 Task: Look for space in Langsa, Indonesia from 12th July, 2023 to 16th July, 2023 for 8 adults in price range Rs.10000 to Rs.16000. Place can be private room with 8 bedrooms having 8 beds and 8 bathrooms. Property type can be house, flat, guest house. Amenities needed are: wifi, TV, free parkinig on premises, gym, breakfast. Booking option can be shelf check-in. Required host language is English.
Action: Mouse moved to (517, 128)
Screenshot: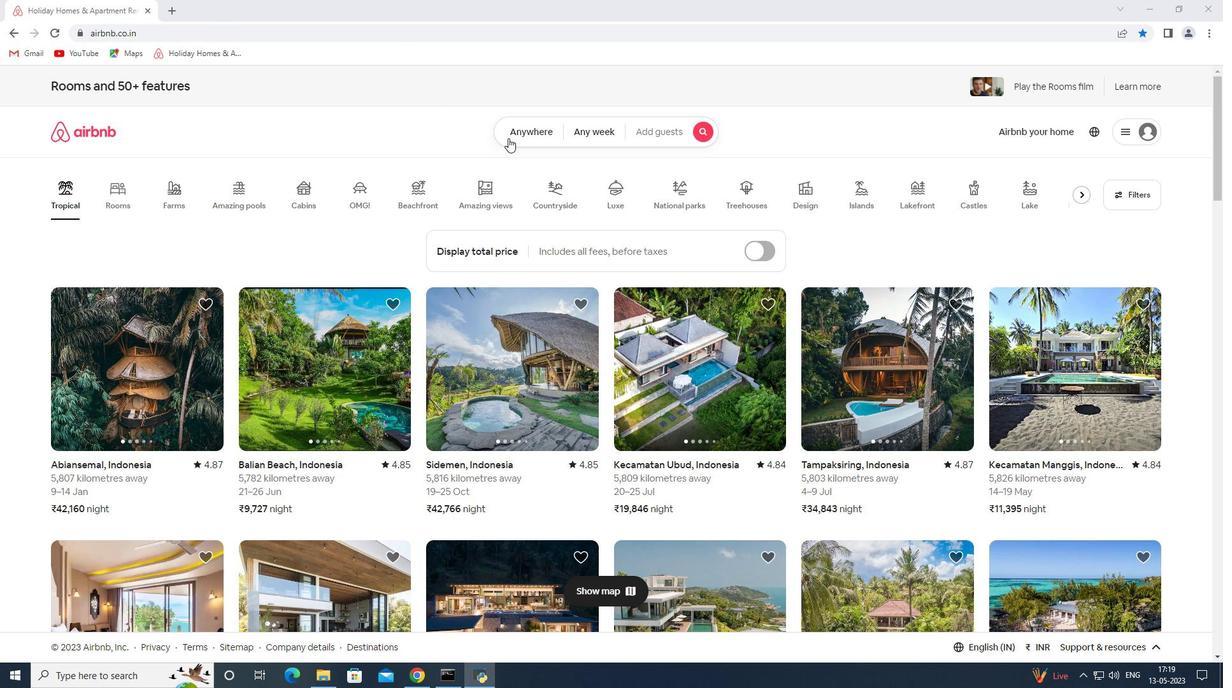 
Action: Mouse pressed left at (517, 128)
Screenshot: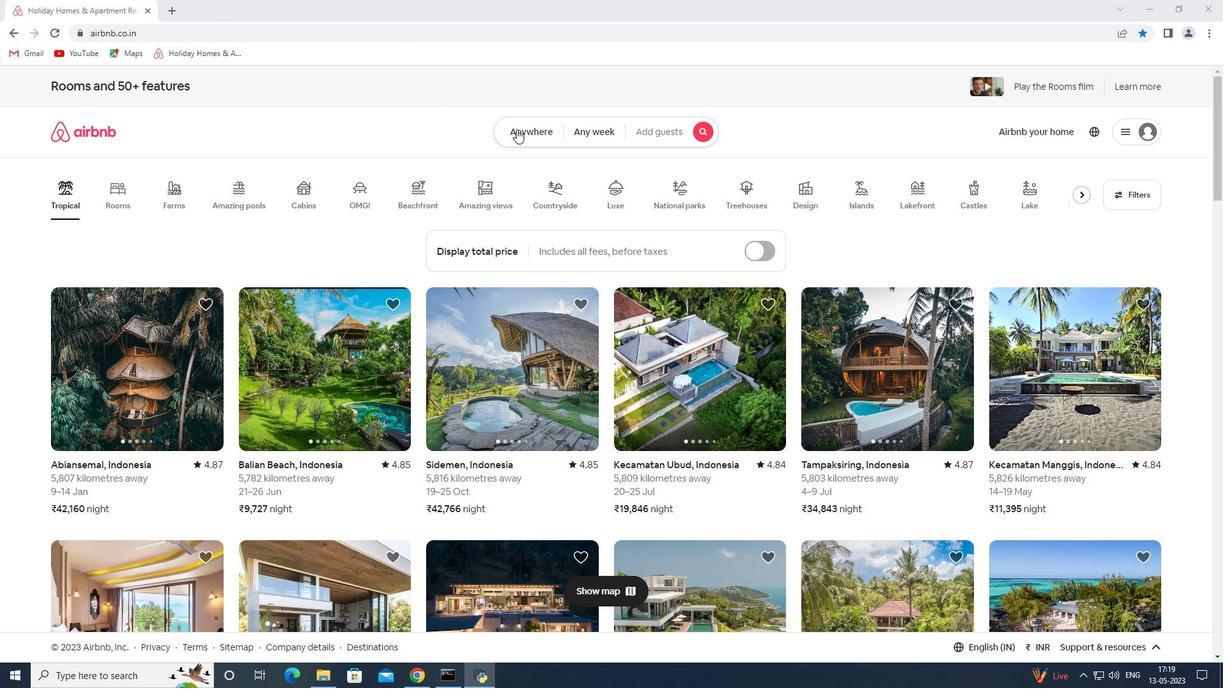 
Action: Mouse moved to (405, 180)
Screenshot: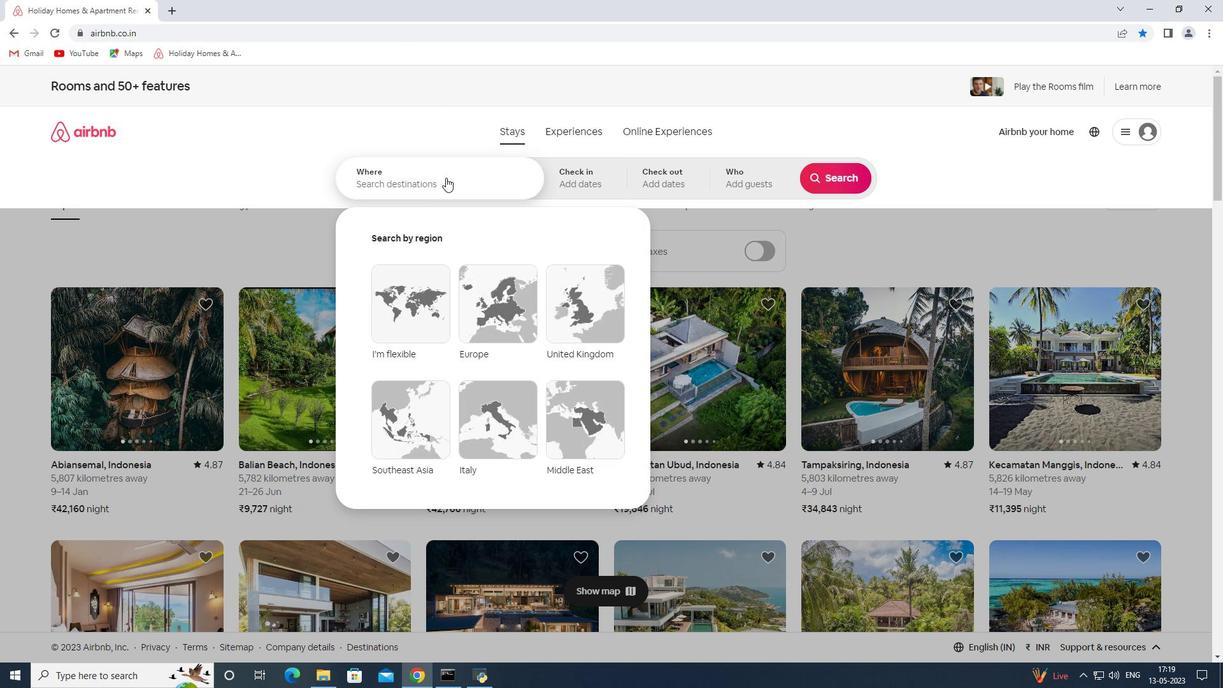 
Action: Mouse pressed left at (405, 180)
Screenshot: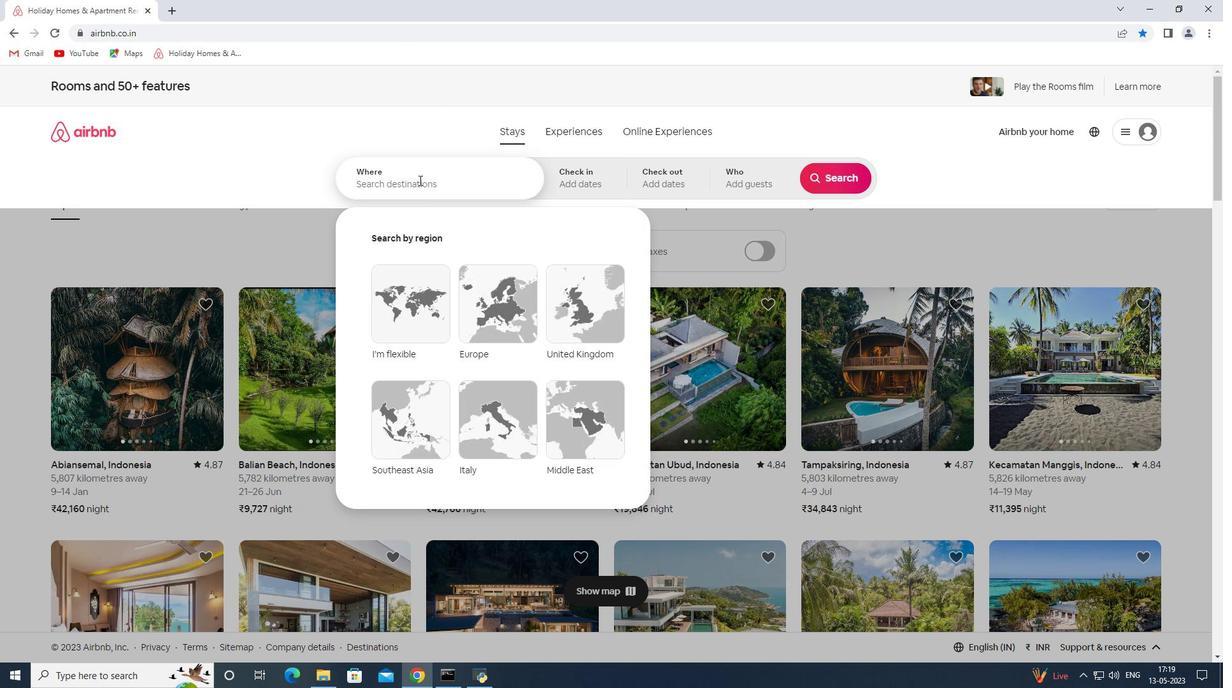 
Action: Key pressed <Key.shift>Langsa<Key.space><Key.shift><Key.shift><Key.shift>Indonesia<Key.space><Key.enter>
Screenshot: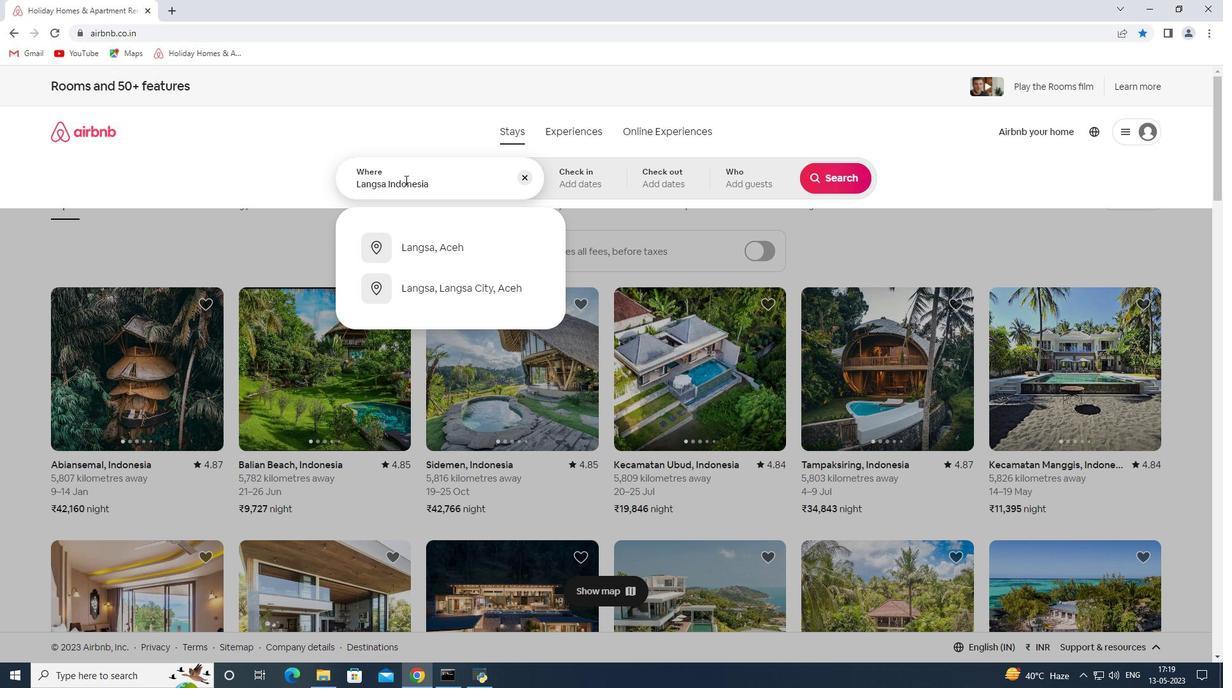 
Action: Mouse moved to (836, 277)
Screenshot: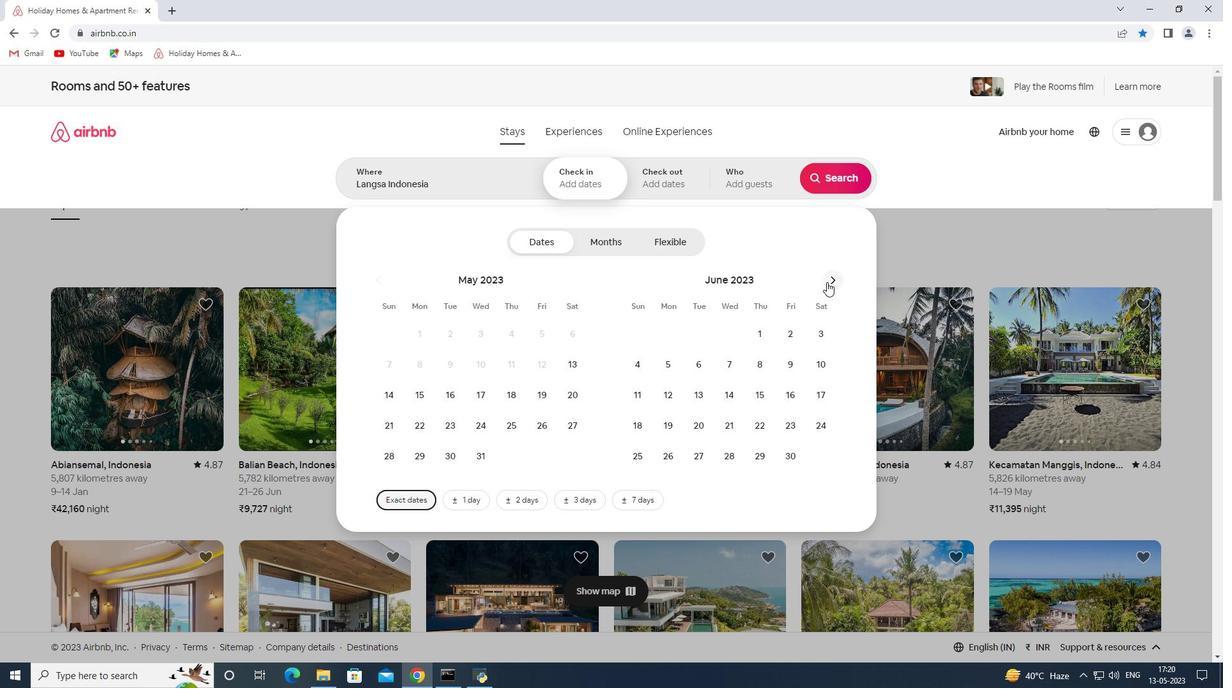 
Action: Mouse pressed left at (836, 277)
Screenshot: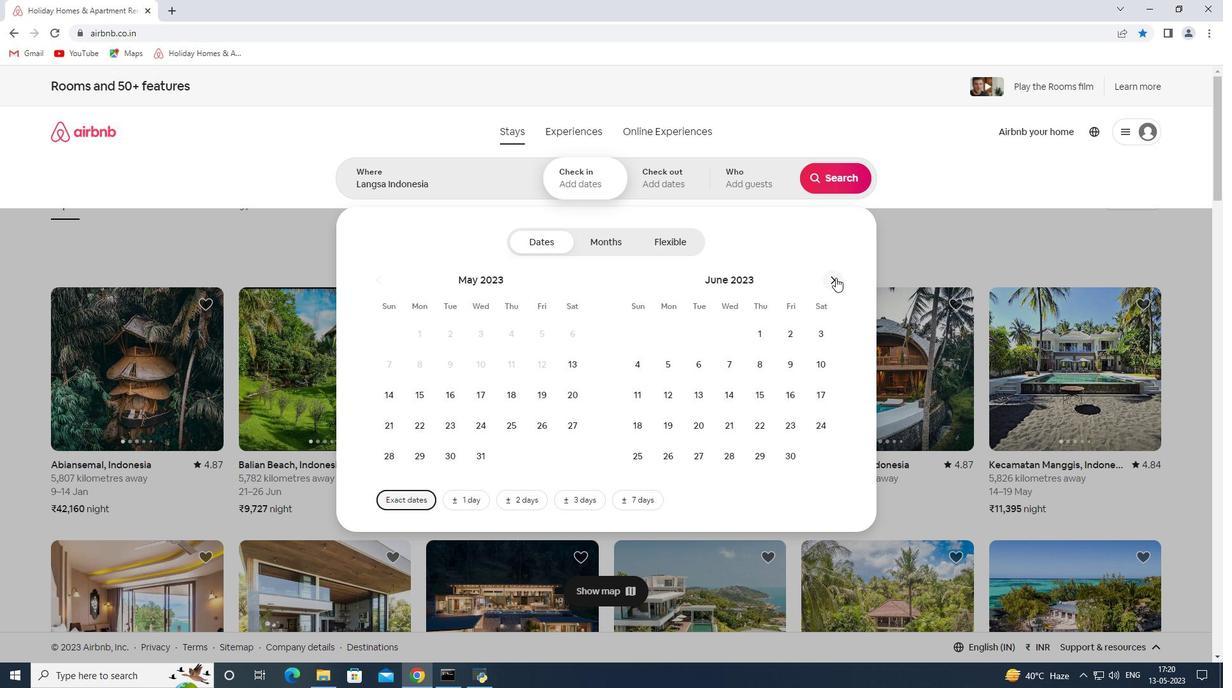 
Action: Mouse moved to (722, 395)
Screenshot: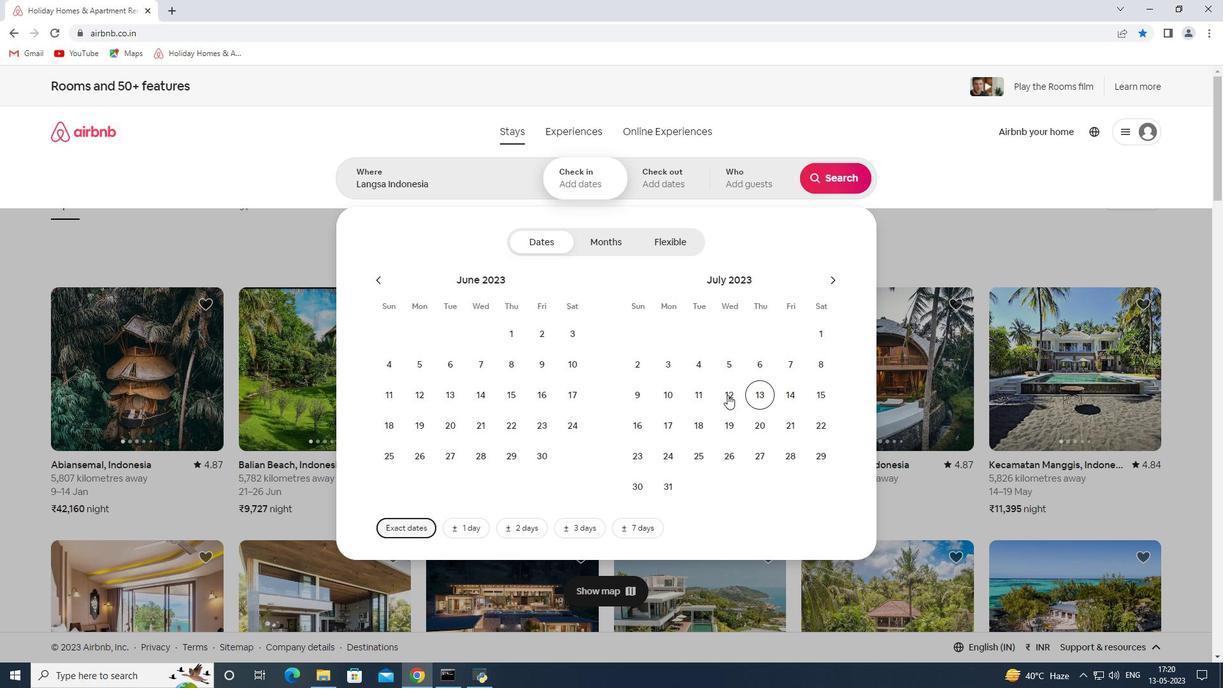 
Action: Mouse pressed left at (722, 395)
Screenshot: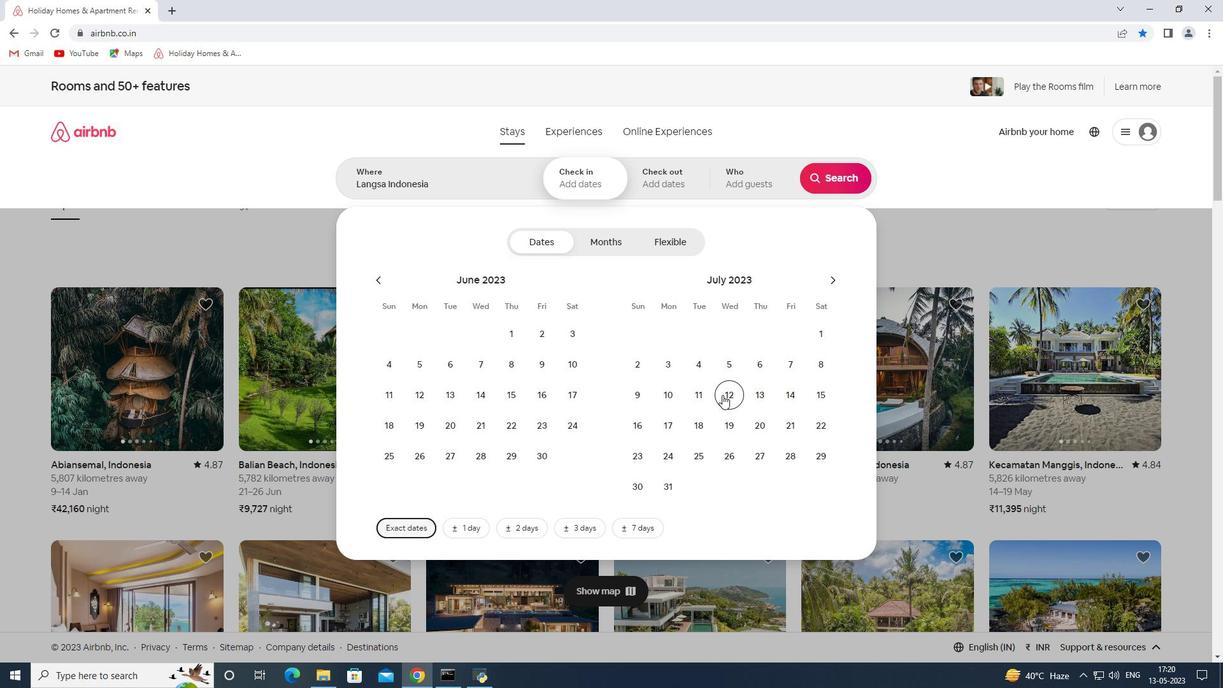 
Action: Mouse moved to (643, 430)
Screenshot: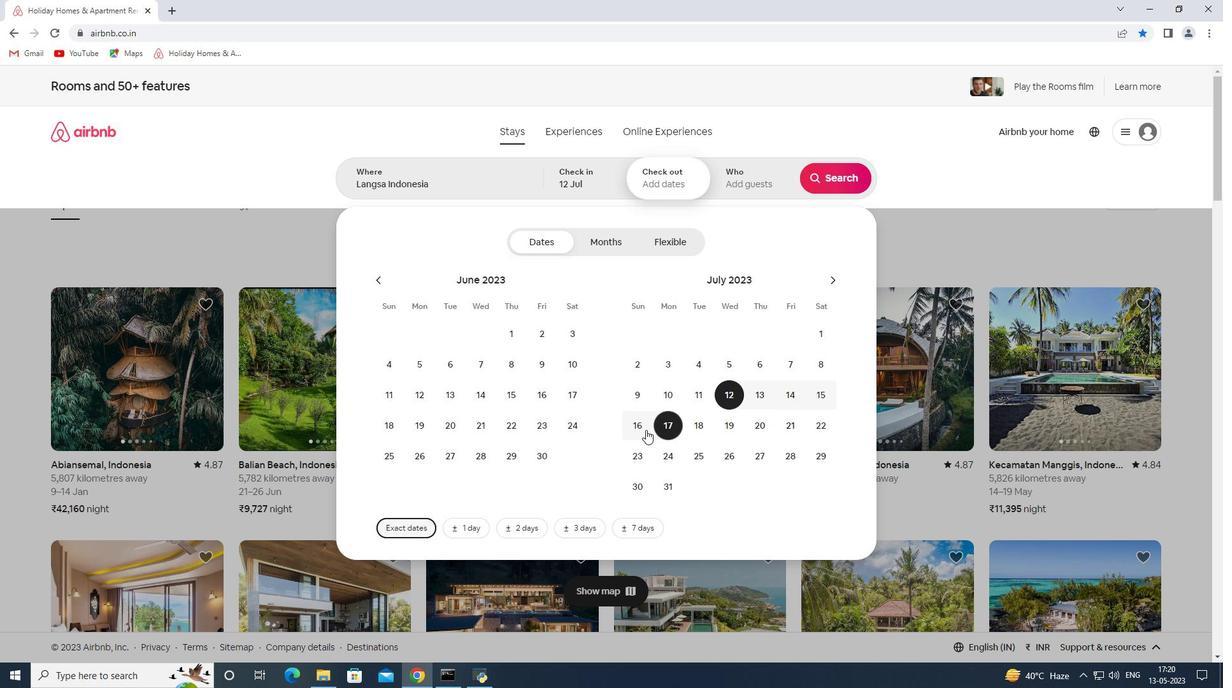 
Action: Mouse pressed left at (643, 430)
Screenshot: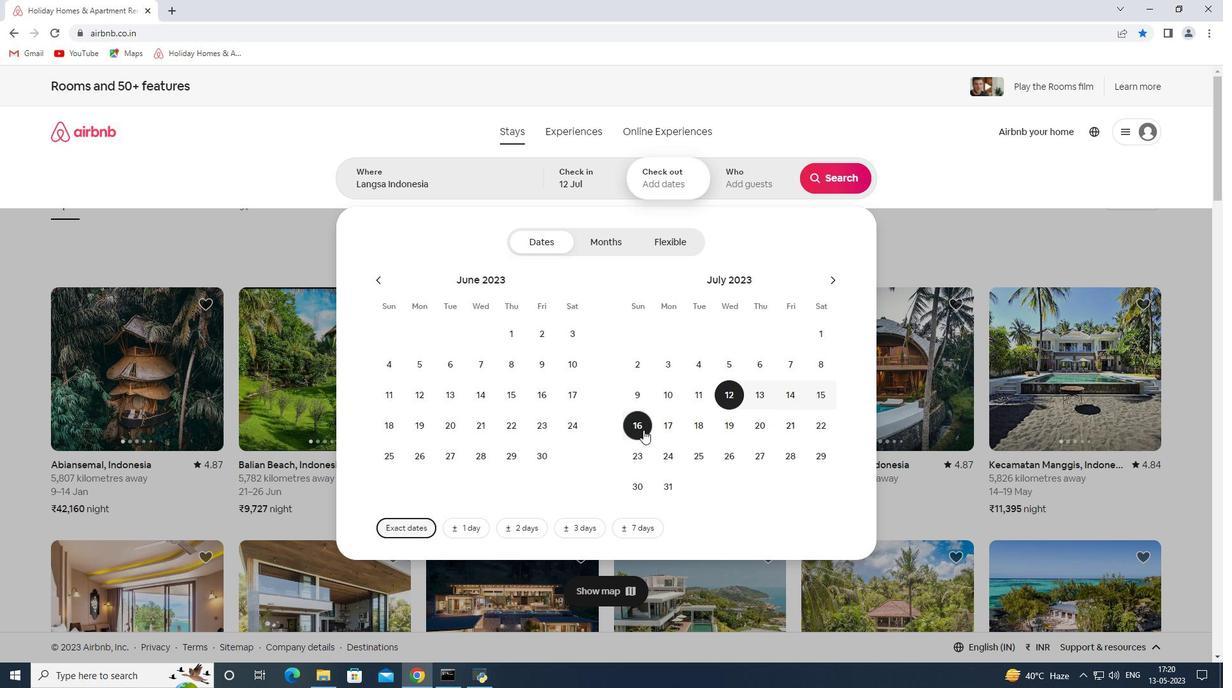 
Action: Mouse moved to (731, 183)
Screenshot: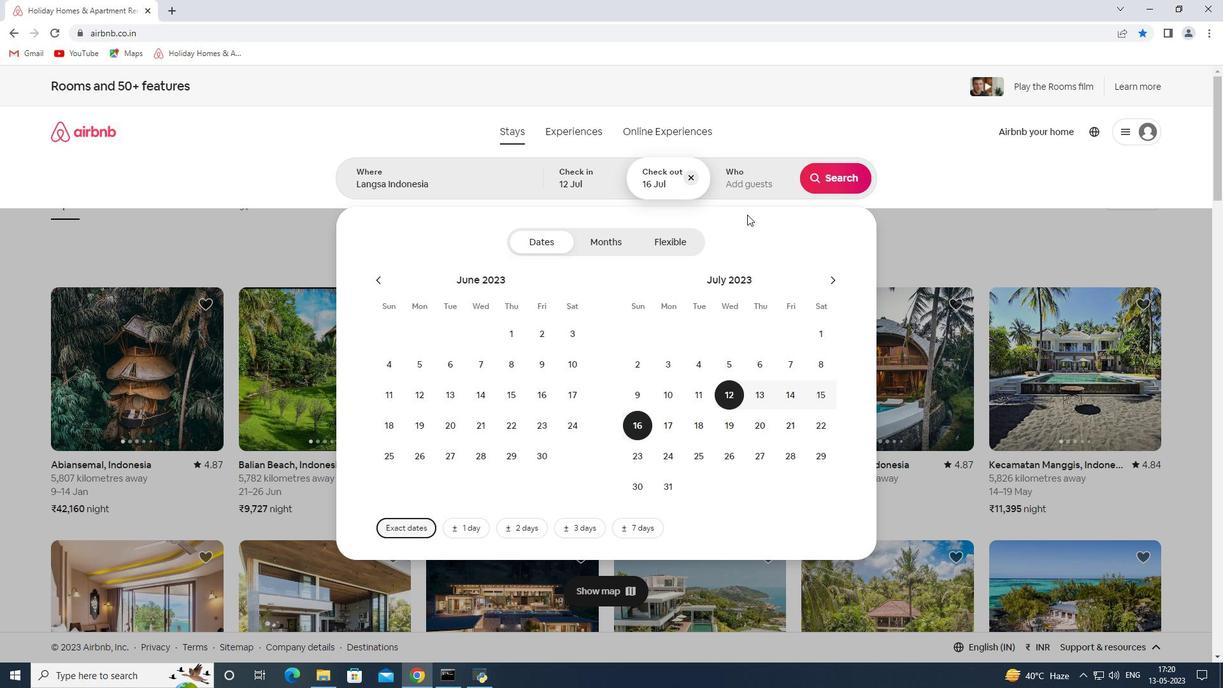 
Action: Mouse pressed left at (731, 183)
Screenshot: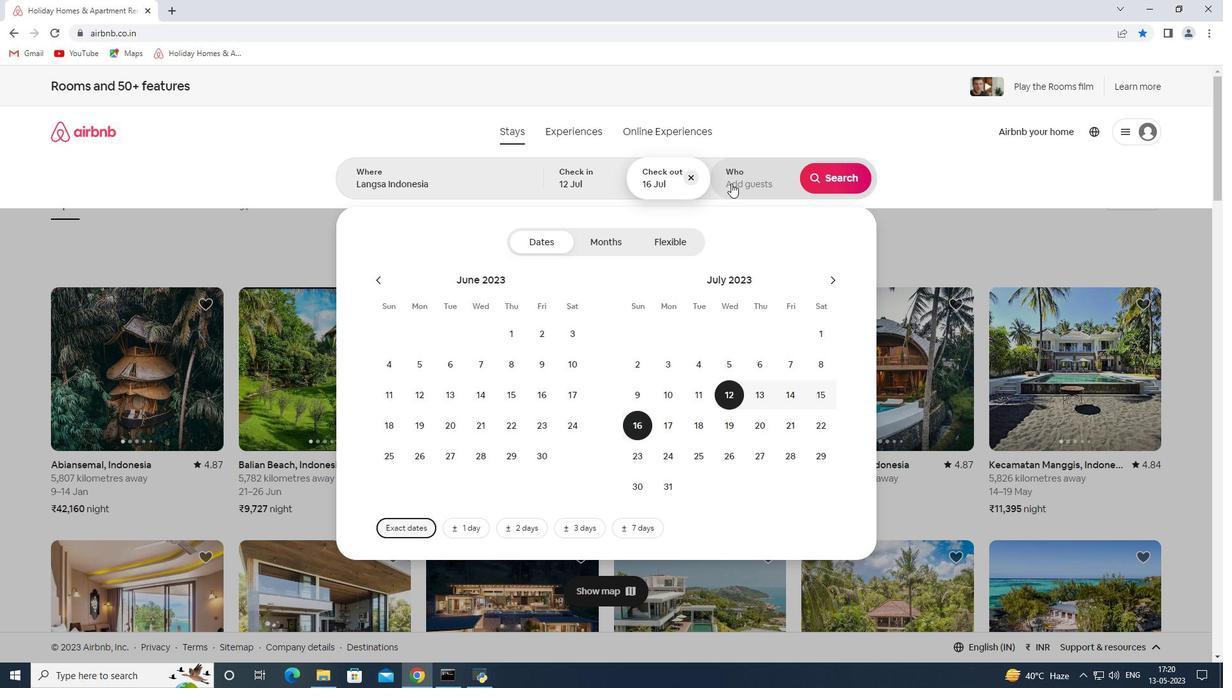 
Action: Mouse moved to (843, 242)
Screenshot: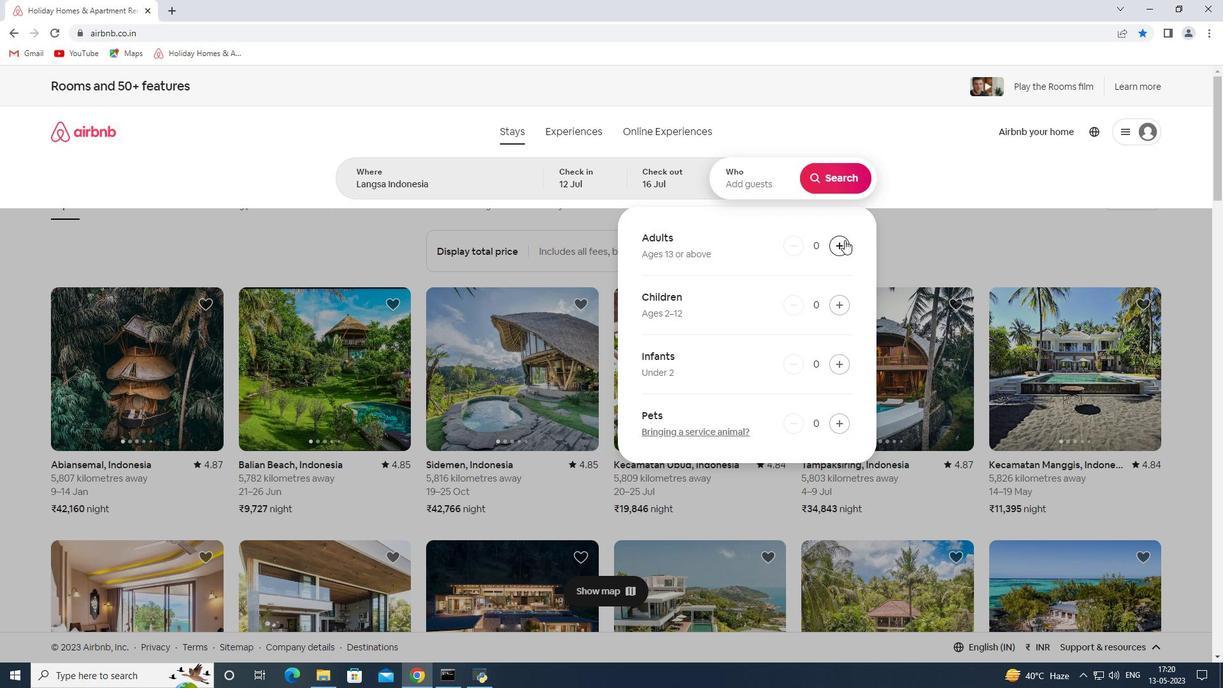 
Action: Mouse pressed left at (843, 242)
Screenshot: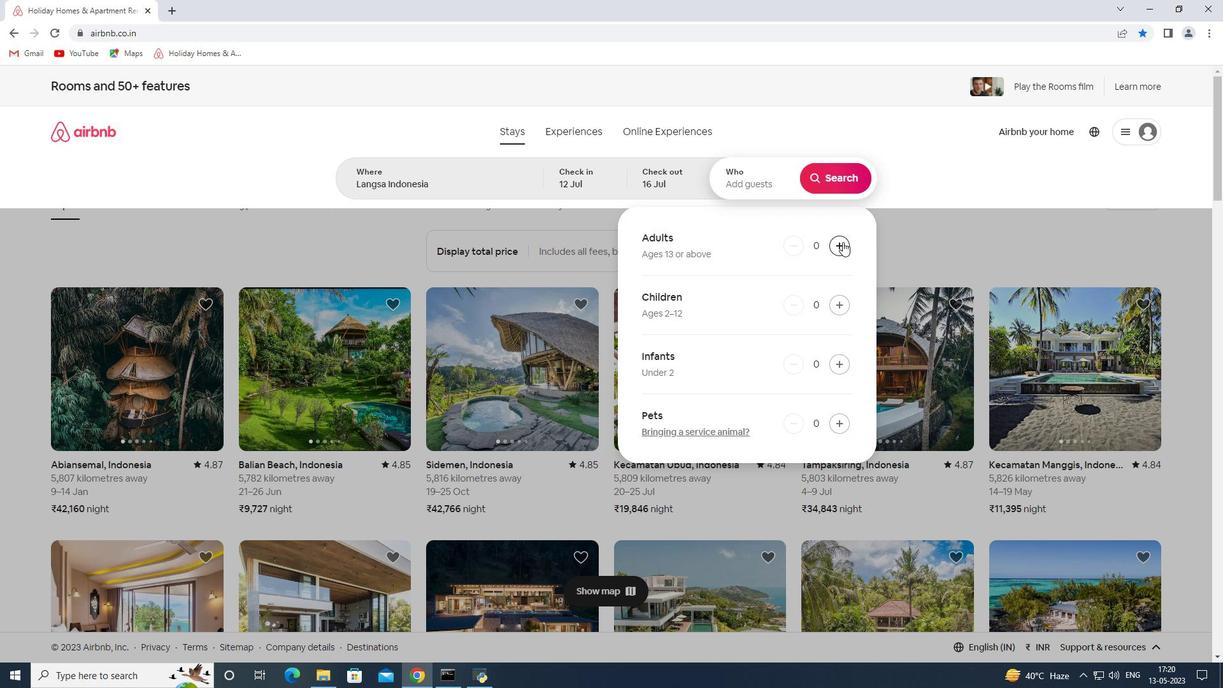 
Action: Mouse pressed left at (843, 242)
Screenshot: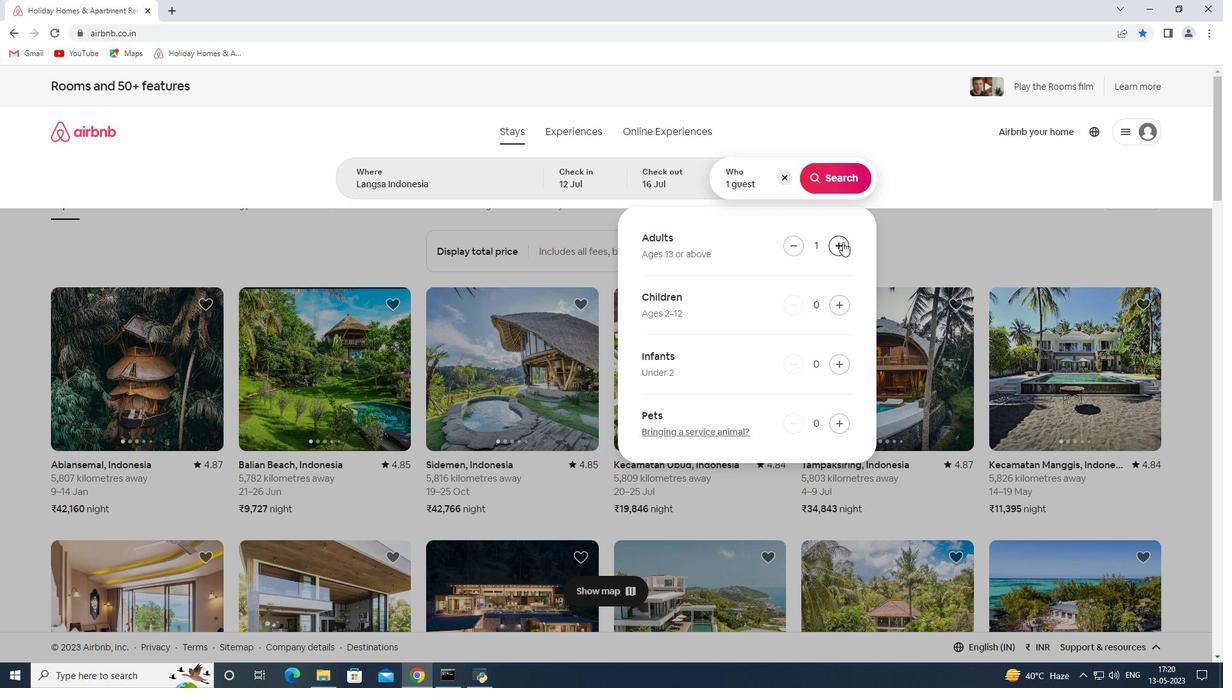 
Action: Mouse moved to (841, 242)
Screenshot: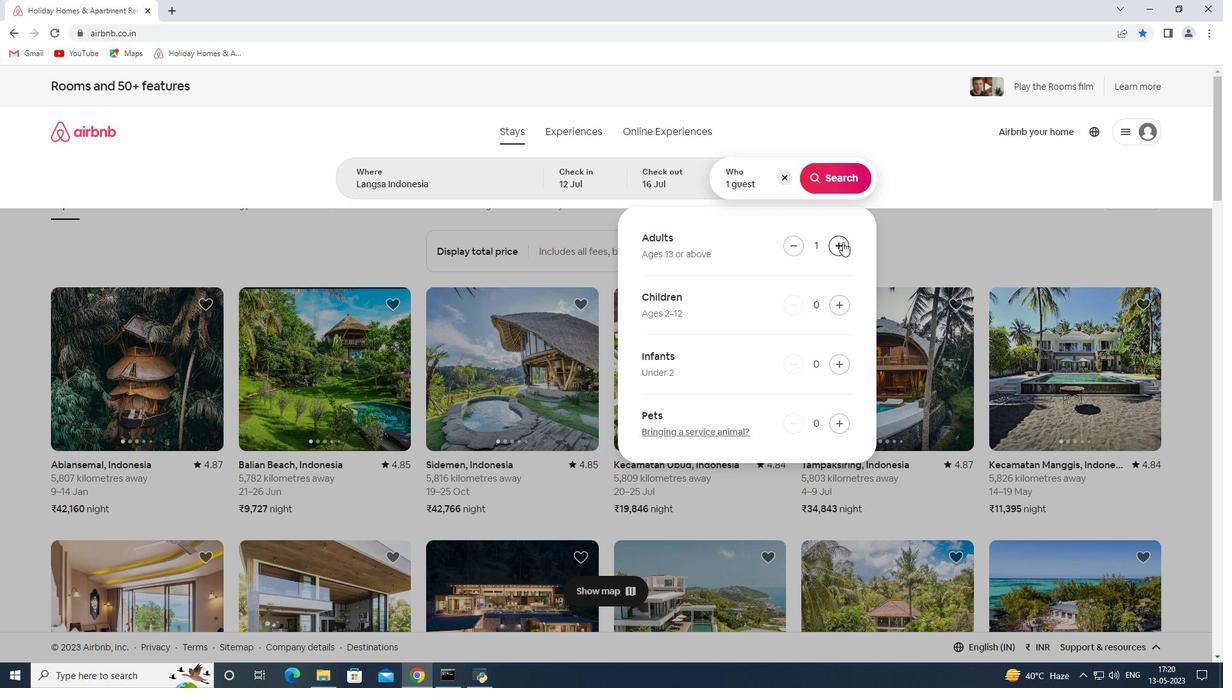 
Action: Mouse pressed left at (841, 242)
Screenshot: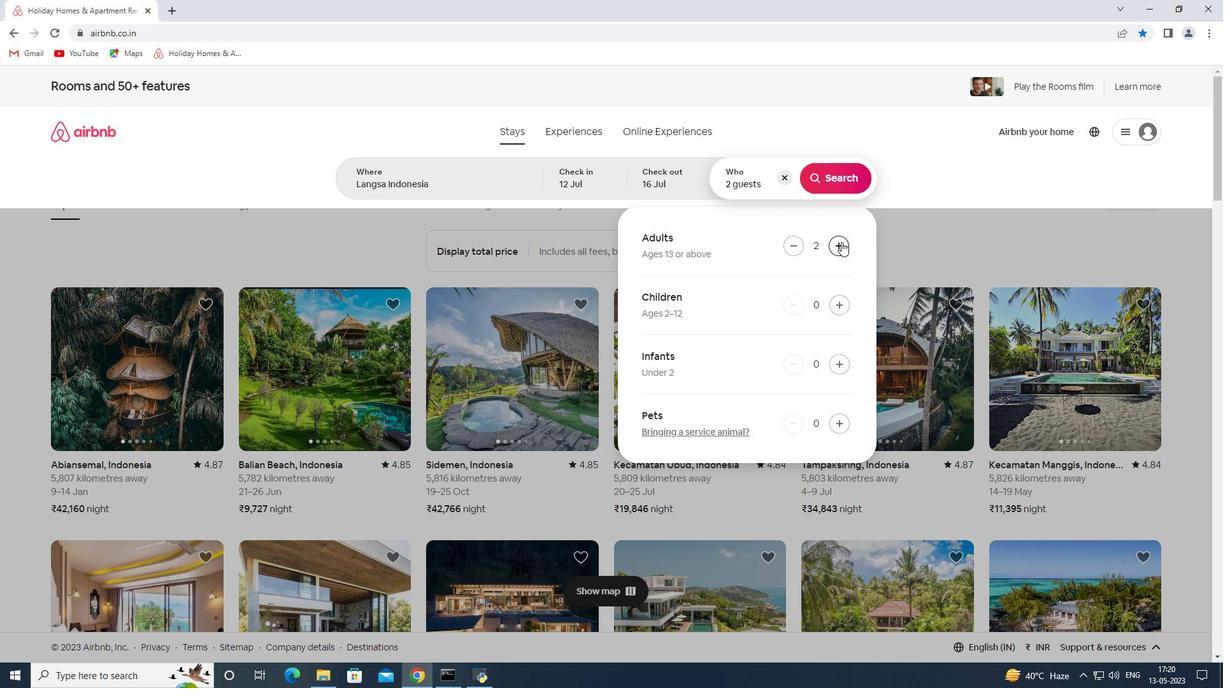 
Action: Mouse pressed left at (841, 242)
Screenshot: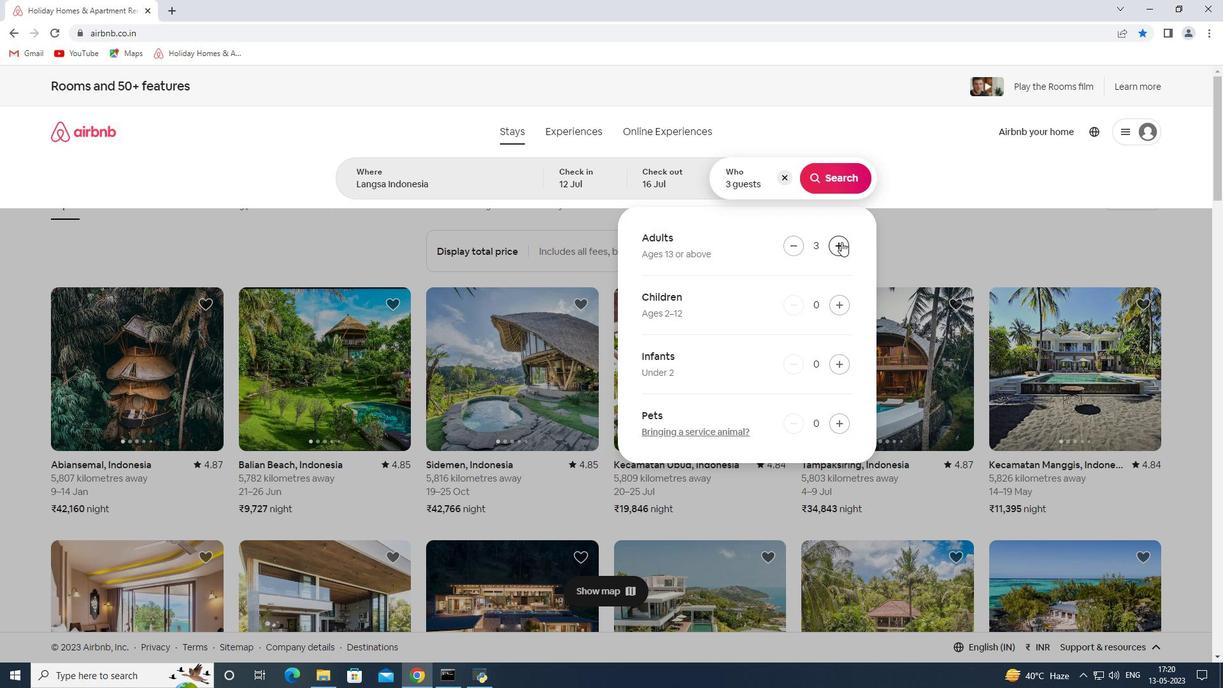 
Action: Mouse pressed left at (841, 242)
Screenshot: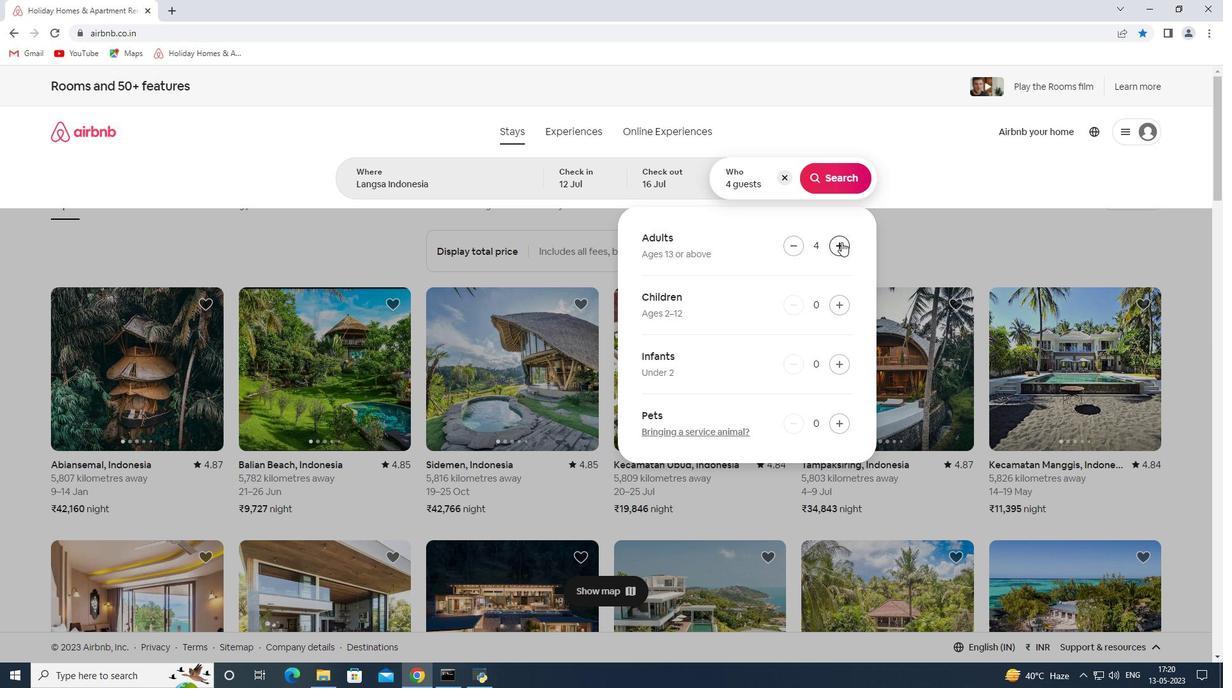 
Action: Mouse pressed left at (841, 242)
Screenshot: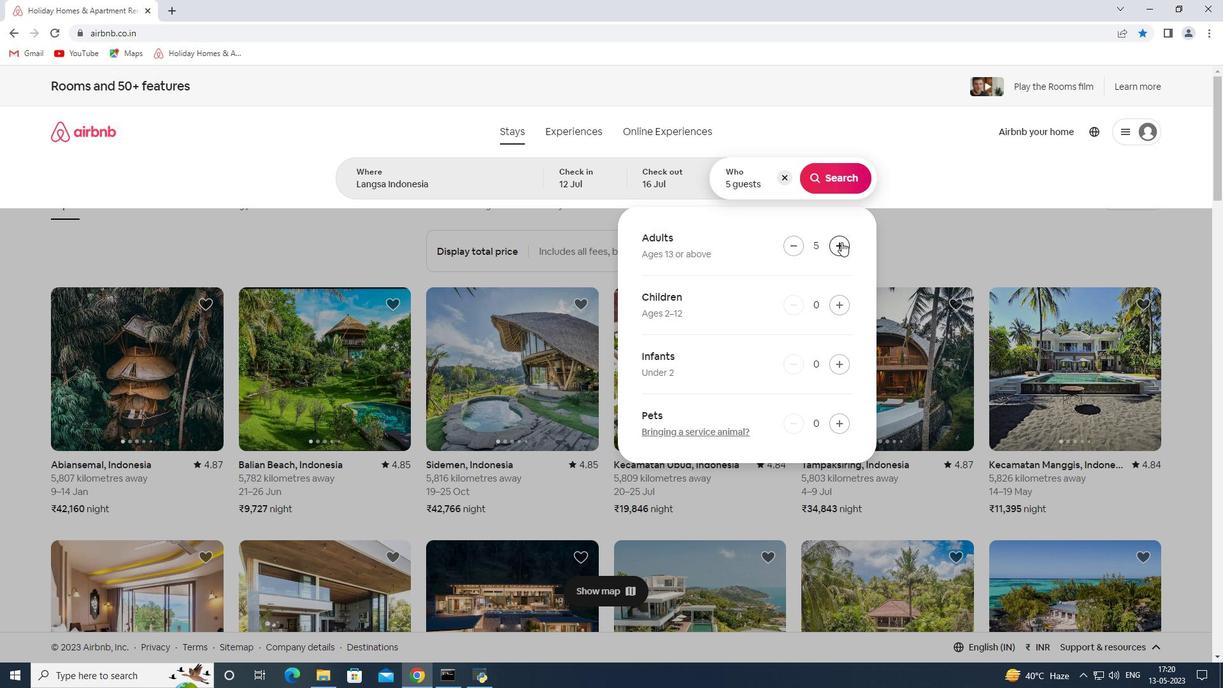 
Action: Mouse pressed left at (841, 242)
Screenshot: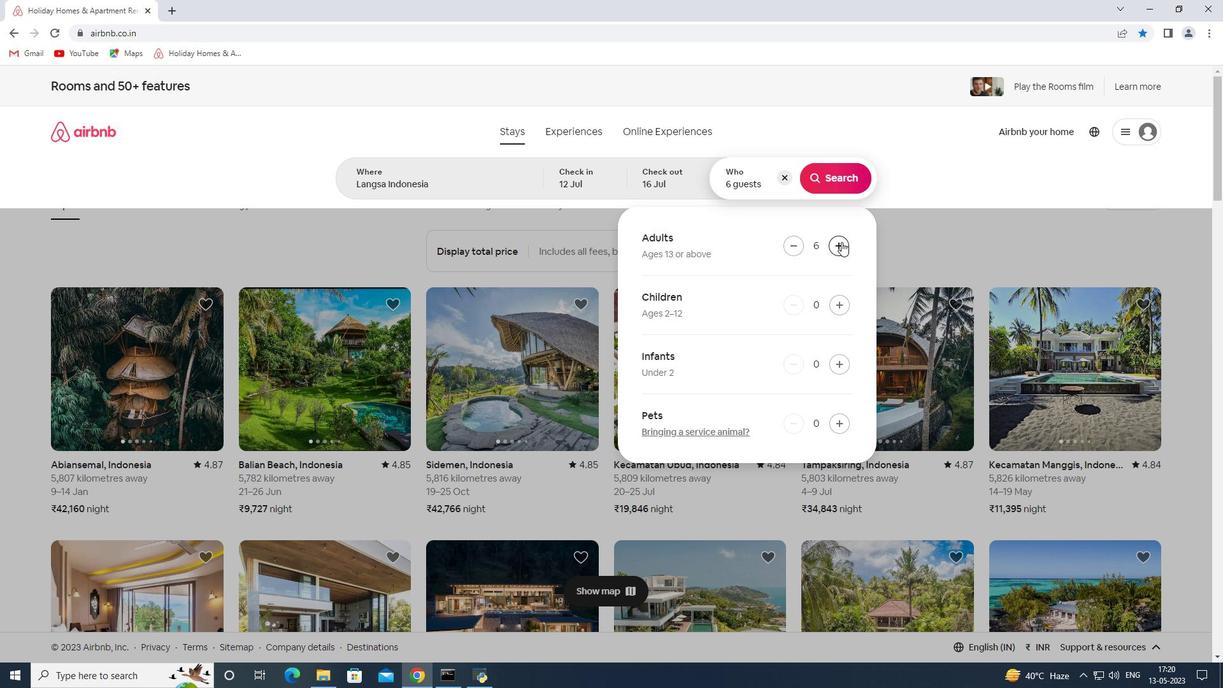 
Action: Mouse pressed left at (841, 242)
Screenshot: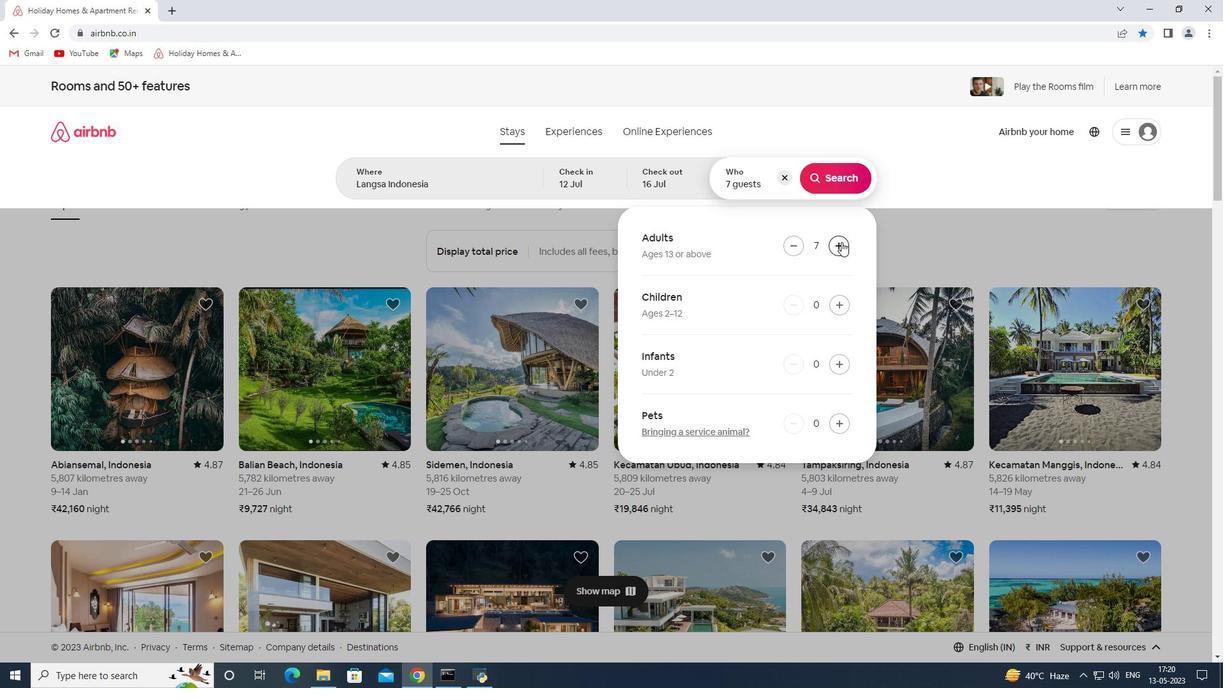 
Action: Mouse moved to (838, 180)
Screenshot: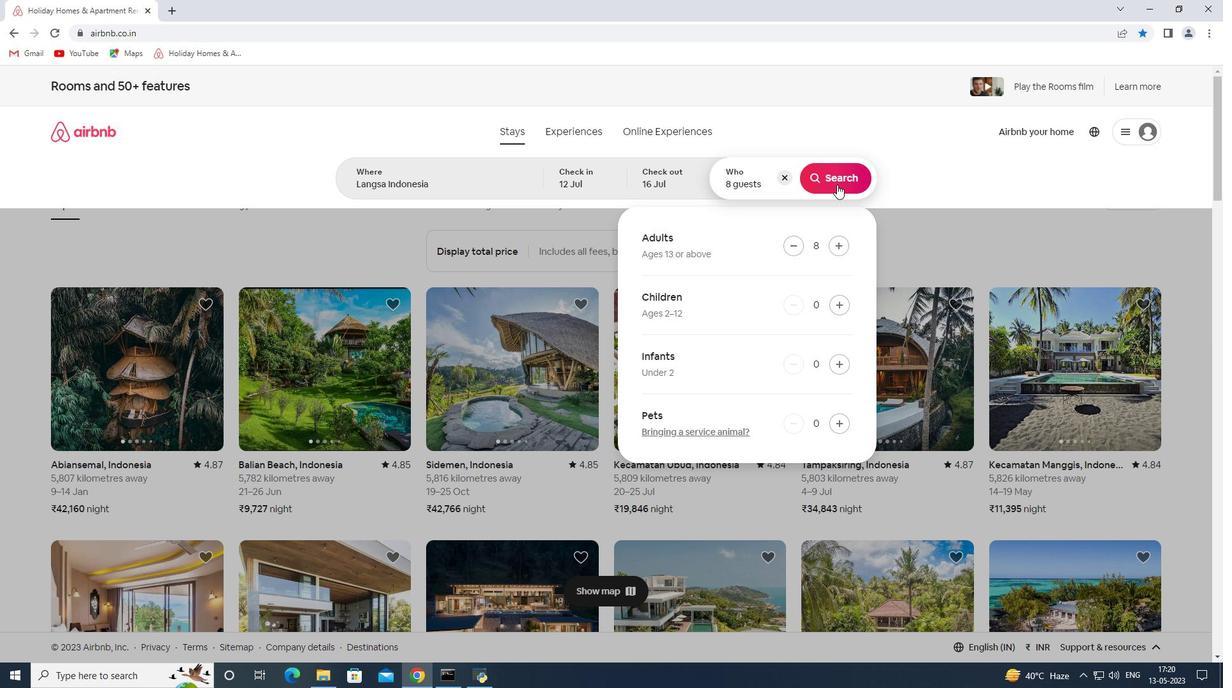 
Action: Mouse pressed left at (838, 180)
Screenshot: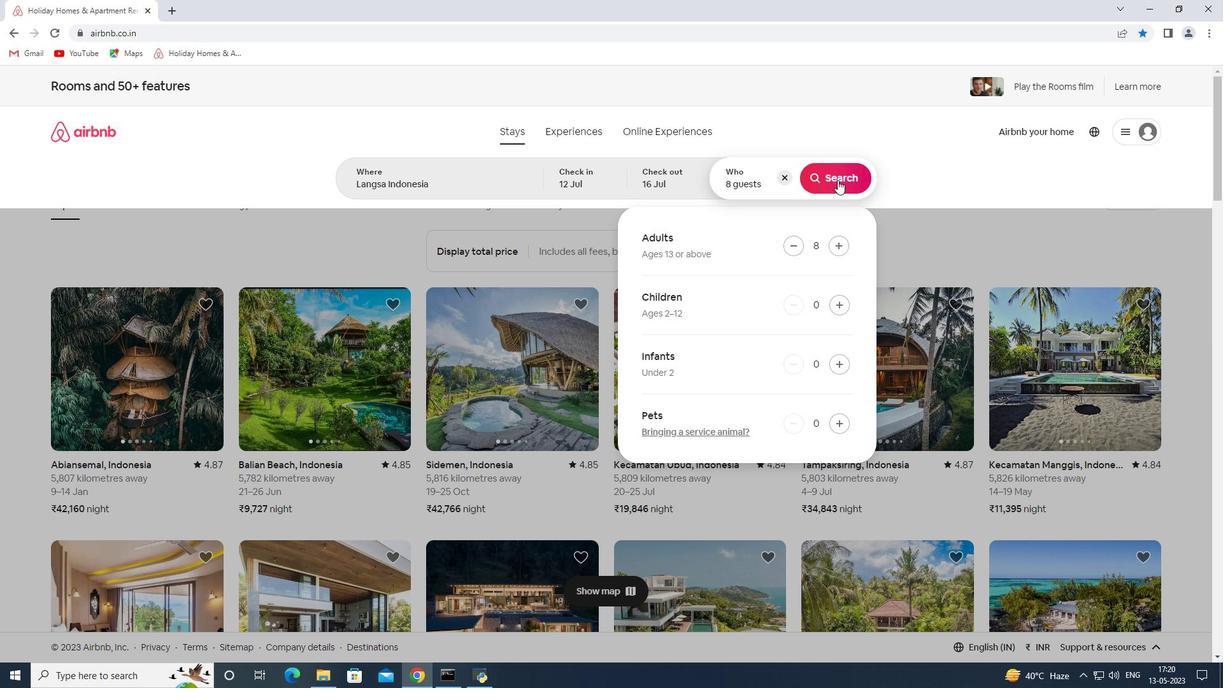 
Action: Mouse moved to (1182, 138)
Screenshot: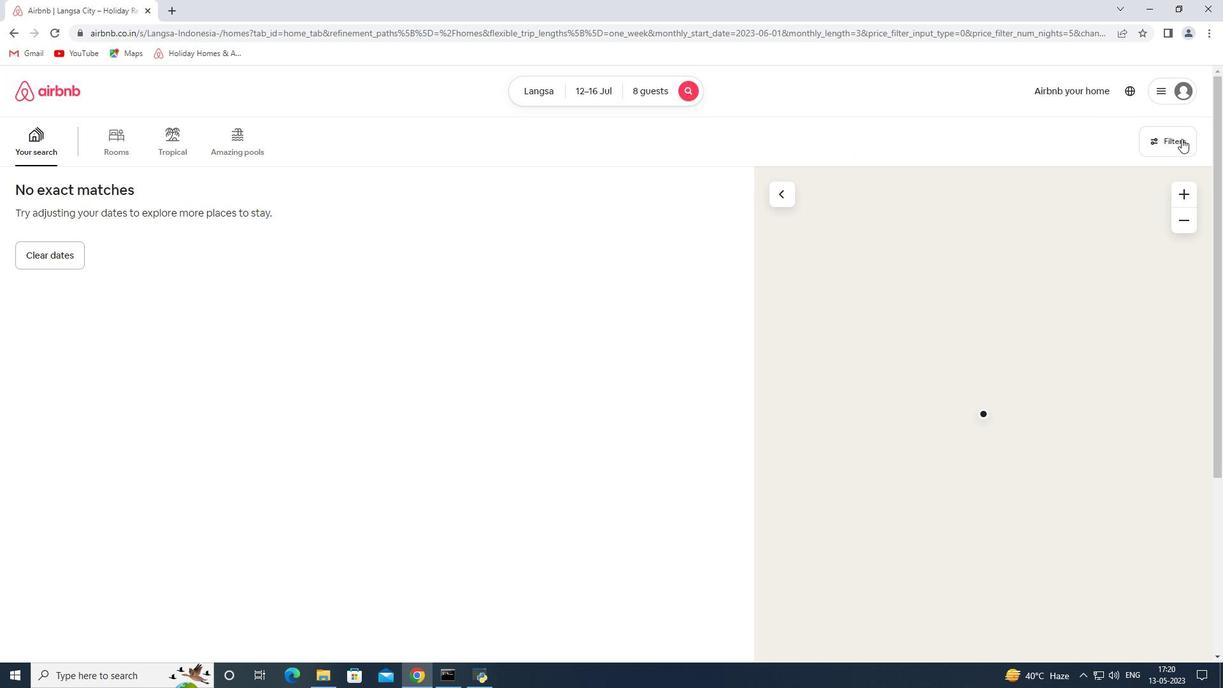 
Action: Mouse pressed left at (1182, 138)
Screenshot: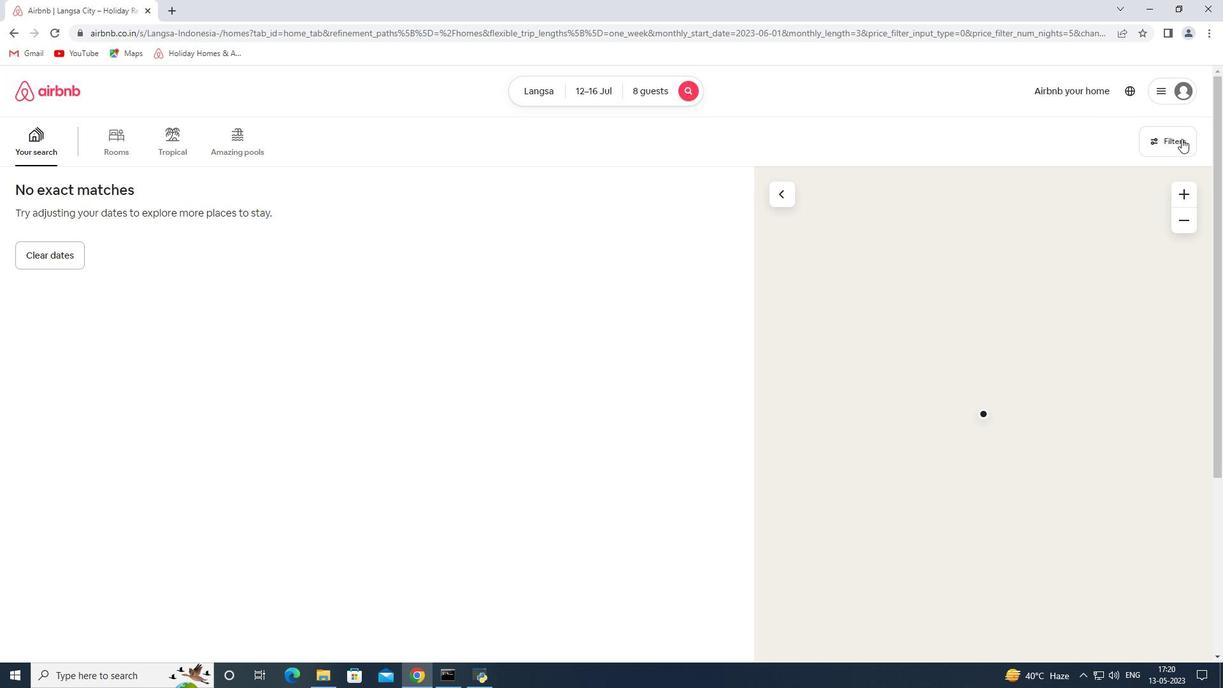 
Action: Mouse moved to (541, 458)
Screenshot: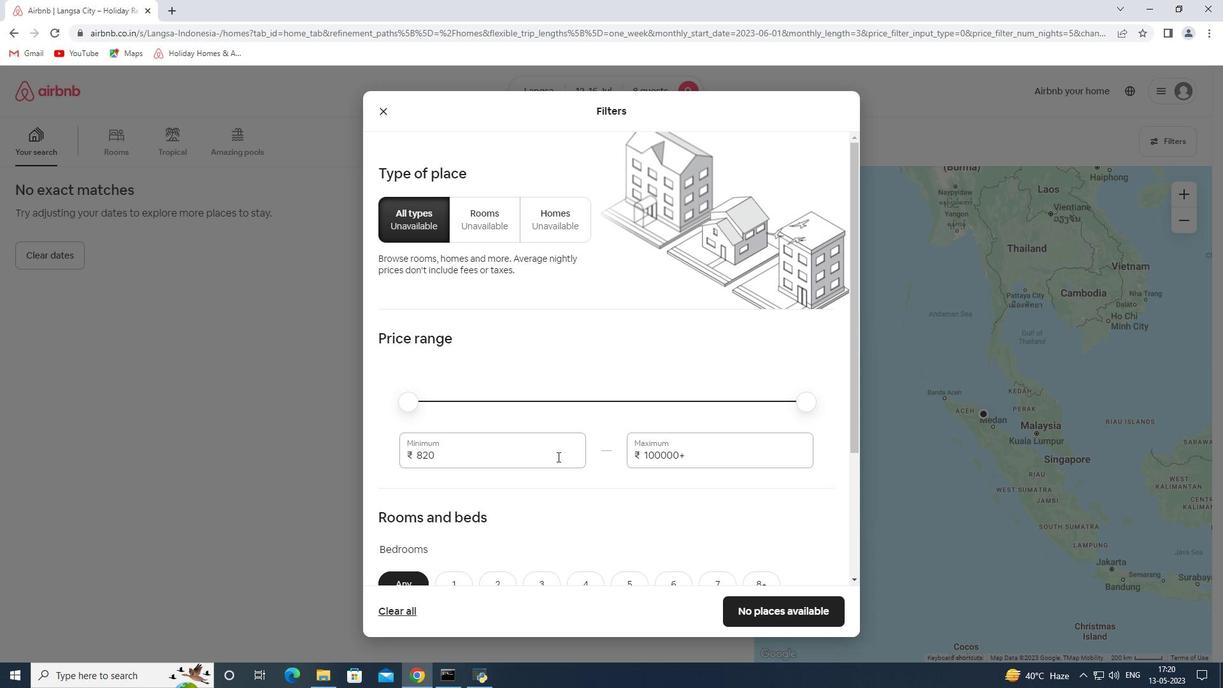 
Action: Mouse pressed left at (541, 458)
Screenshot: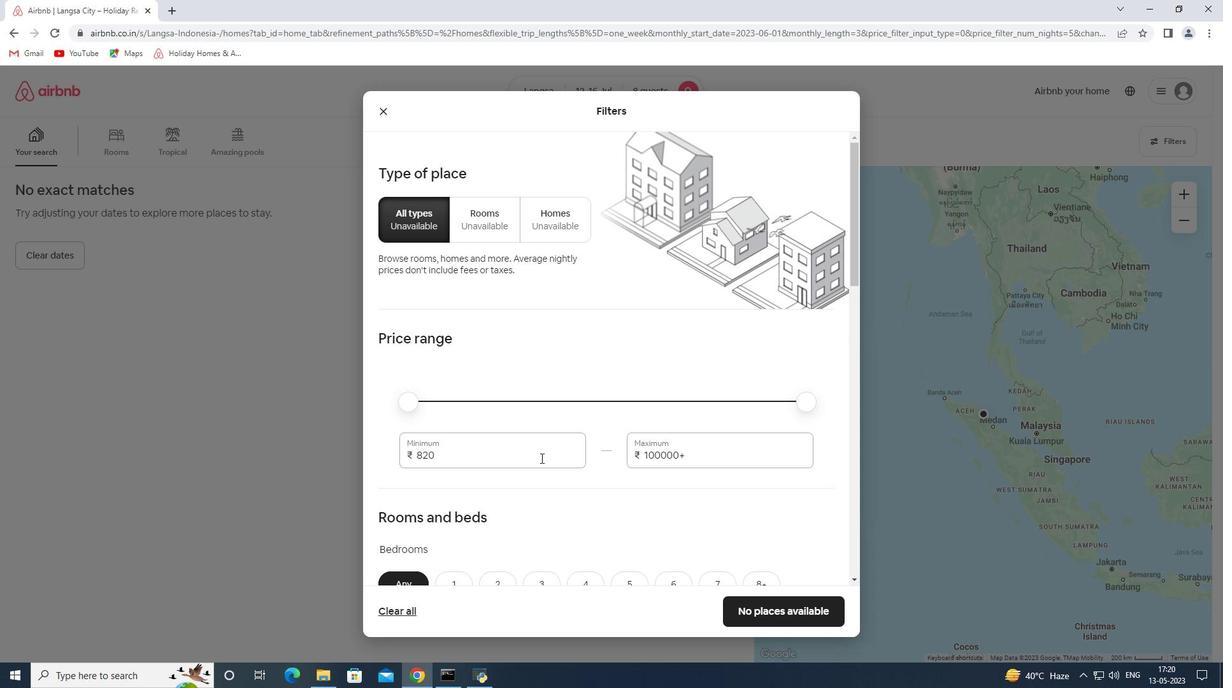 
Action: Mouse pressed left at (541, 458)
Screenshot: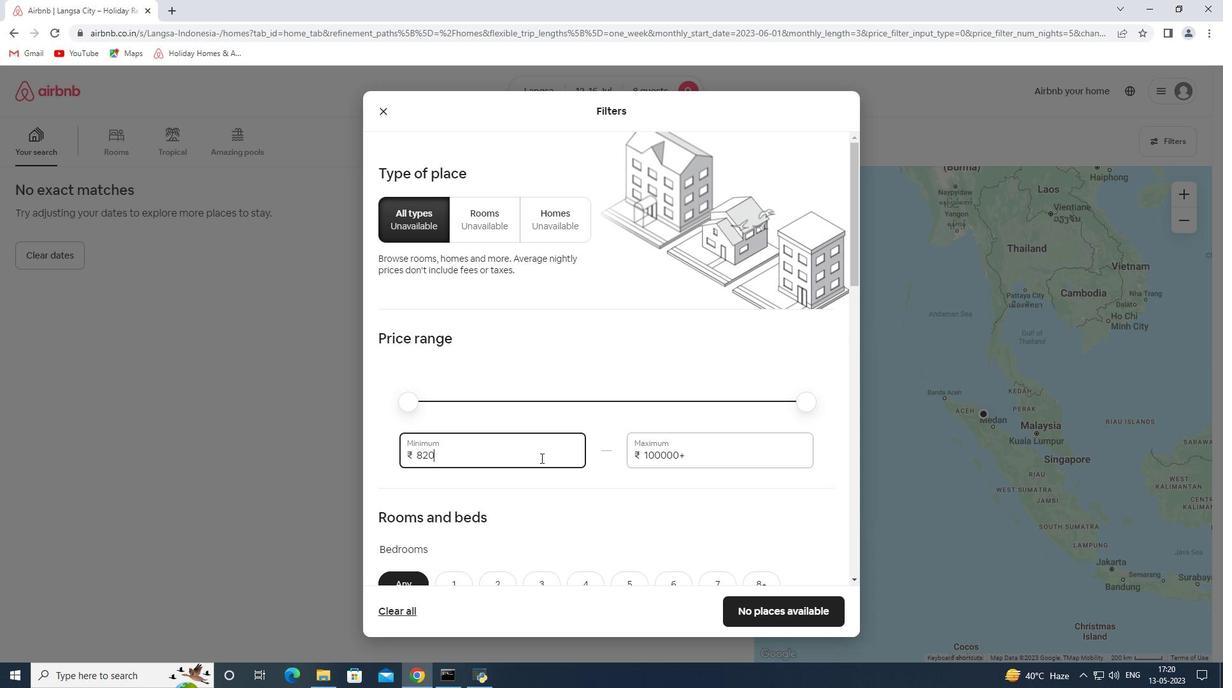 
Action: Mouse moved to (537, 421)
Screenshot: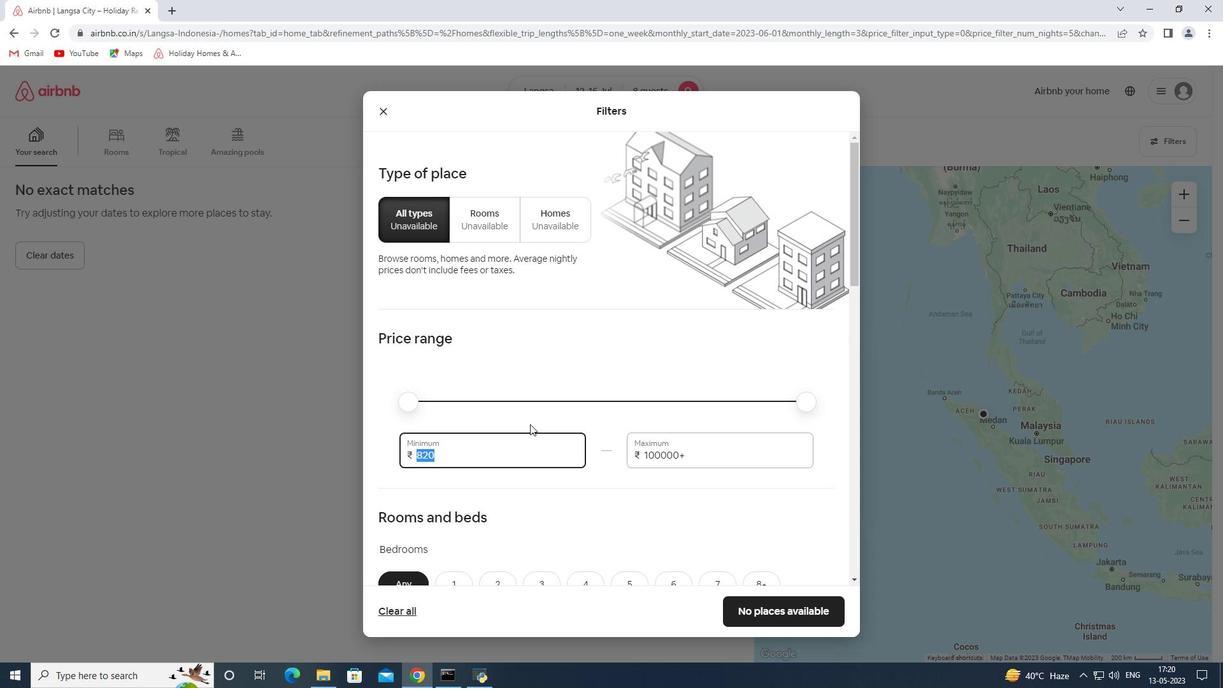 
Action: Key pressed 10000<Key.tab>16000
Screenshot: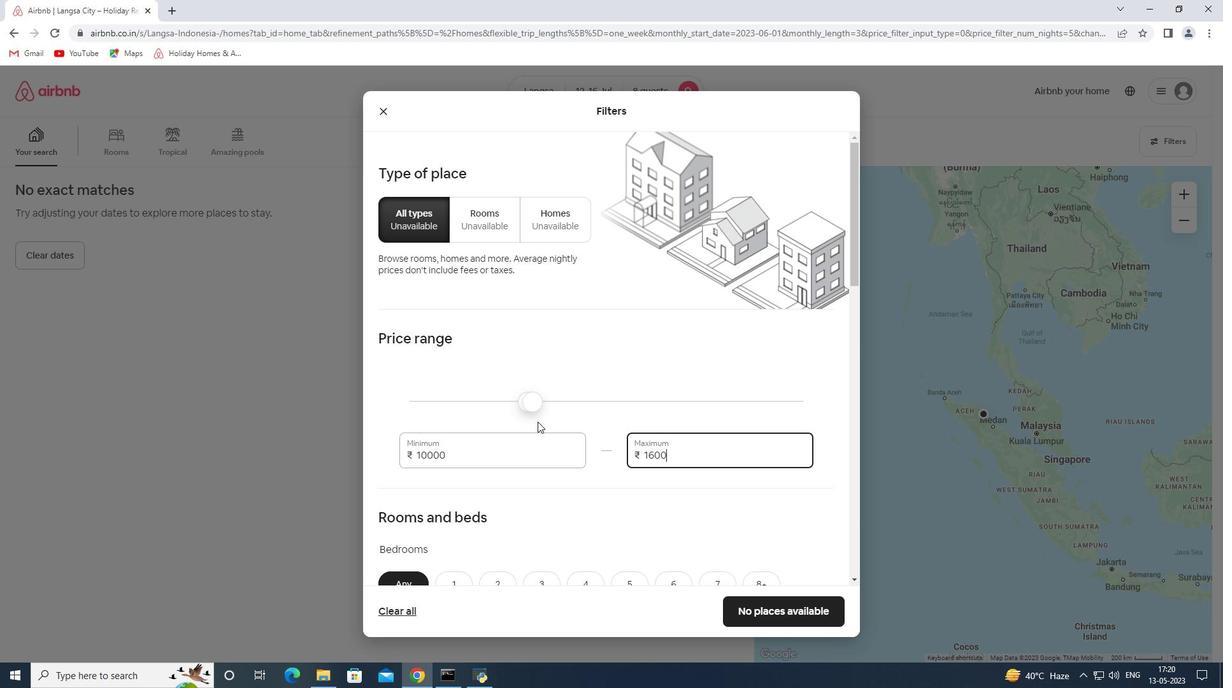 
Action: Mouse scrolled (537, 421) with delta (0, 0)
Screenshot: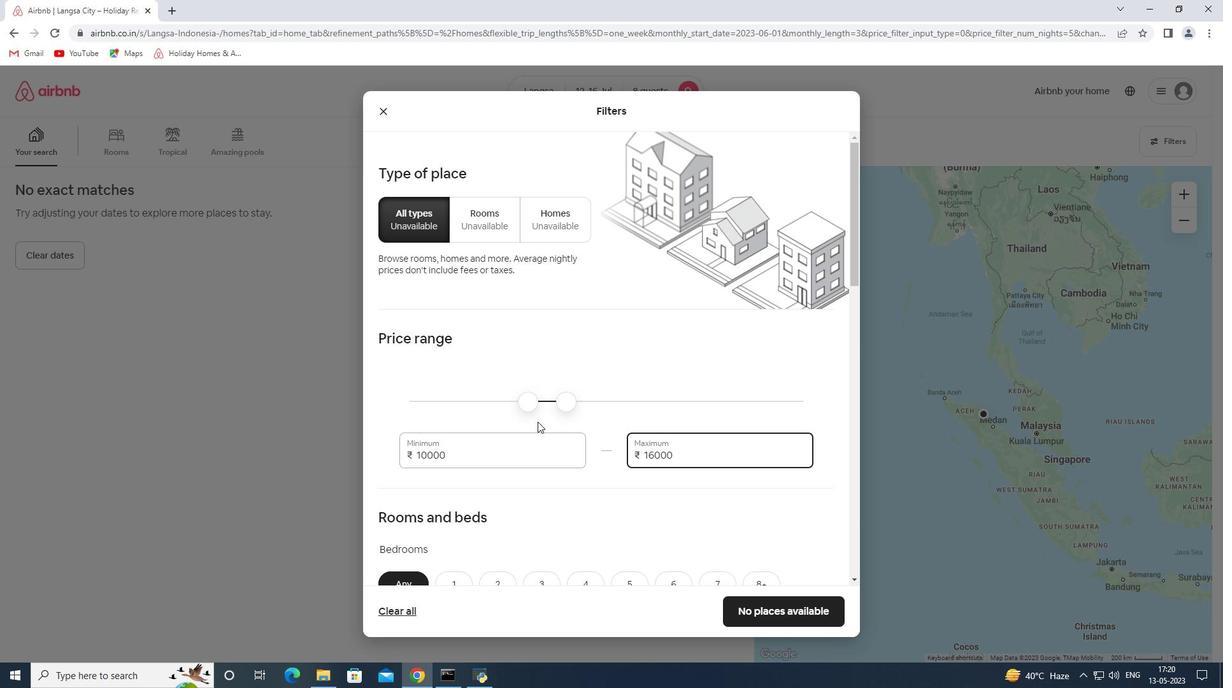 
Action: Mouse scrolled (537, 421) with delta (0, 0)
Screenshot: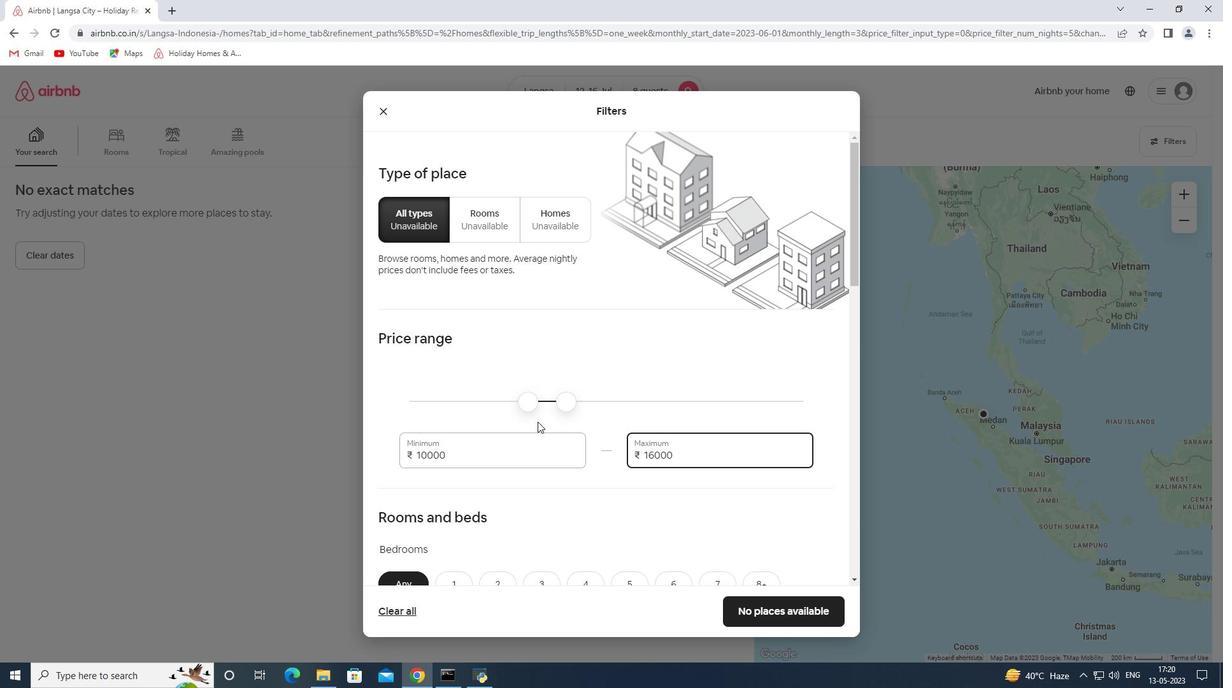 
Action: Mouse moved to (541, 420)
Screenshot: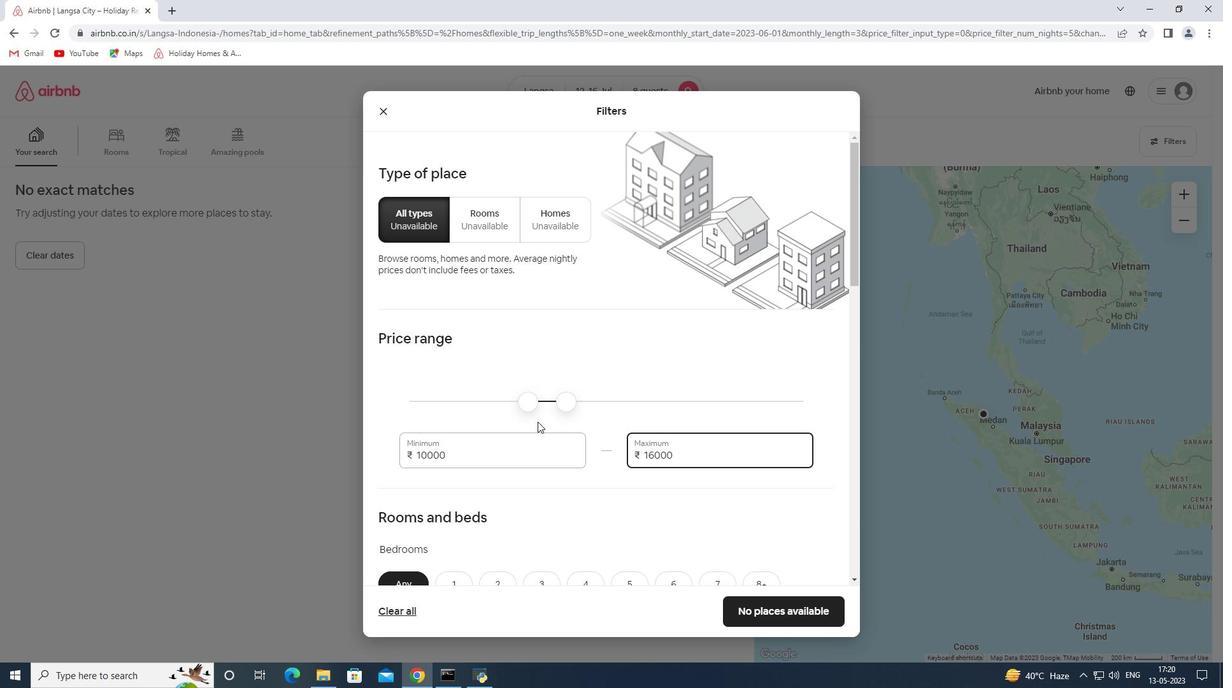 
Action: Mouse scrolled (541, 420) with delta (0, 0)
Screenshot: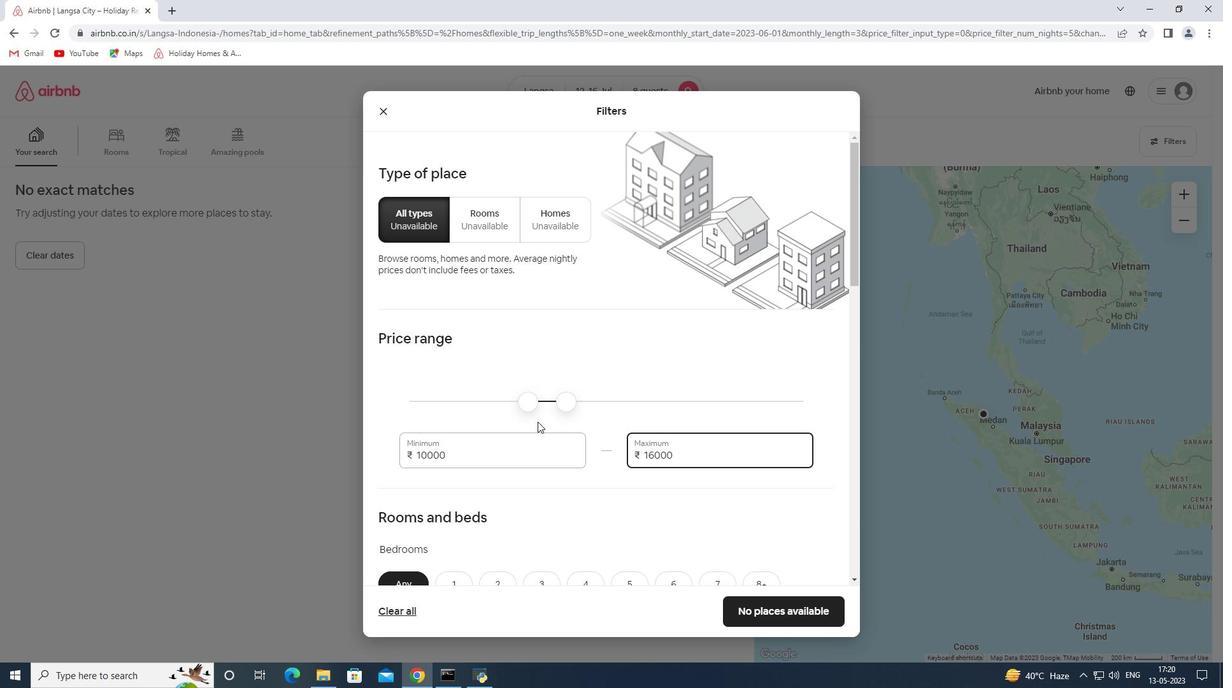 
Action: Mouse moved to (632, 394)
Screenshot: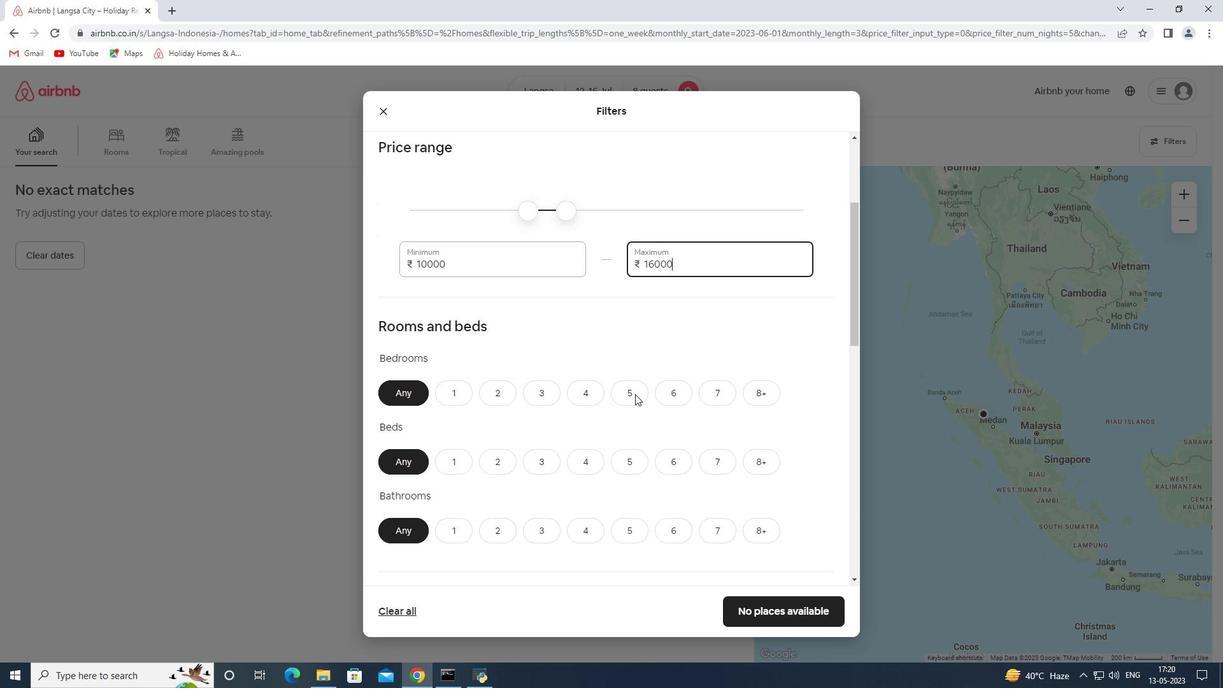 
Action: Mouse scrolled (632, 393) with delta (0, 0)
Screenshot: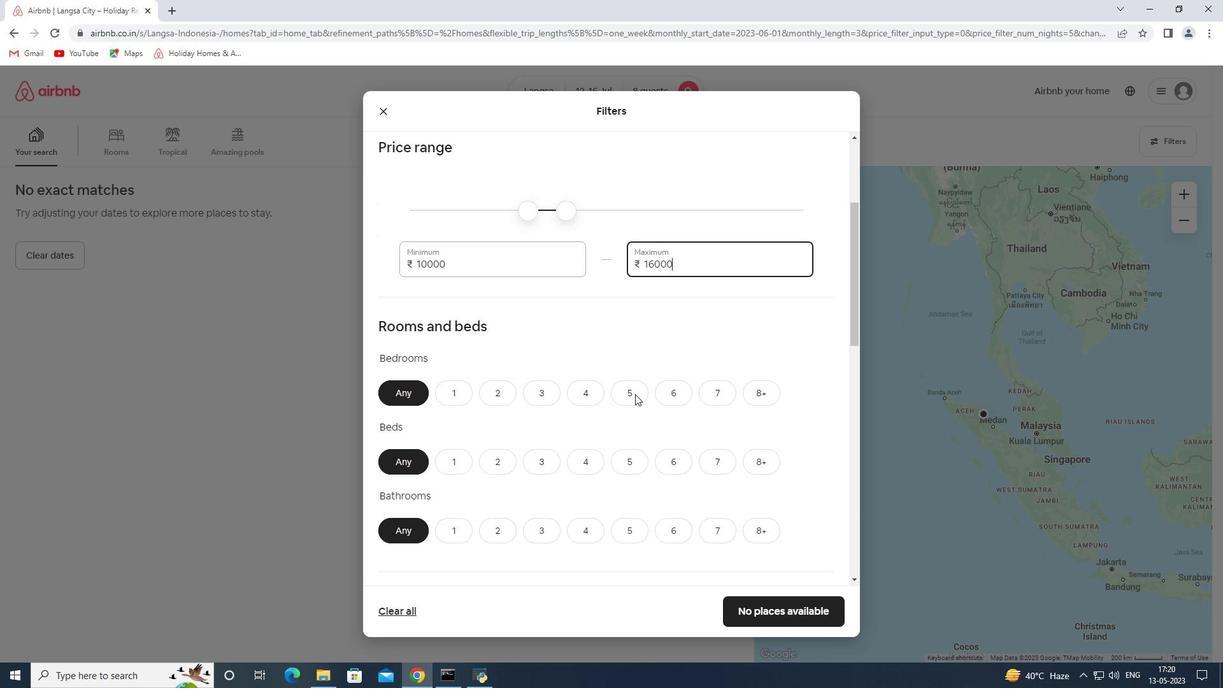 
Action: Mouse moved to (602, 391)
Screenshot: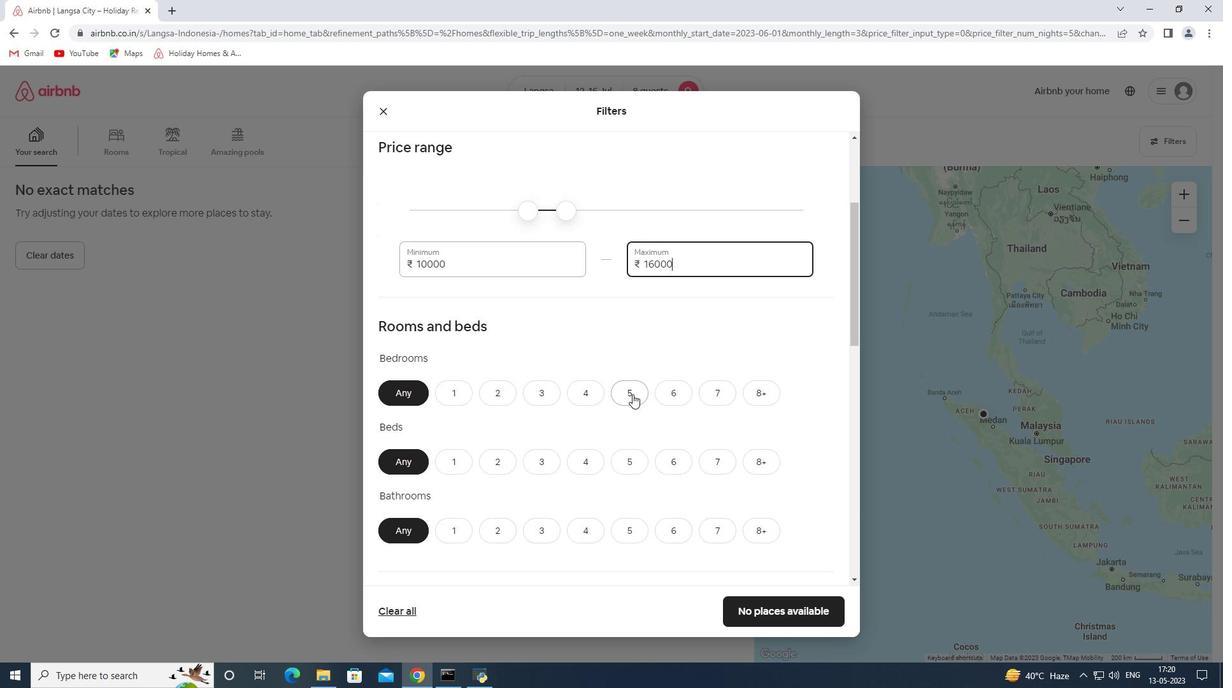 
Action: Mouse scrolled (602, 390) with delta (0, 0)
Screenshot: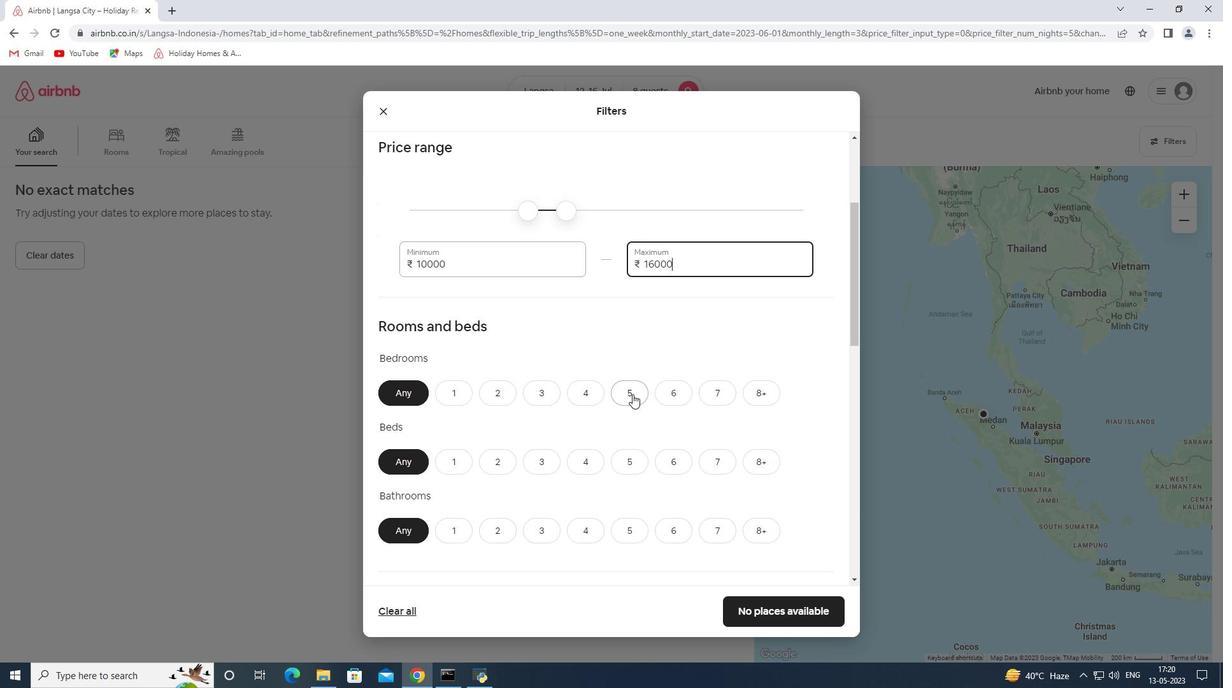
Action: Mouse moved to (757, 268)
Screenshot: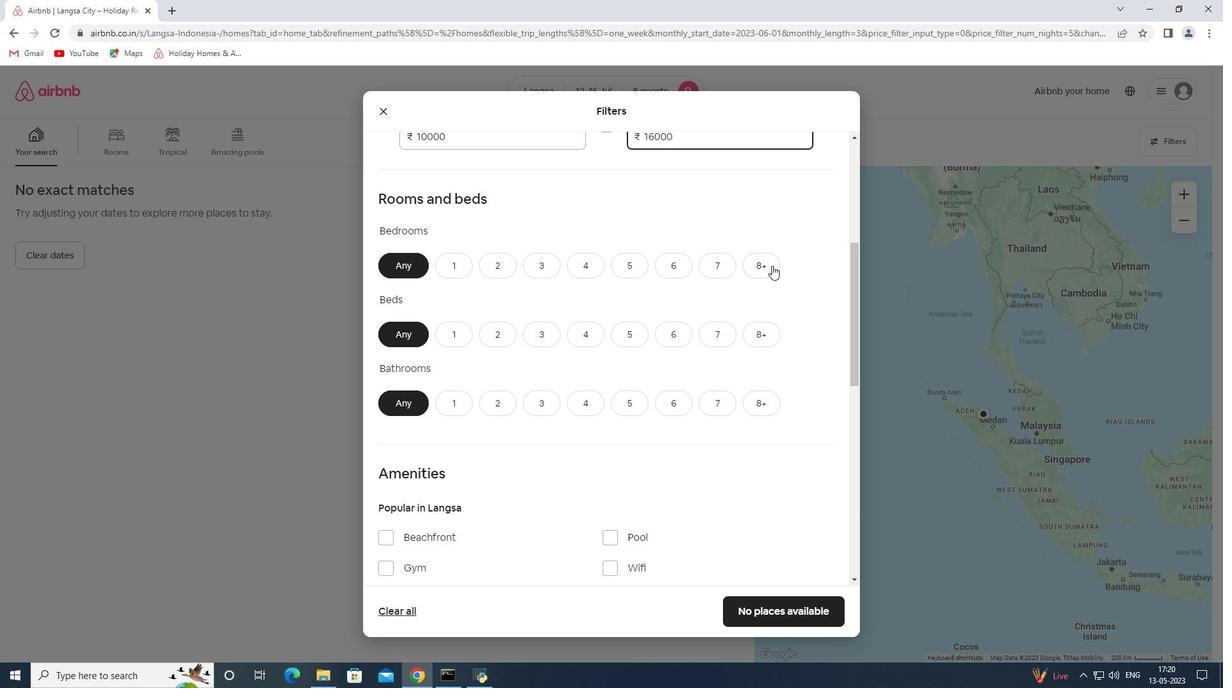 
Action: Mouse pressed left at (757, 268)
Screenshot: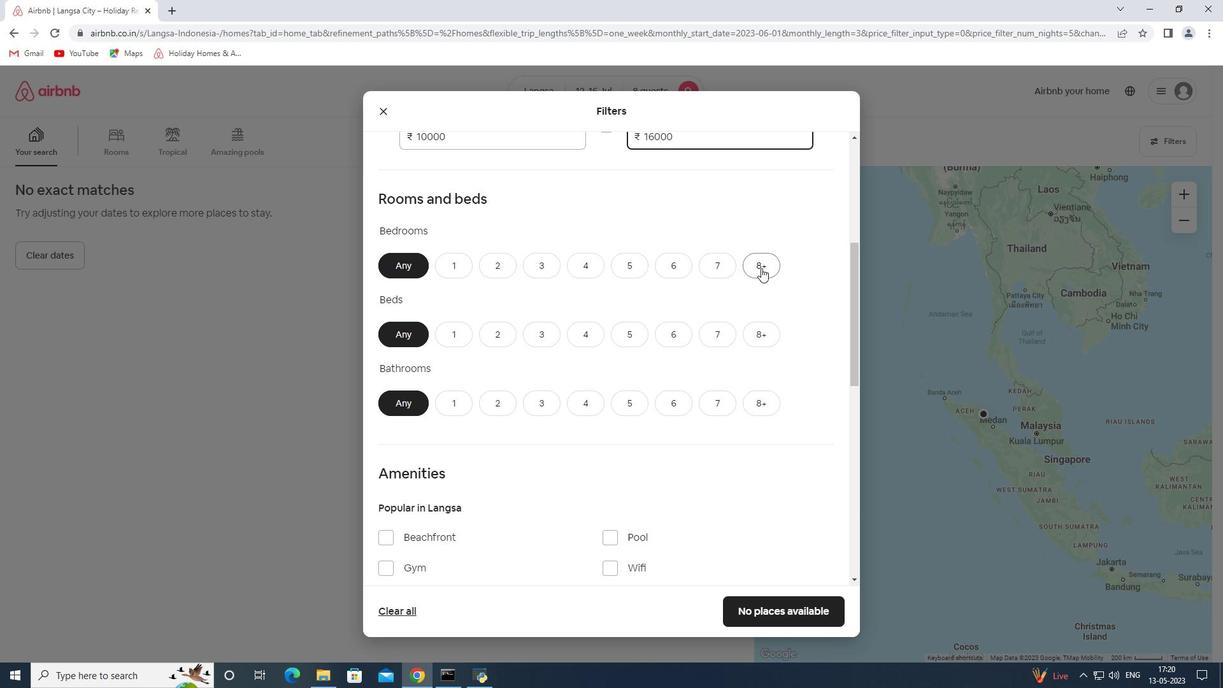 
Action: Mouse moved to (773, 342)
Screenshot: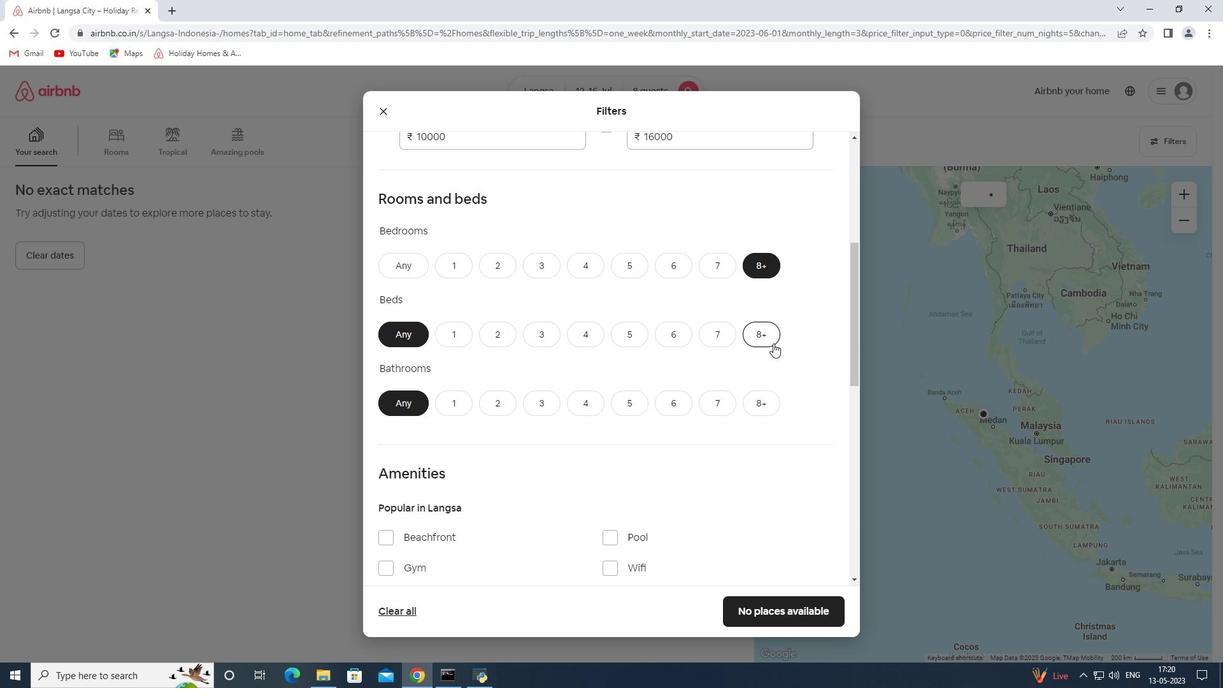 
Action: Mouse pressed left at (773, 342)
Screenshot: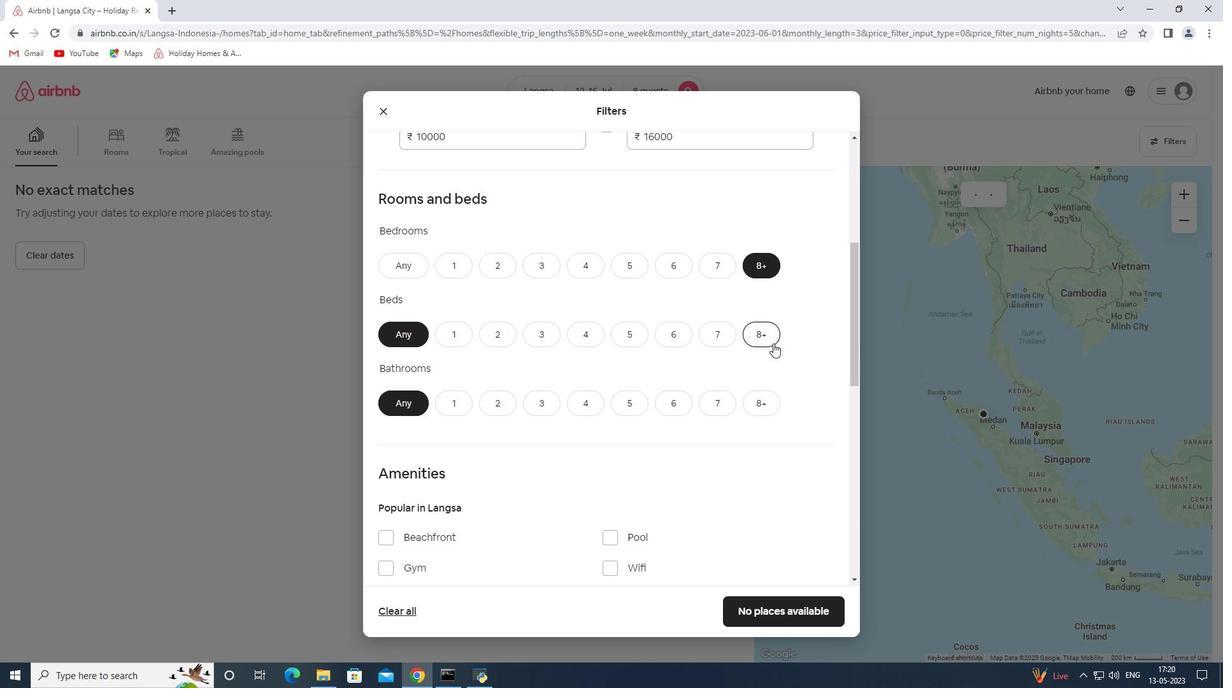 
Action: Mouse moved to (761, 402)
Screenshot: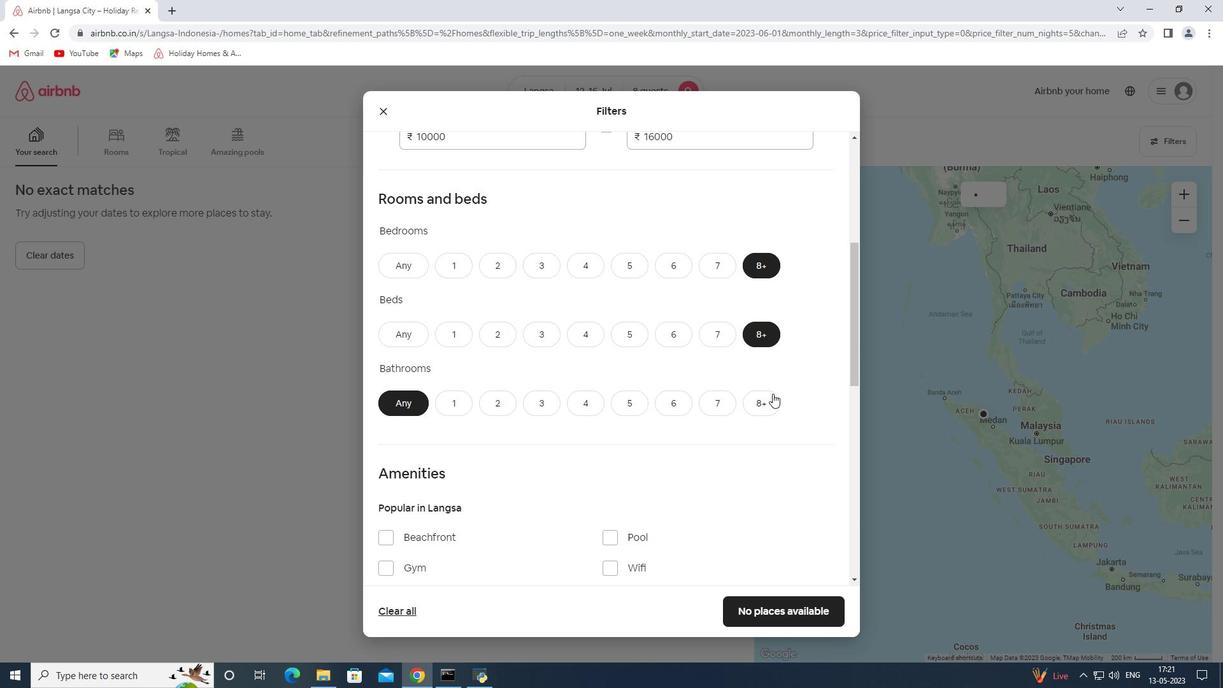 
Action: Mouse pressed left at (761, 402)
Screenshot: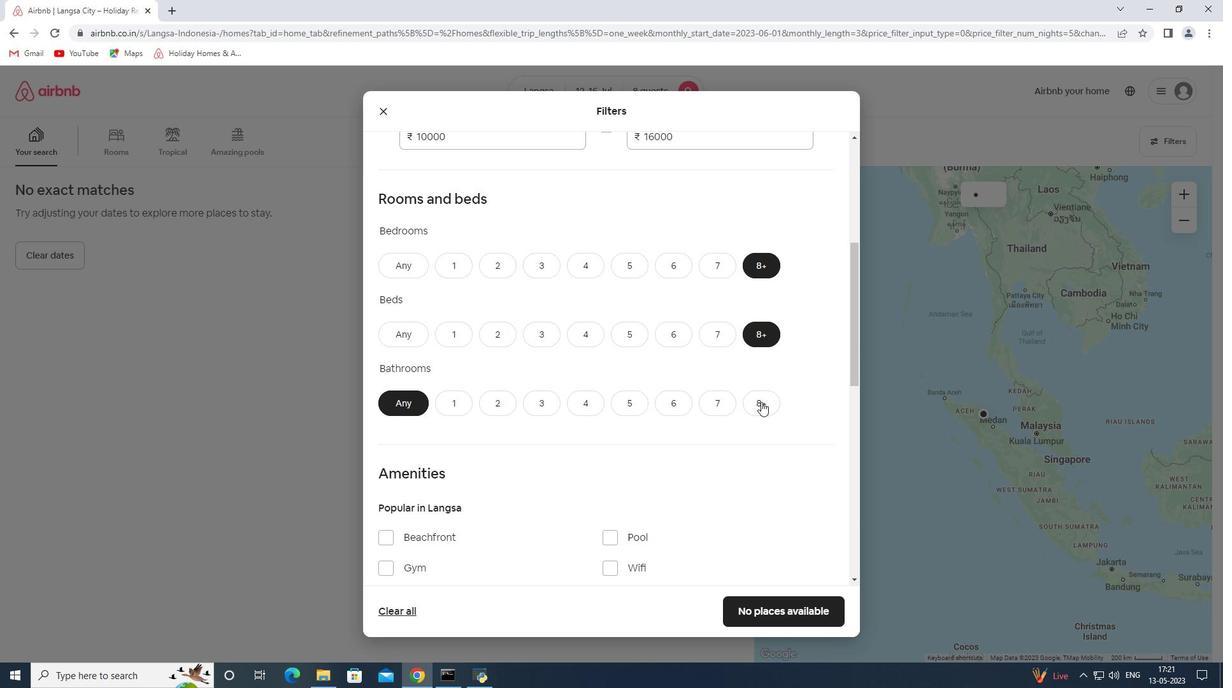 
Action: Mouse moved to (631, 462)
Screenshot: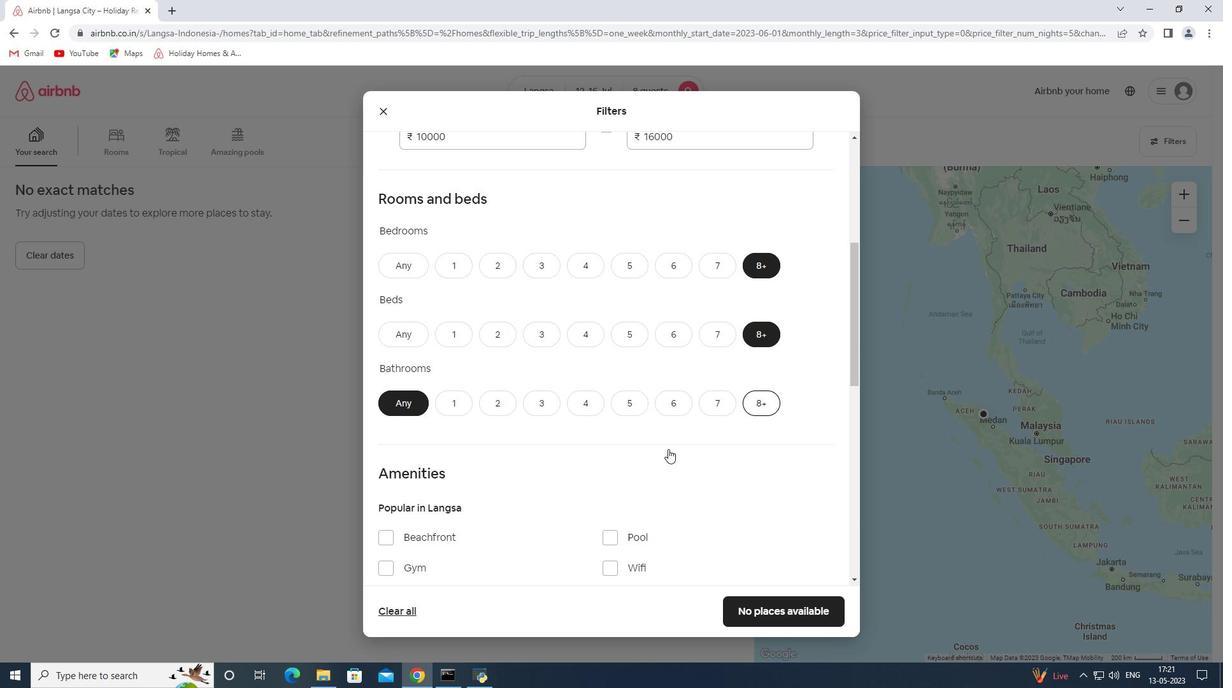 
Action: Mouse scrolled (631, 462) with delta (0, 0)
Screenshot: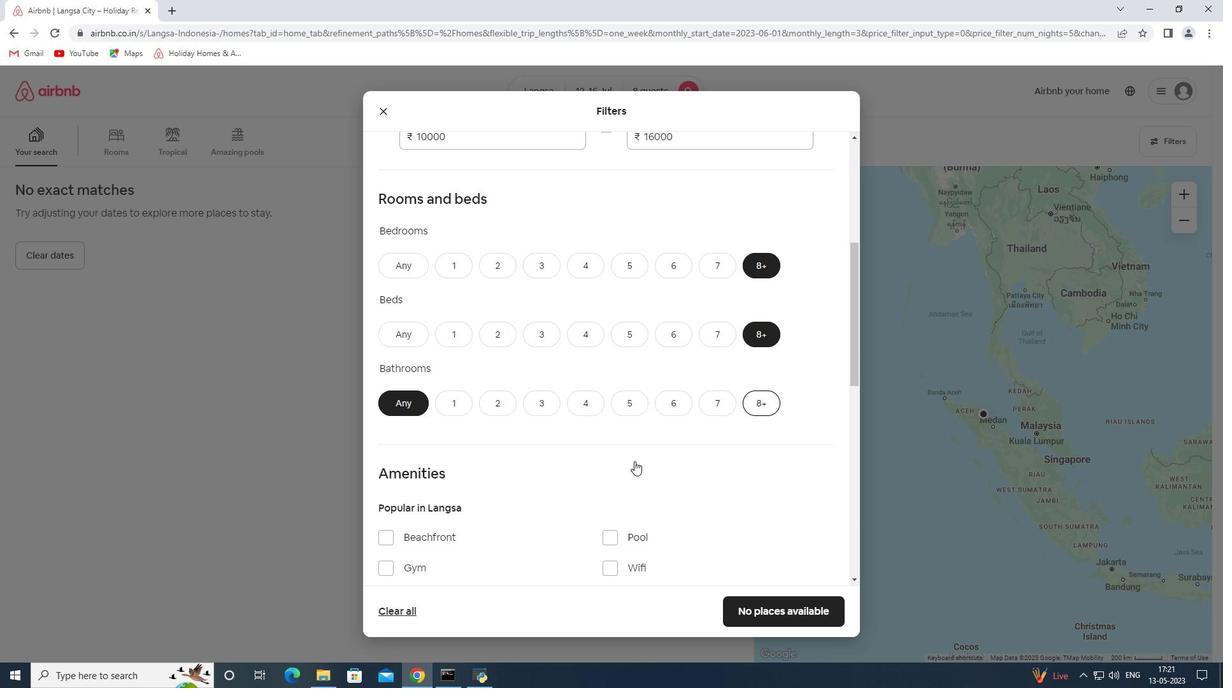 
Action: Mouse scrolled (631, 462) with delta (0, 0)
Screenshot: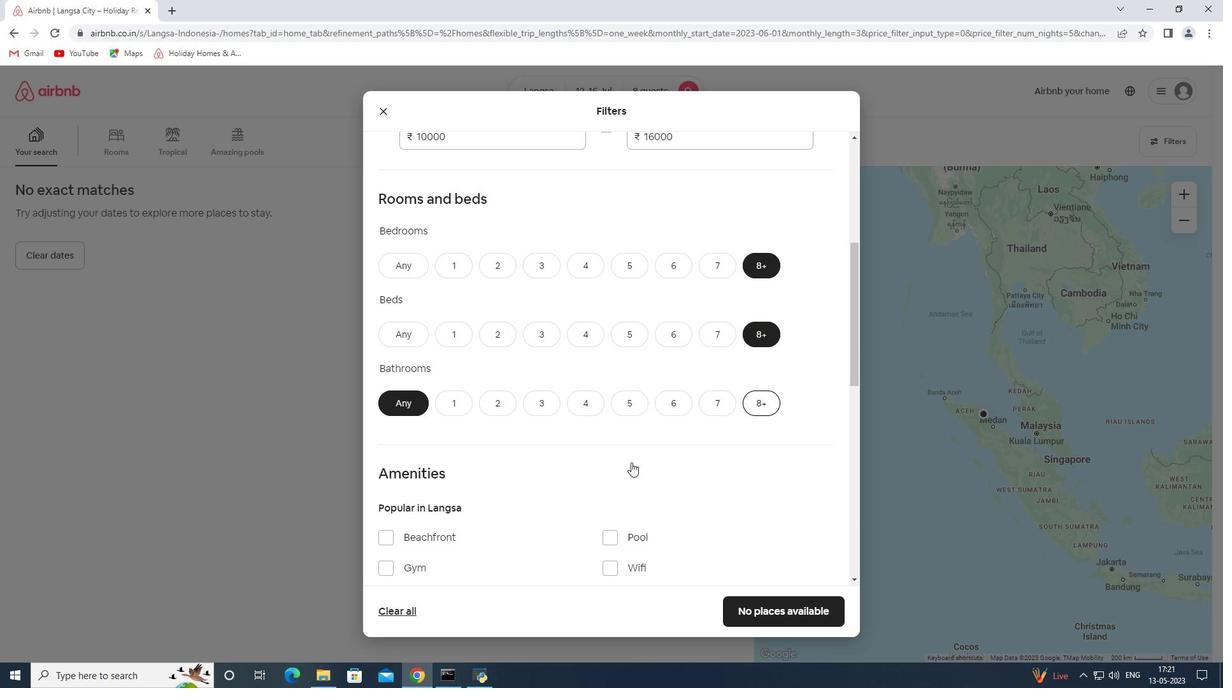 
Action: Mouse moved to (430, 497)
Screenshot: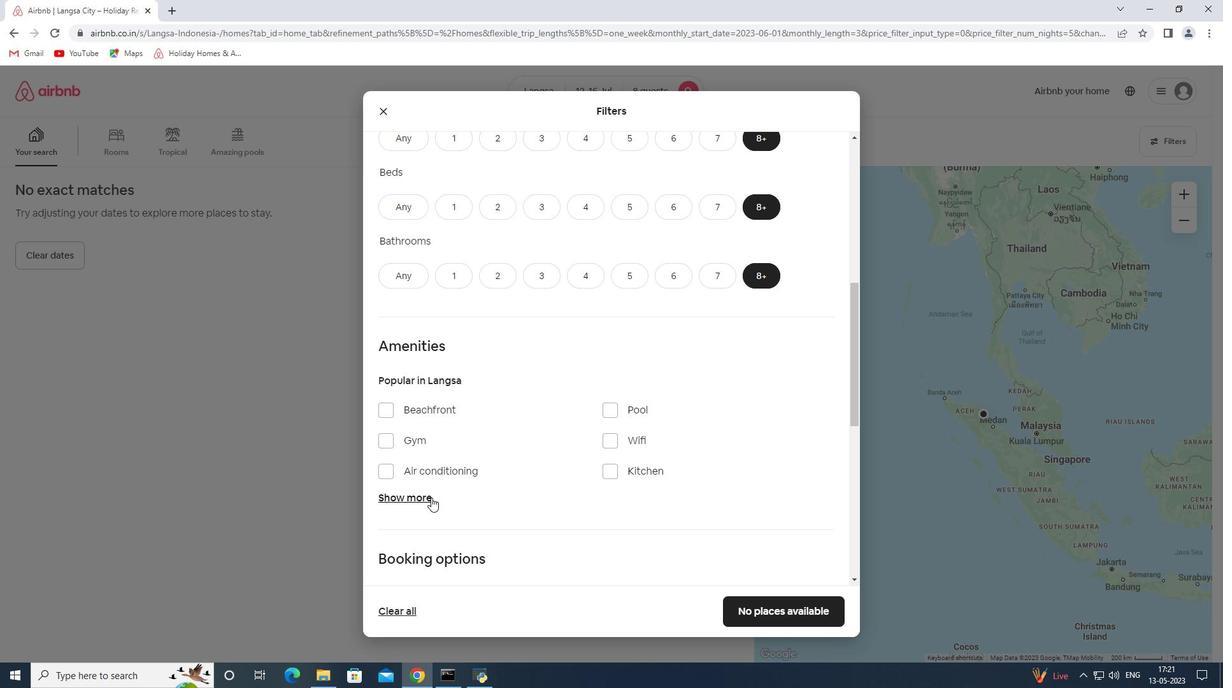 
Action: Mouse pressed left at (430, 497)
Screenshot: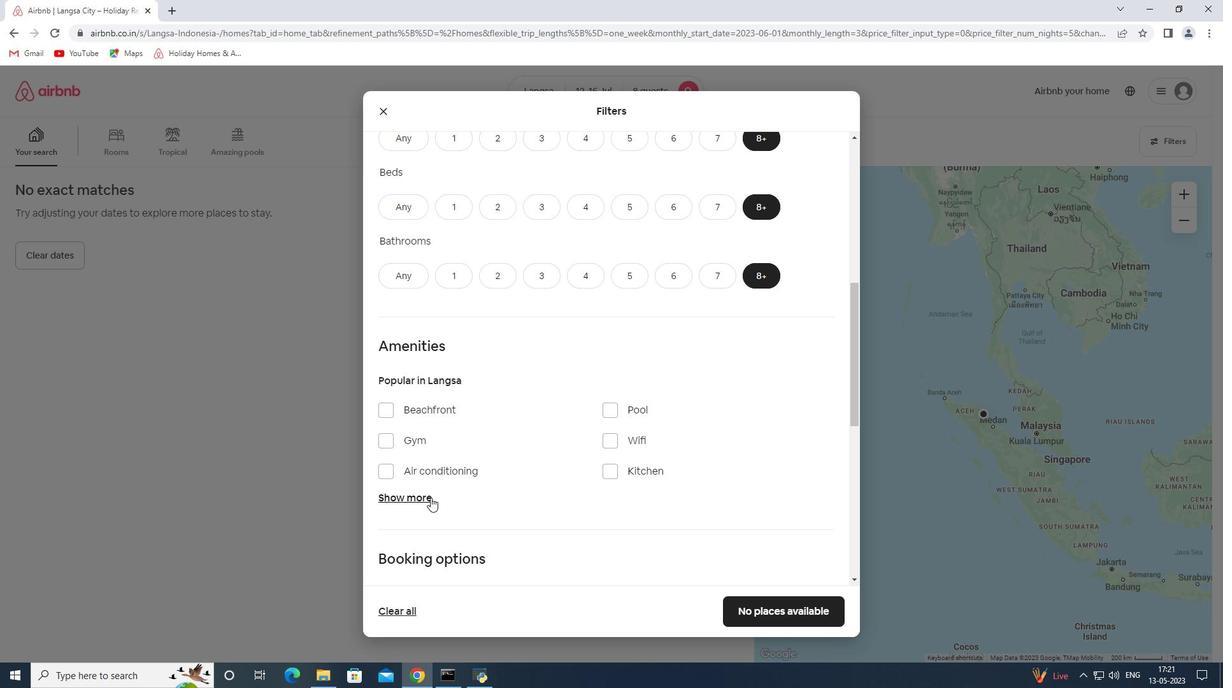 
Action: Mouse moved to (402, 440)
Screenshot: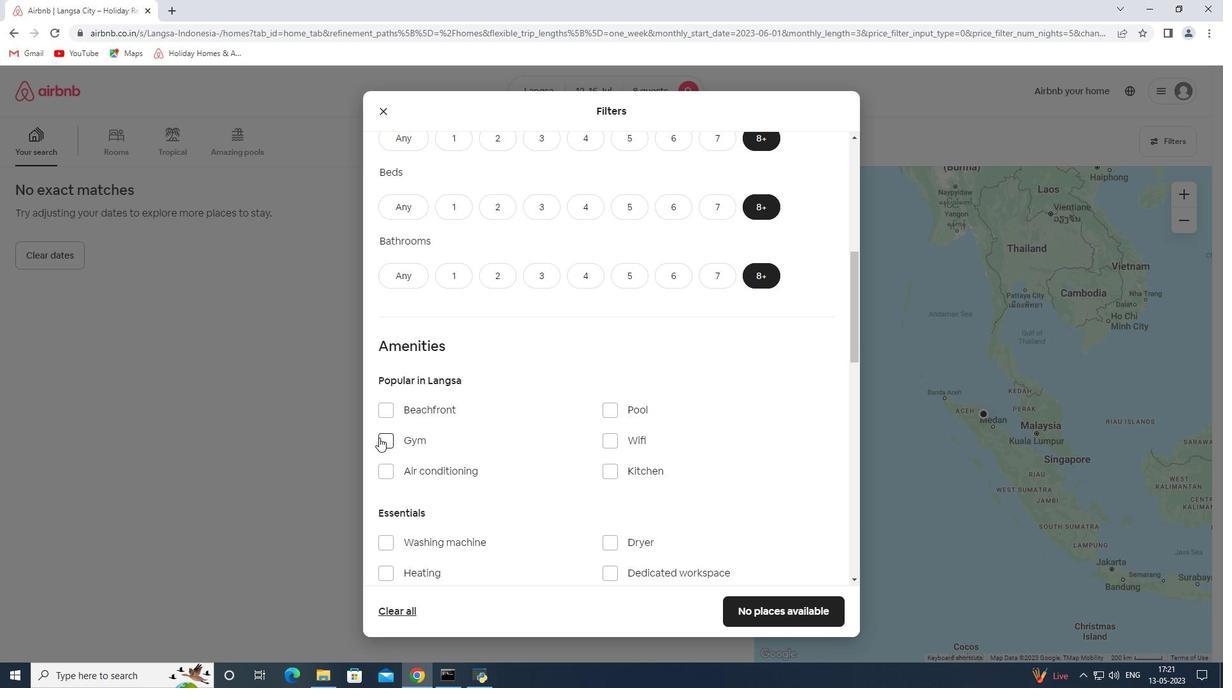 
Action: Mouse pressed left at (402, 440)
Screenshot: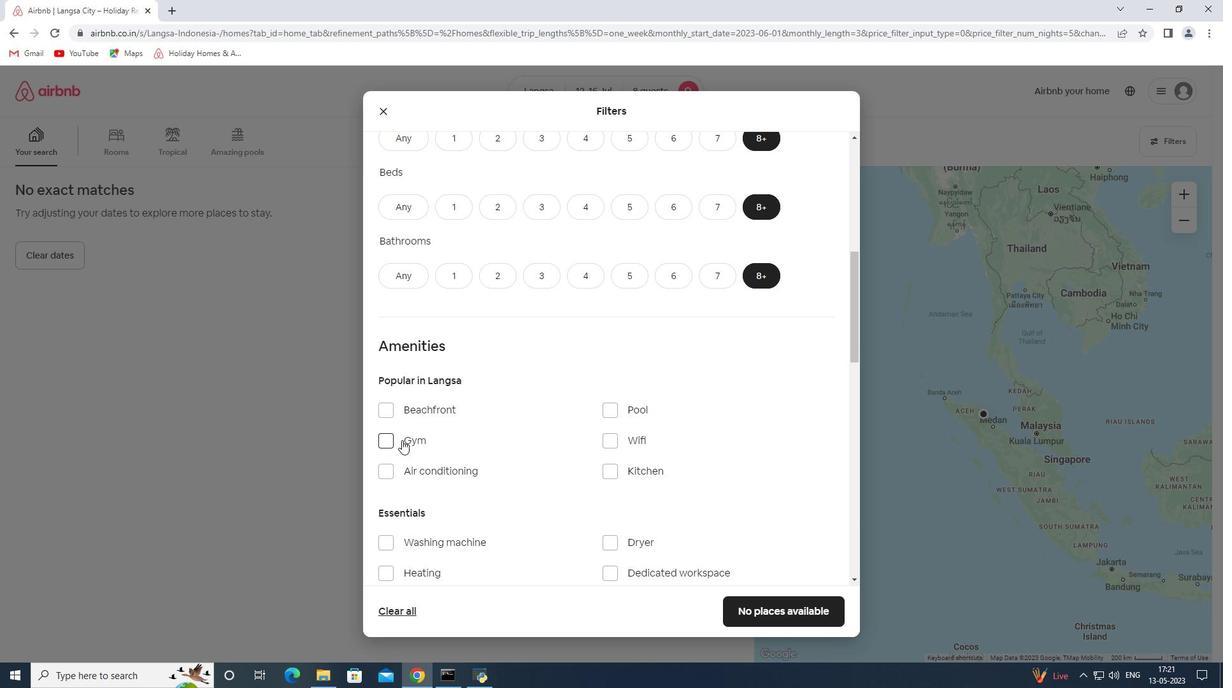 
Action: Mouse moved to (588, 401)
Screenshot: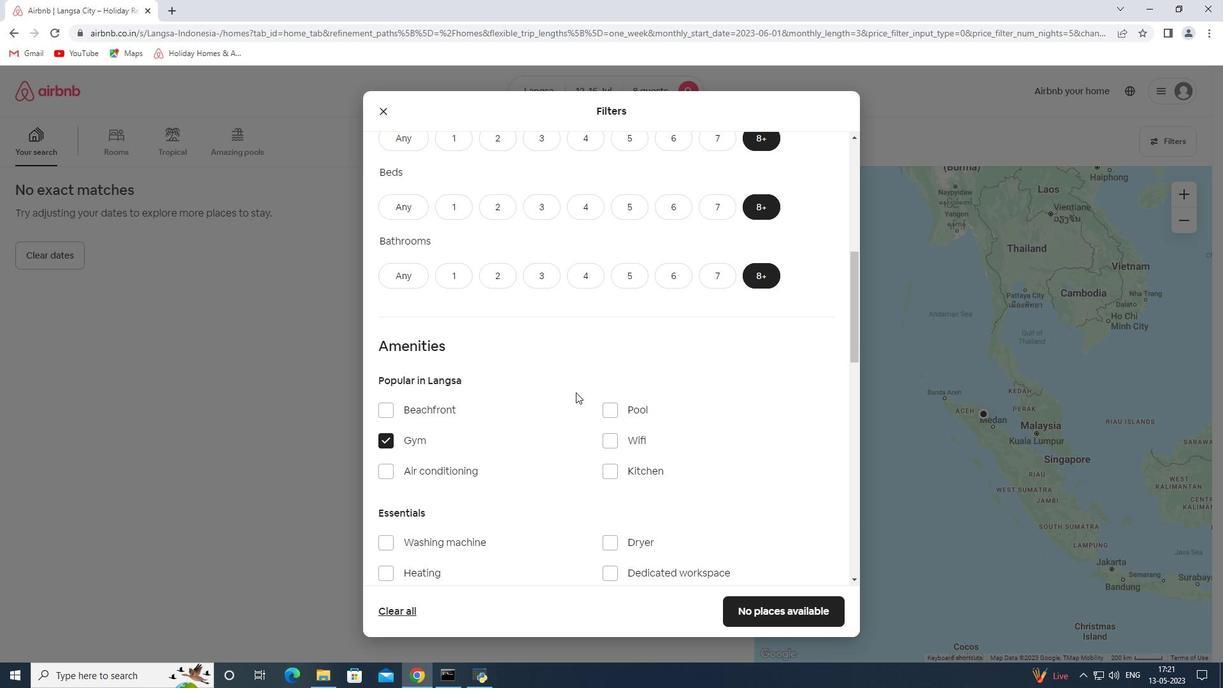 
Action: Mouse scrolled (588, 400) with delta (0, 0)
Screenshot: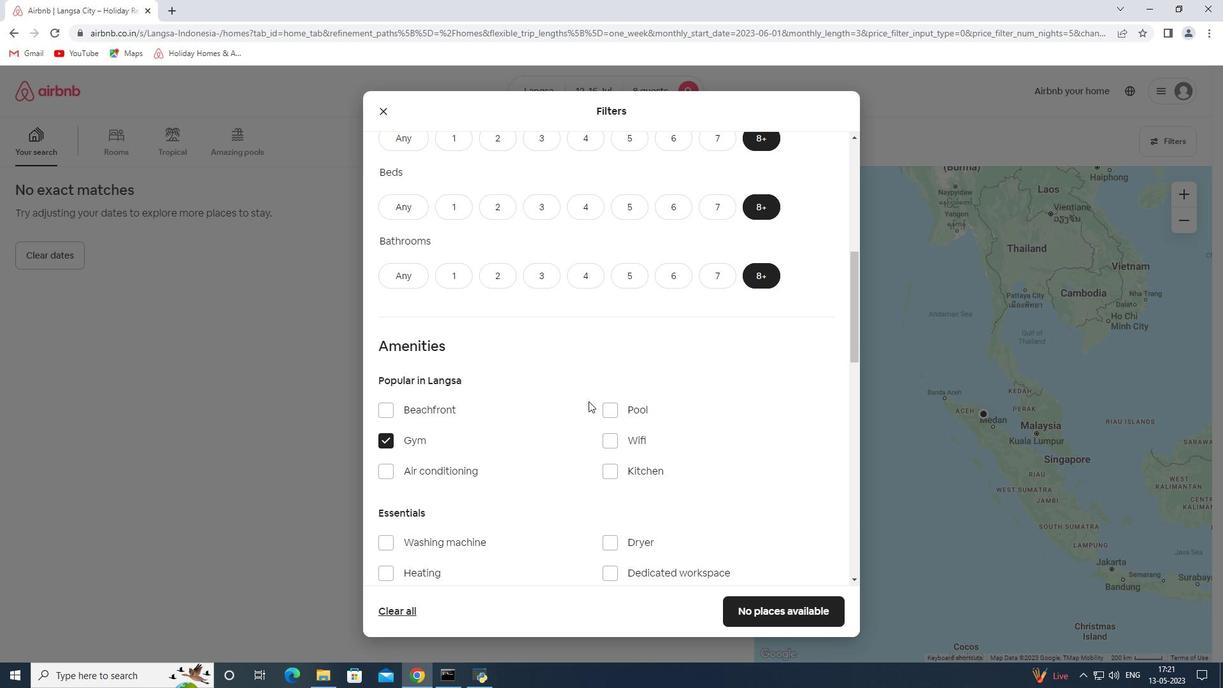 
Action: Mouse scrolled (588, 400) with delta (0, 0)
Screenshot: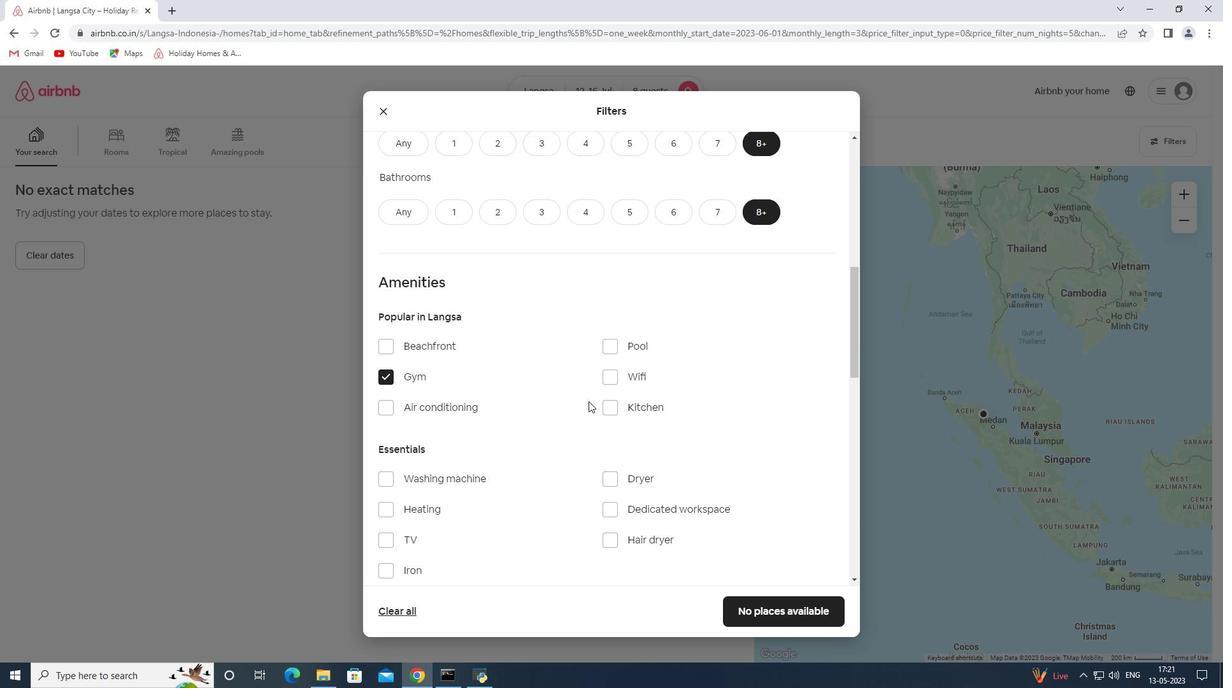 
Action: Mouse scrolled (588, 400) with delta (0, 0)
Screenshot: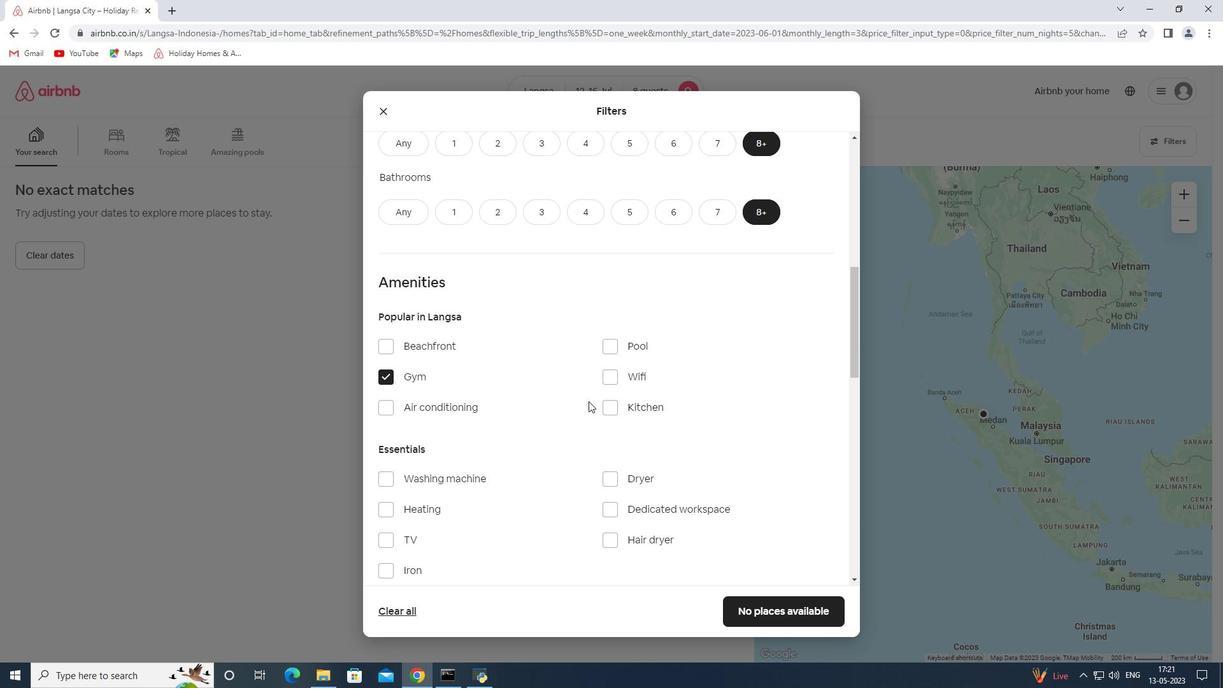 
Action: Mouse moved to (408, 413)
Screenshot: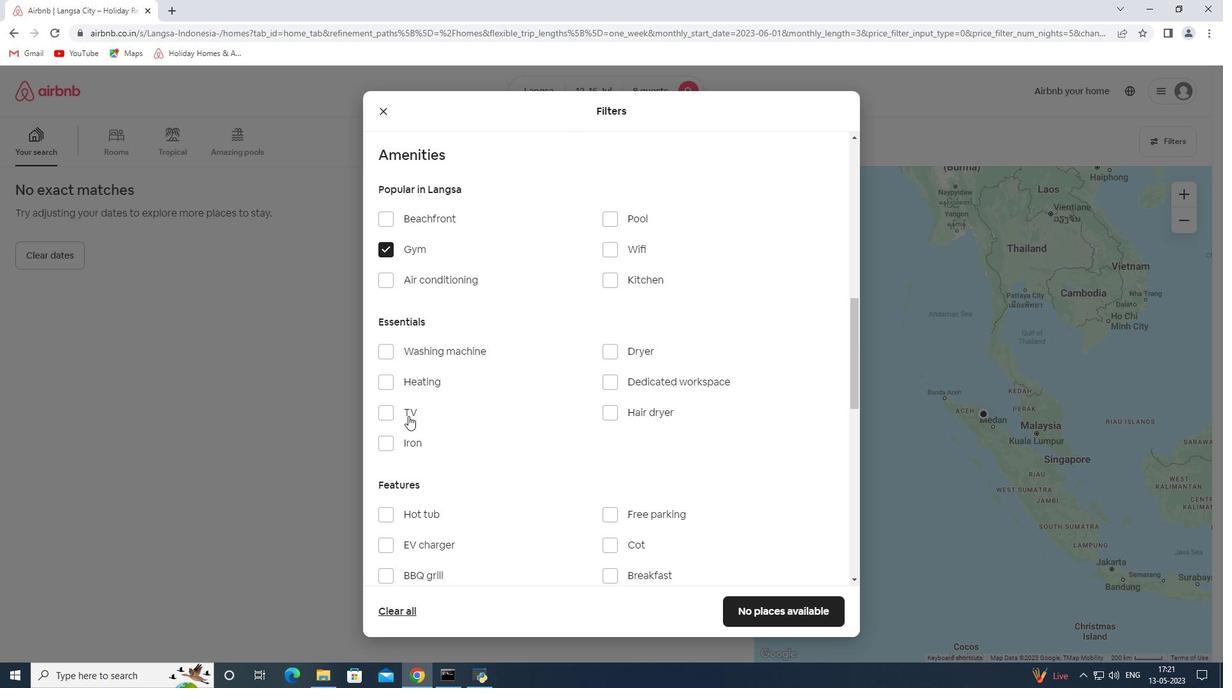 
Action: Mouse pressed left at (408, 413)
Screenshot: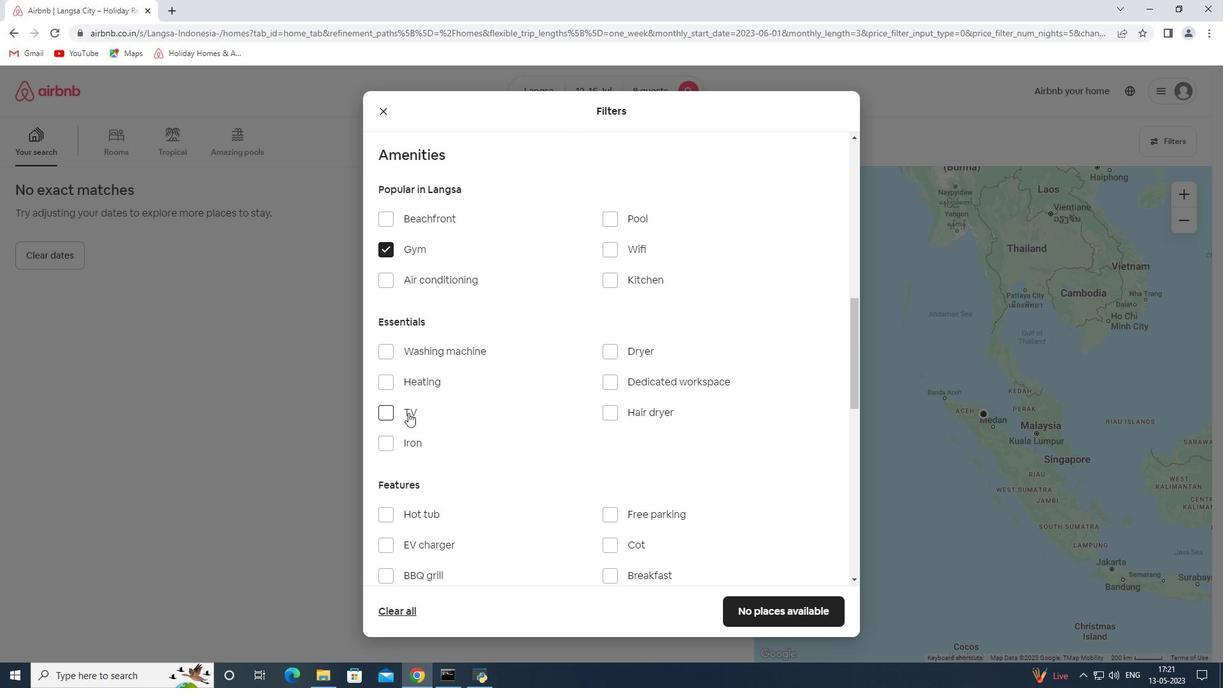 
Action: Mouse moved to (450, 397)
Screenshot: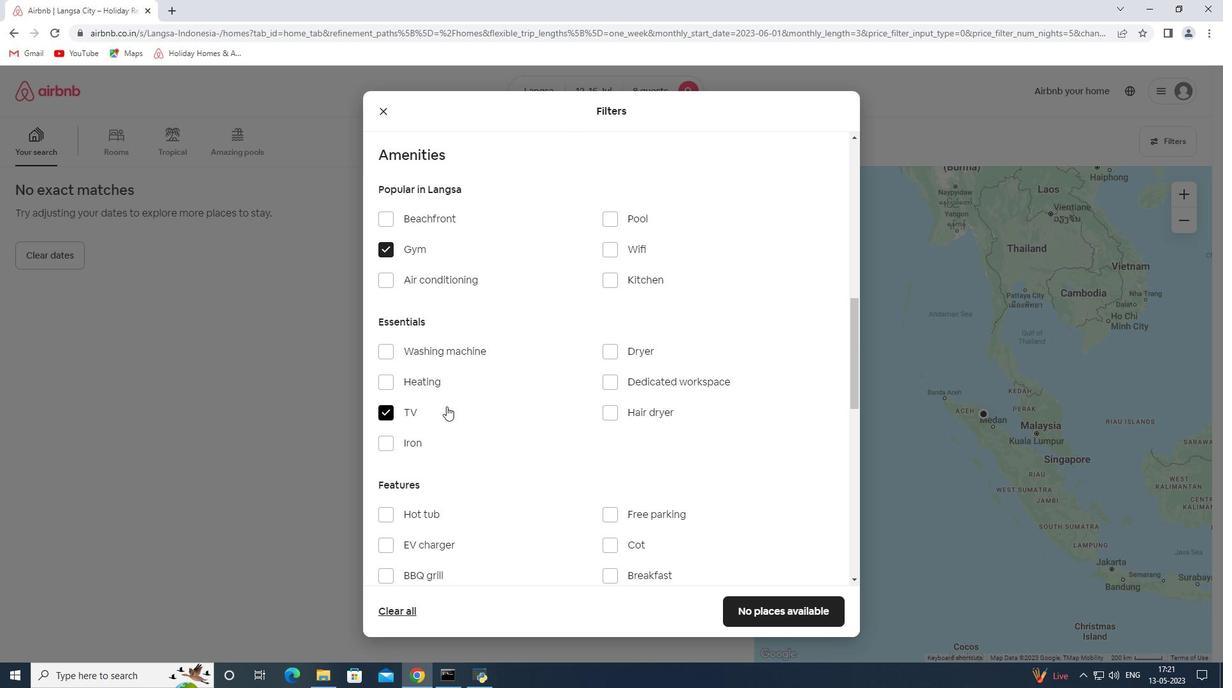 
Action: Mouse scrolled (450, 397) with delta (0, 0)
Screenshot: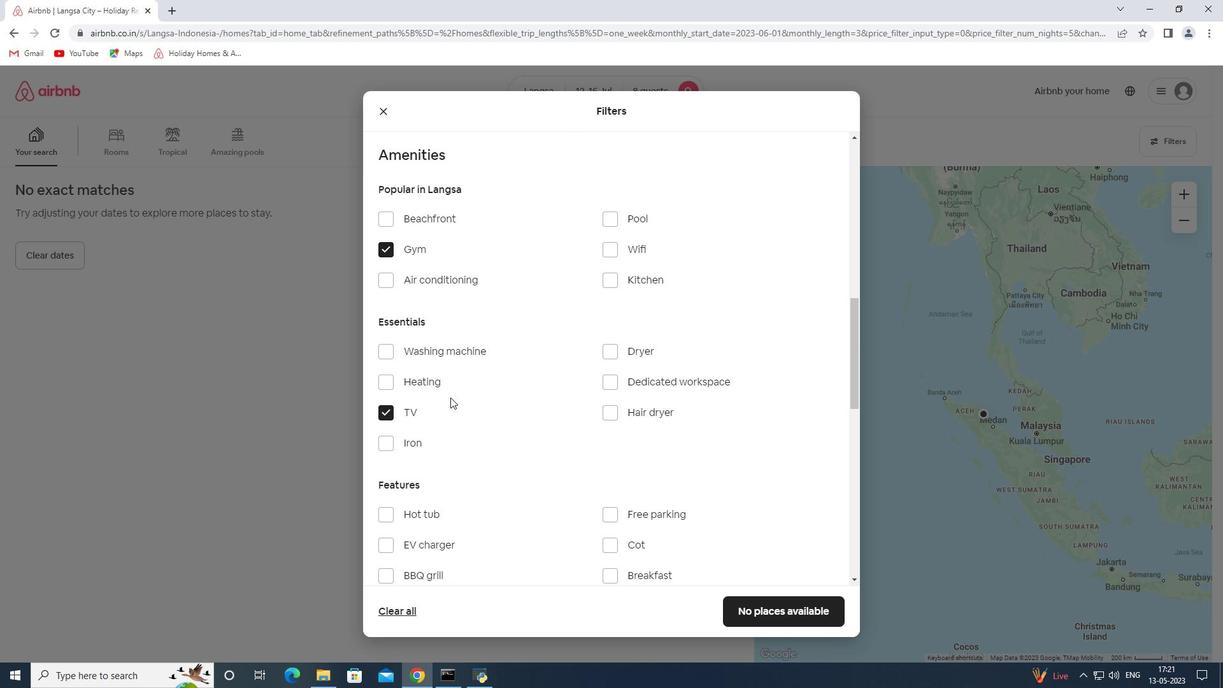 
Action: Mouse moved to (610, 517)
Screenshot: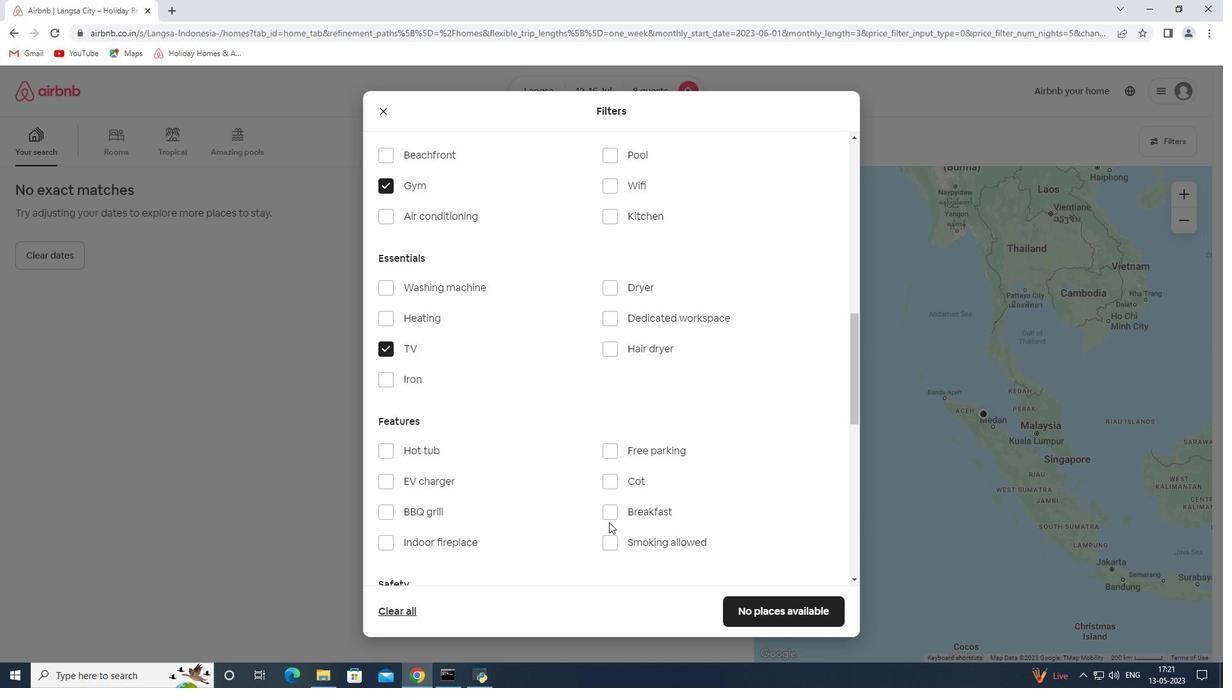 
Action: Mouse pressed left at (610, 517)
Screenshot: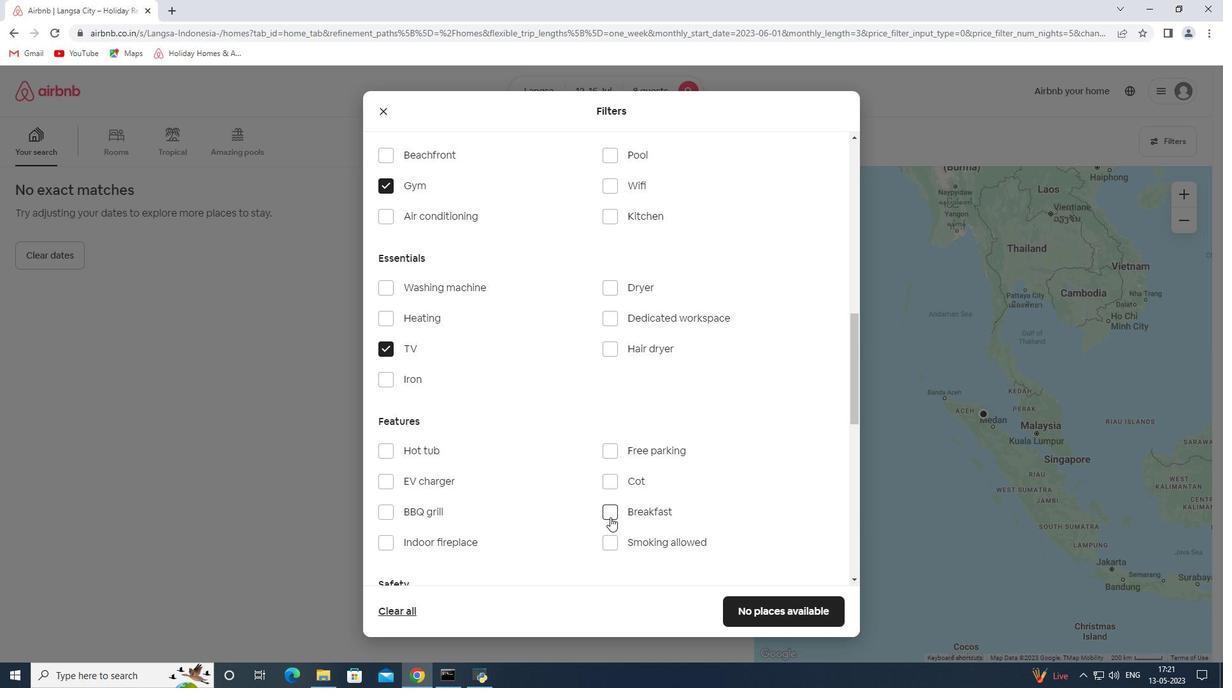 
Action: Mouse moved to (505, 529)
Screenshot: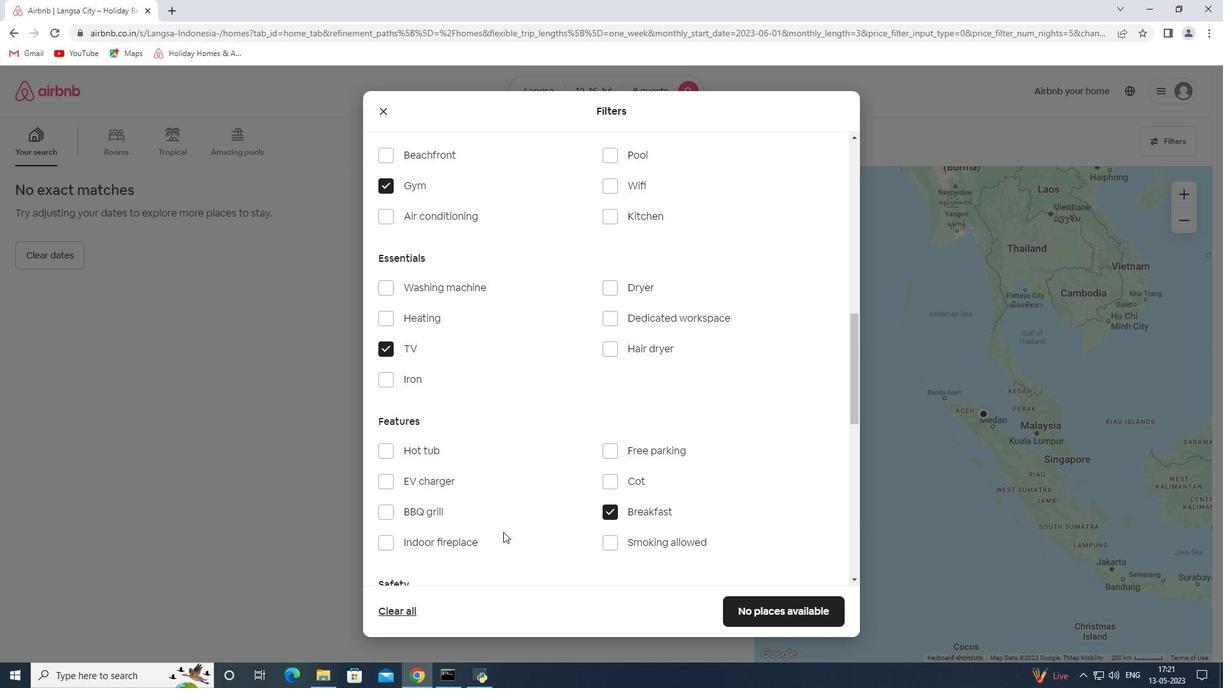 
Action: Mouse scrolled (505, 528) with delta (0, 0)
Screenshot: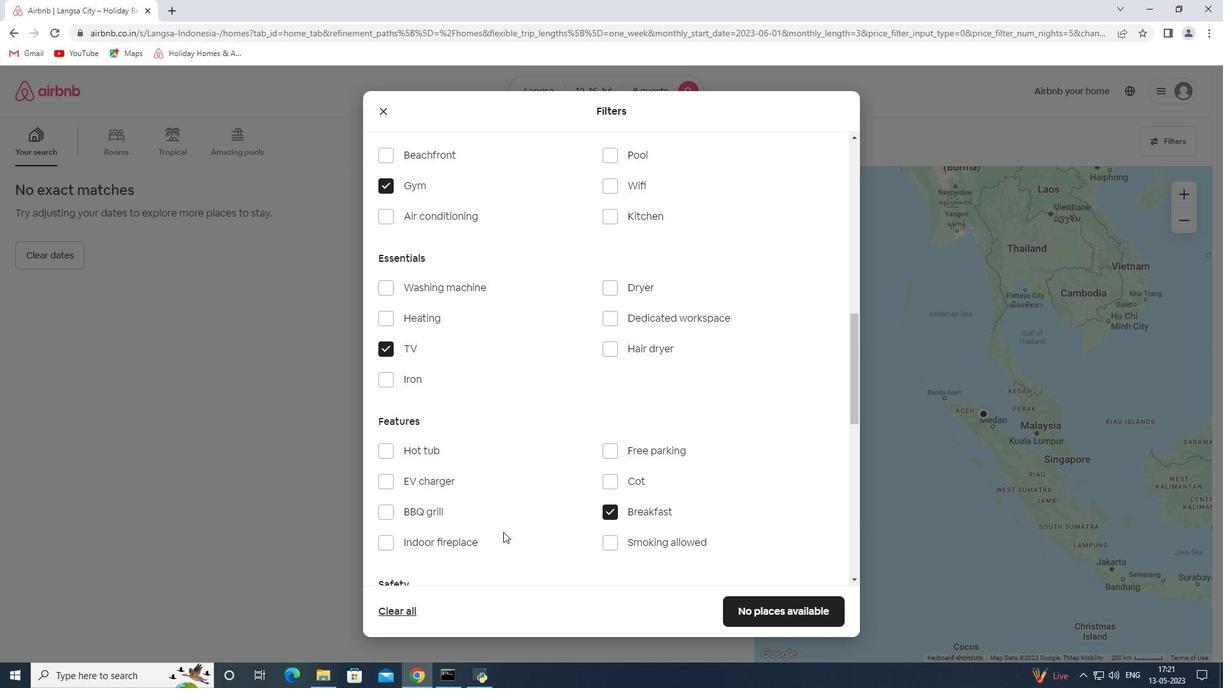 
Action: Mouse scrolled (505, 528) with delta (0, 0)
Screenshot: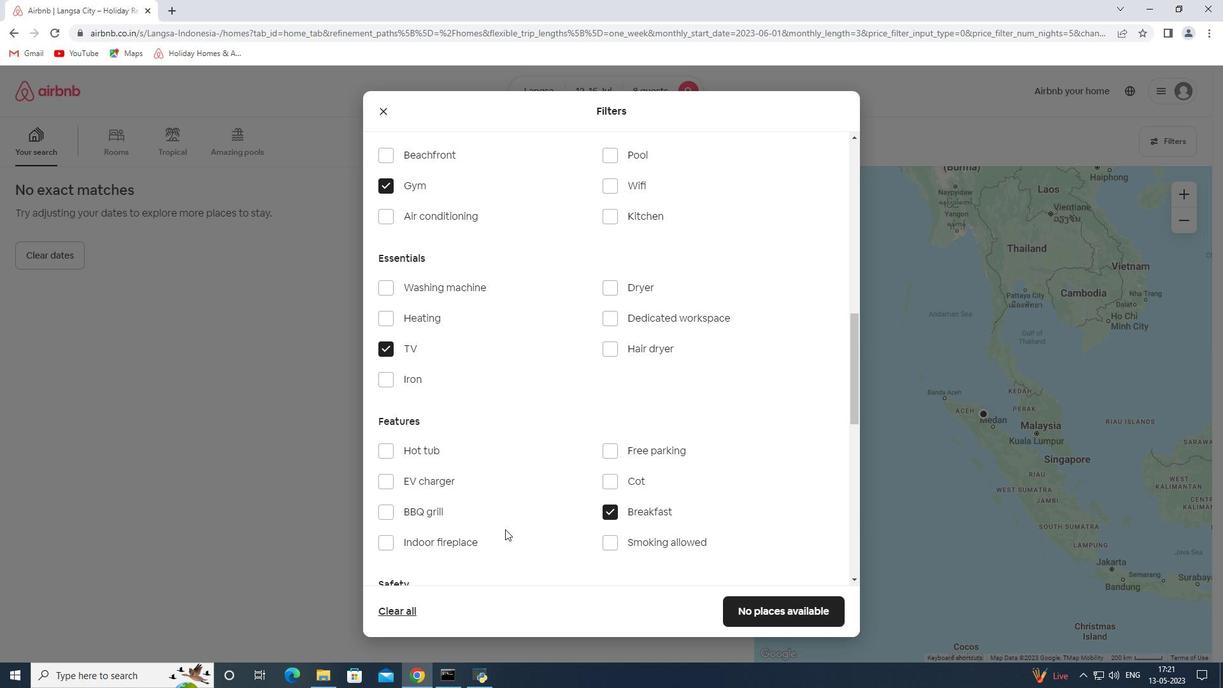 
Action: Mouse moved to (622, 330)
Screenshot: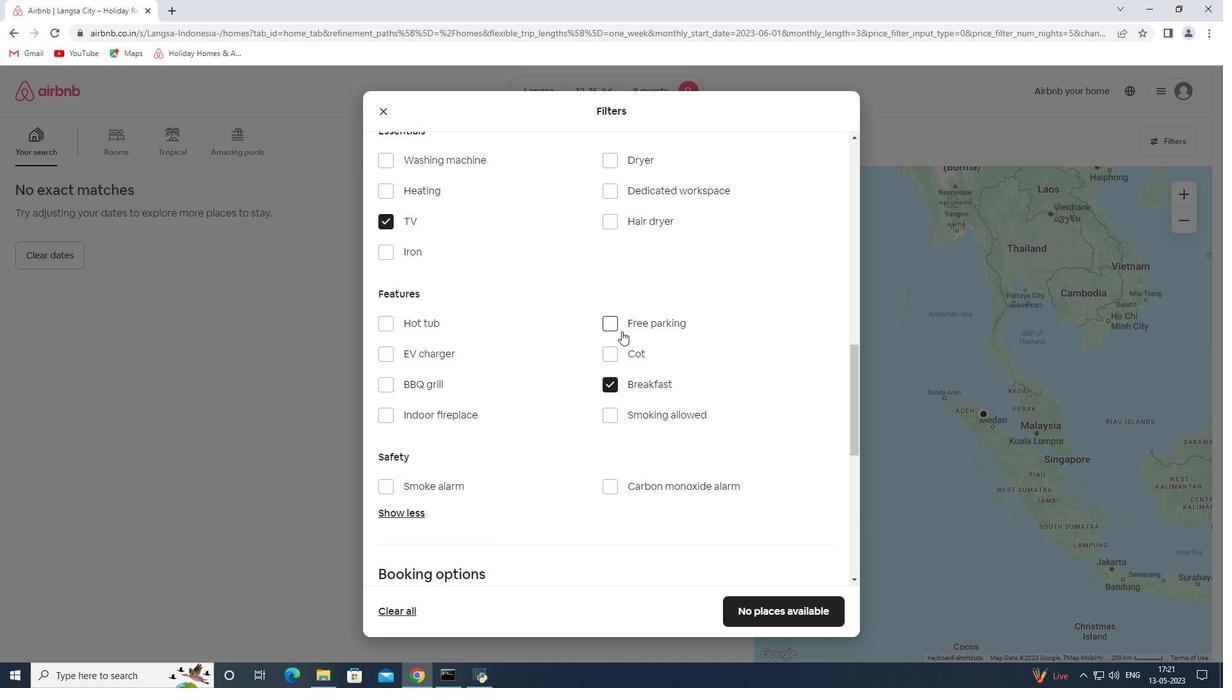
Action: Mouse pressed left at (622, 330)
Screenshot: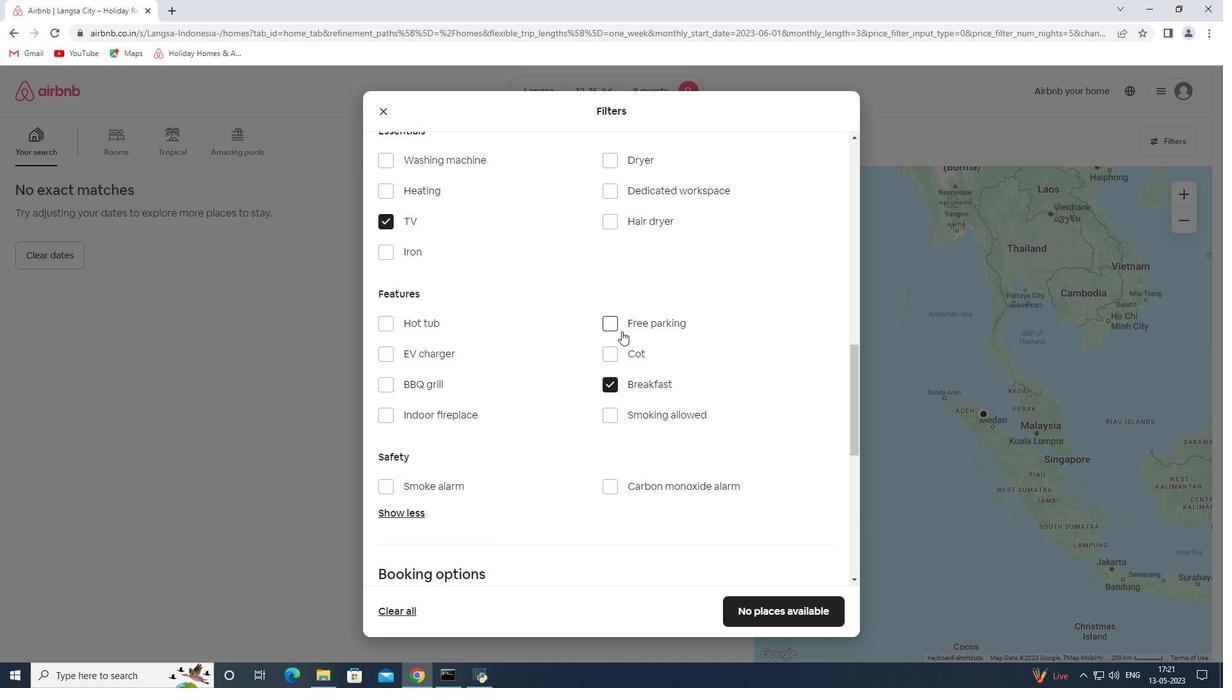 
Action: Mouse moved to (539, 386)
Screenshot: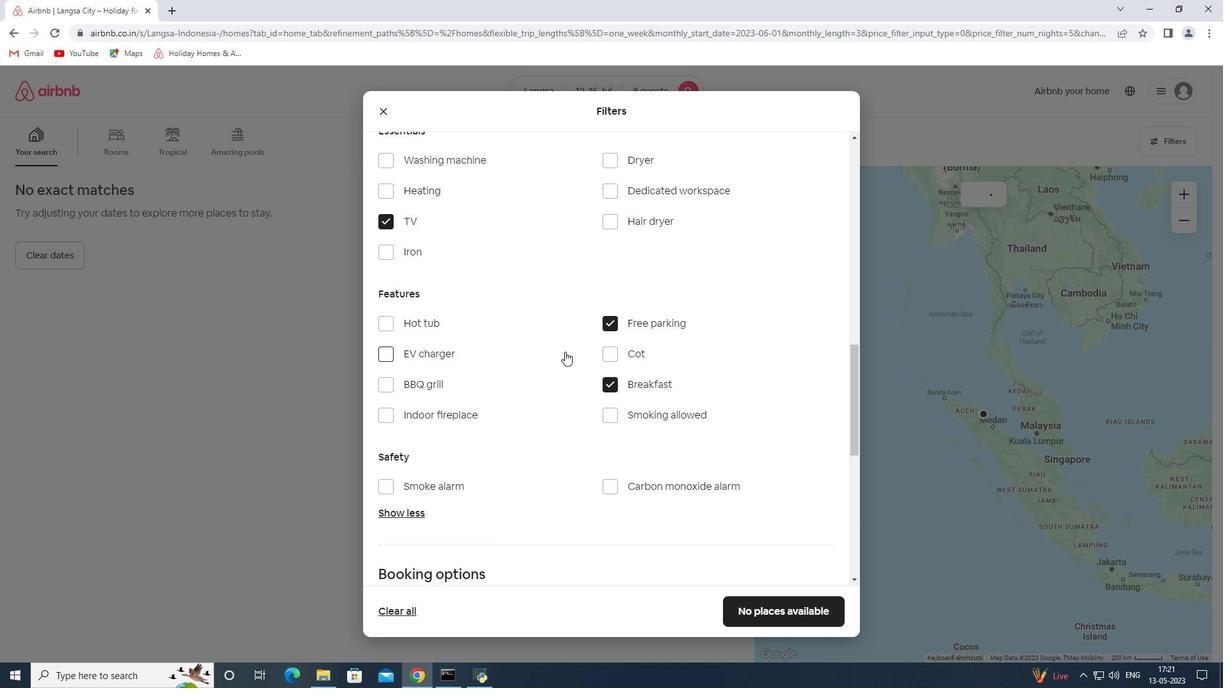 
Action: Mouse scrolled (539, 385) with delta (0, 0)
Screenshot: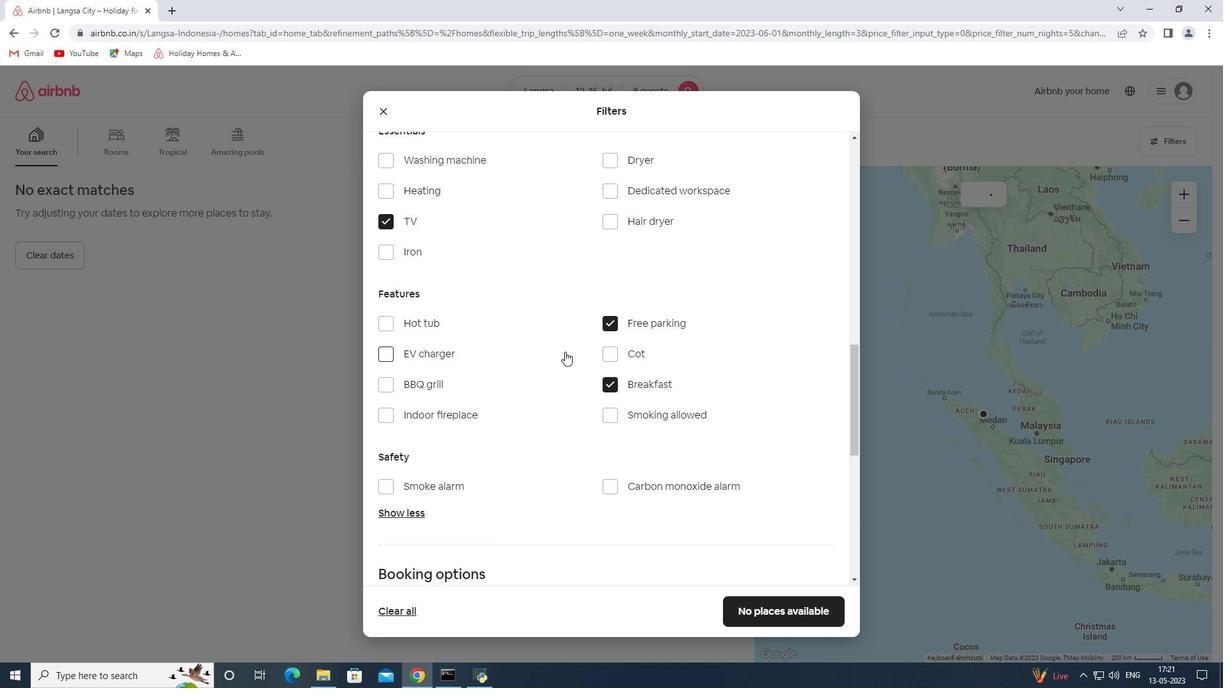 
Action: Mouse moved to (537, 388)
Screenshot: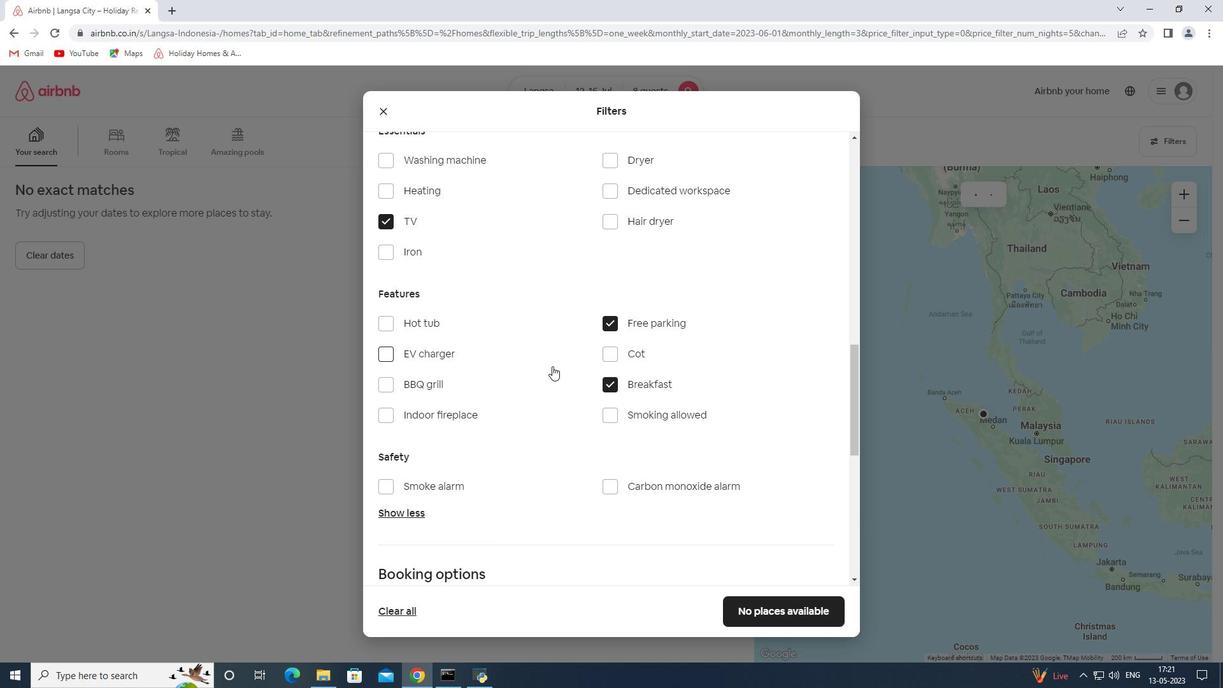 
Action: Mouse scrolled (537, 387) with delta (0, 0)
Screenshot: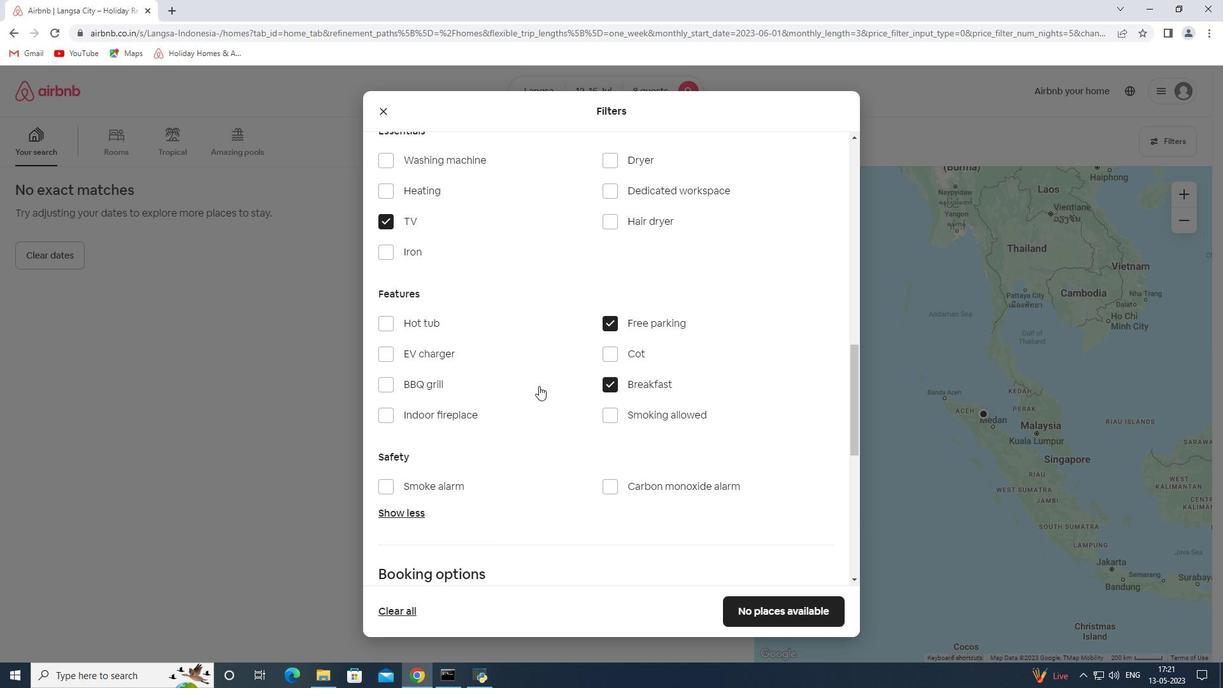
Action: Mouse scrolled (537, 387) with delta (0, 0)
Screenshot: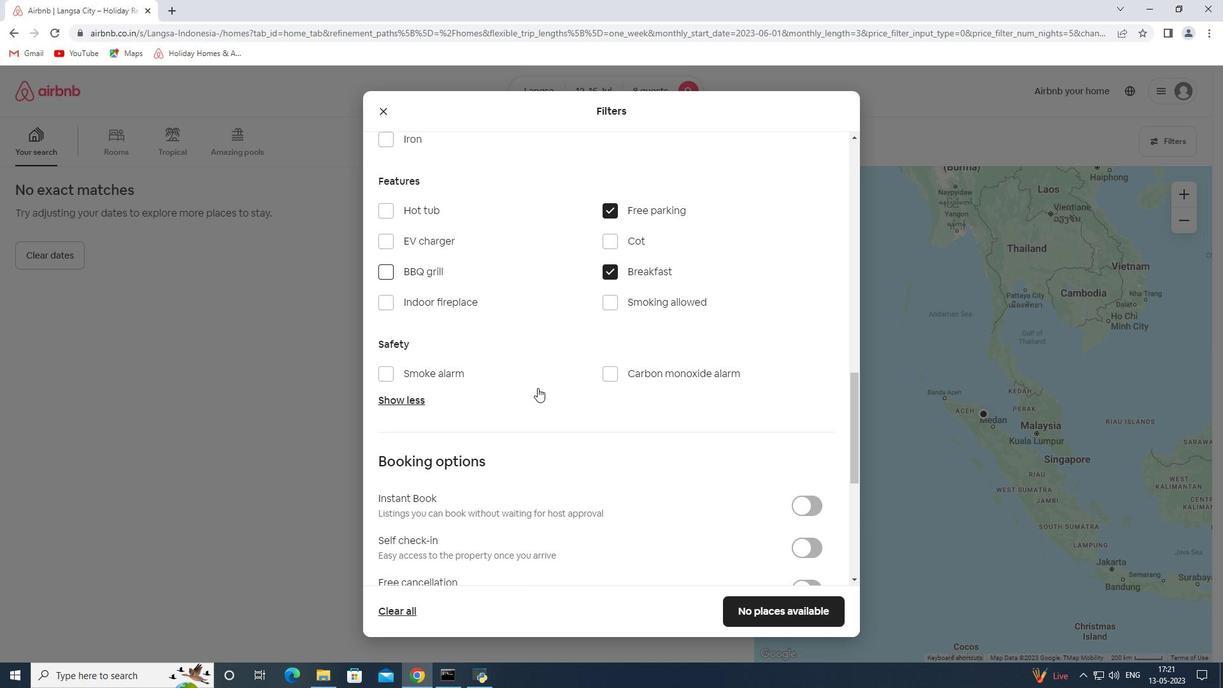
Action: Mouse scrolled (537, 387) with delta (0, 0)
Screenshot: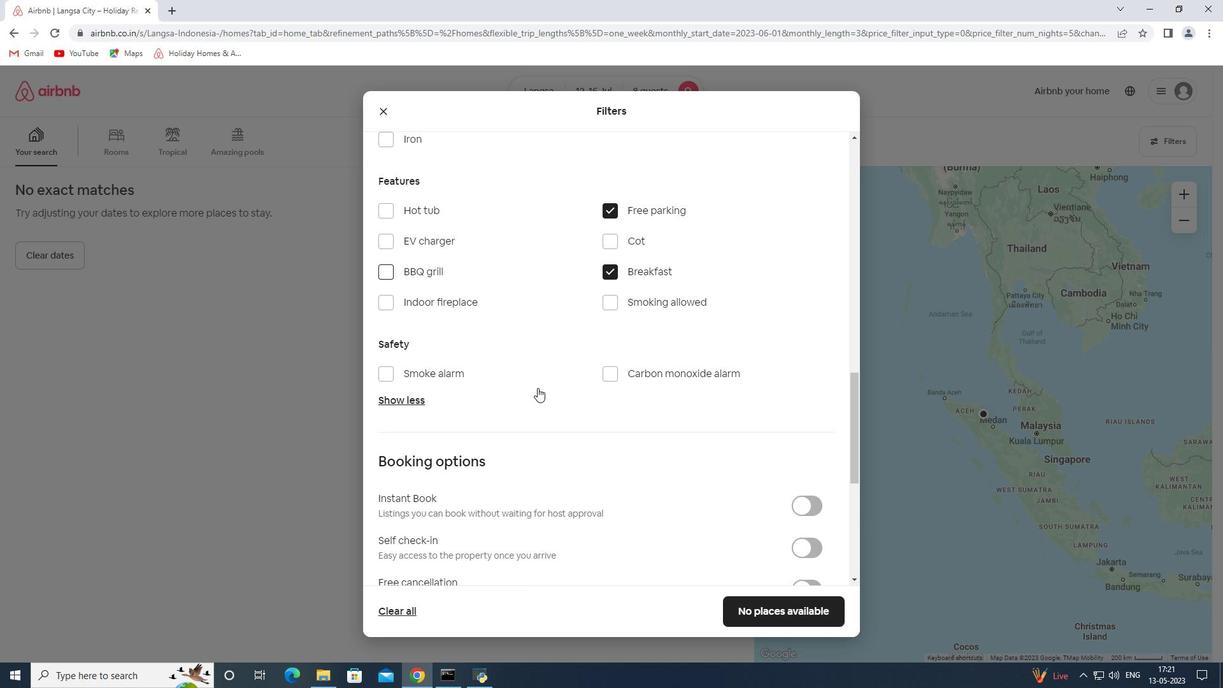 
Action: Mouse scrolled (537, 387) with delta (0, 0)
Screenshot: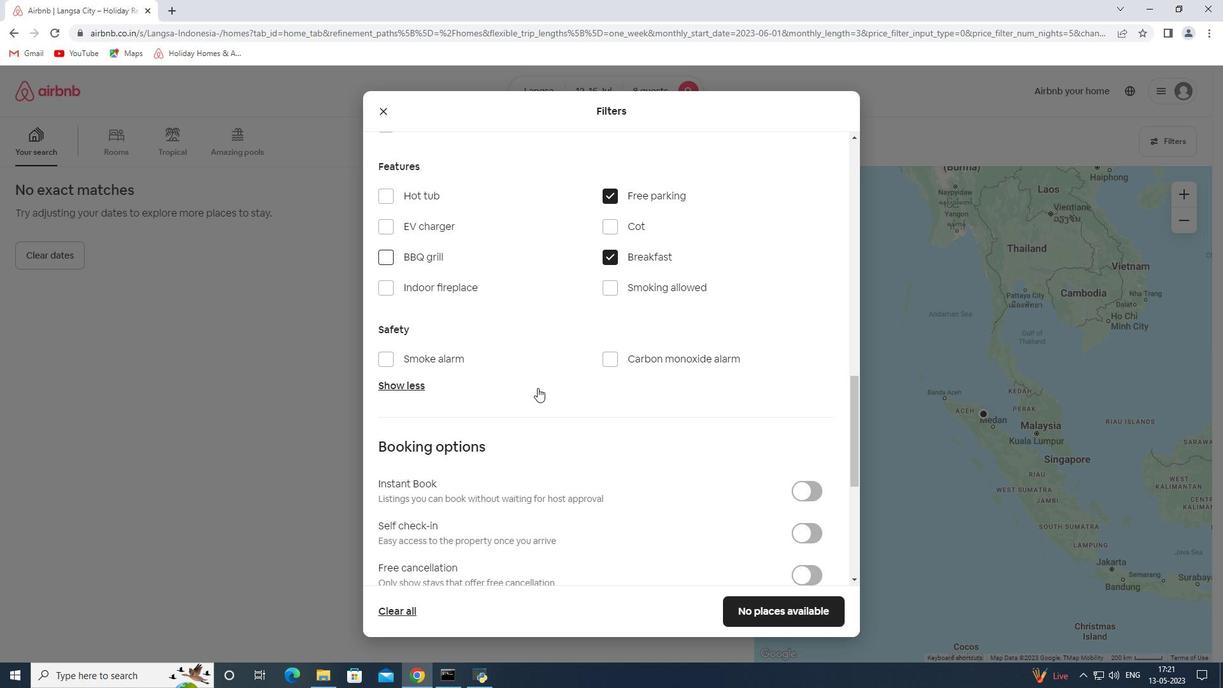 
Action: Mouse moved to (811, 340)
Screenshot: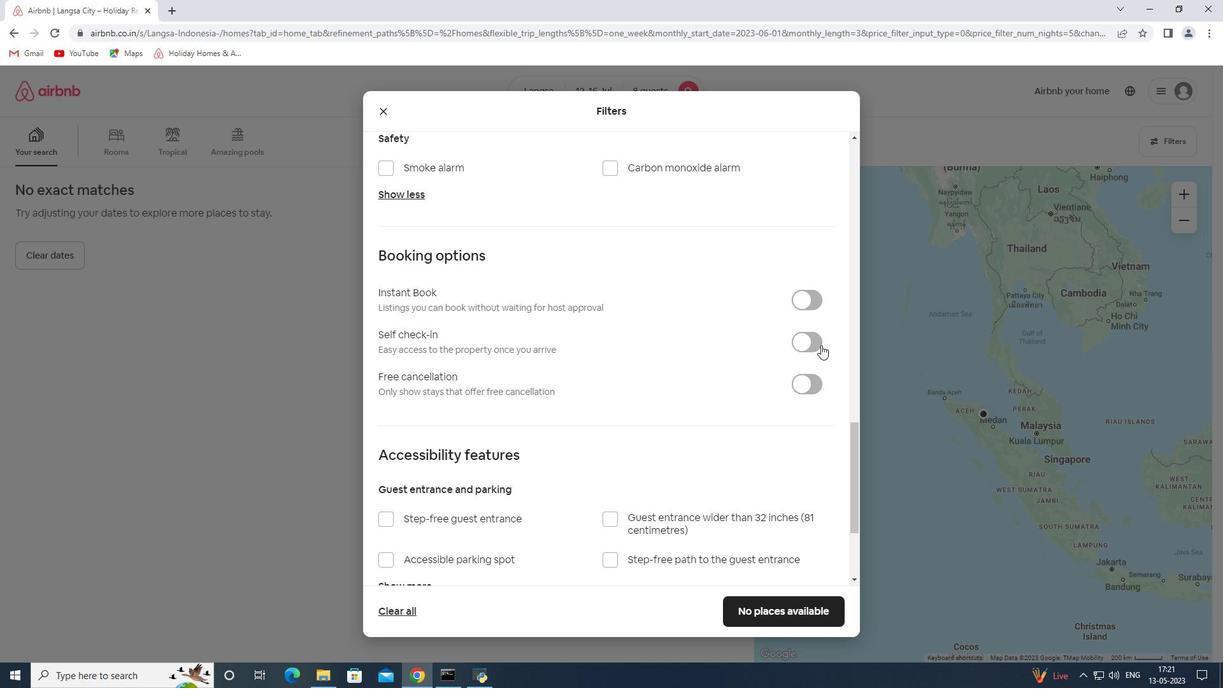 
Action: Mouse pressed left at (811, 340)
Screenshot: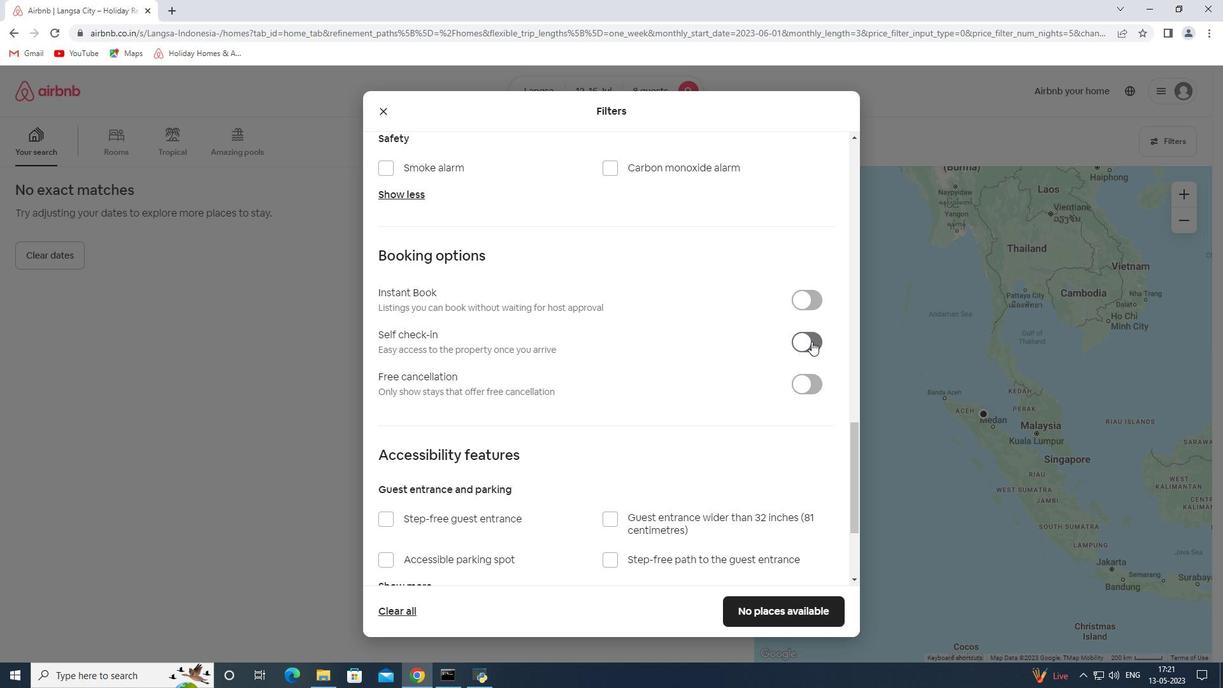 
Action: Mouse moved to (514, 483)
Screenshot: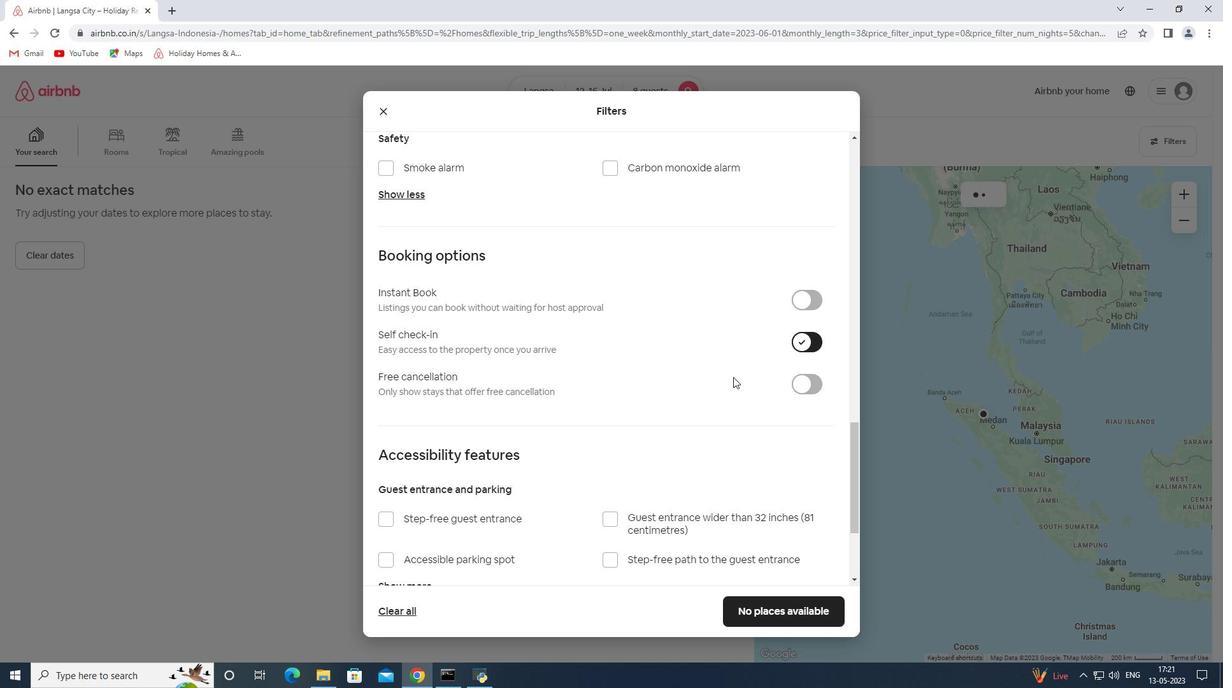 
Action: Mouse scrolled (514, 483) with delta (0, 0)
Screenshot: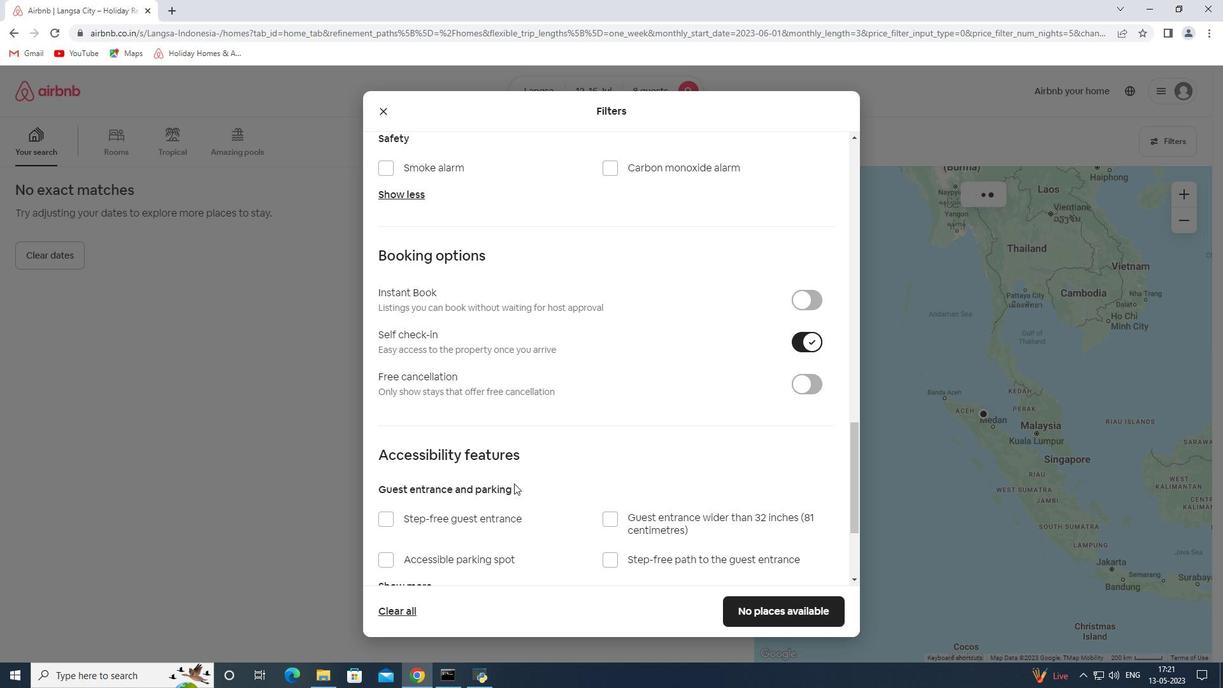 
Action: Mouse scrolled (514, 483) with delta (0, 0)
Screenshot: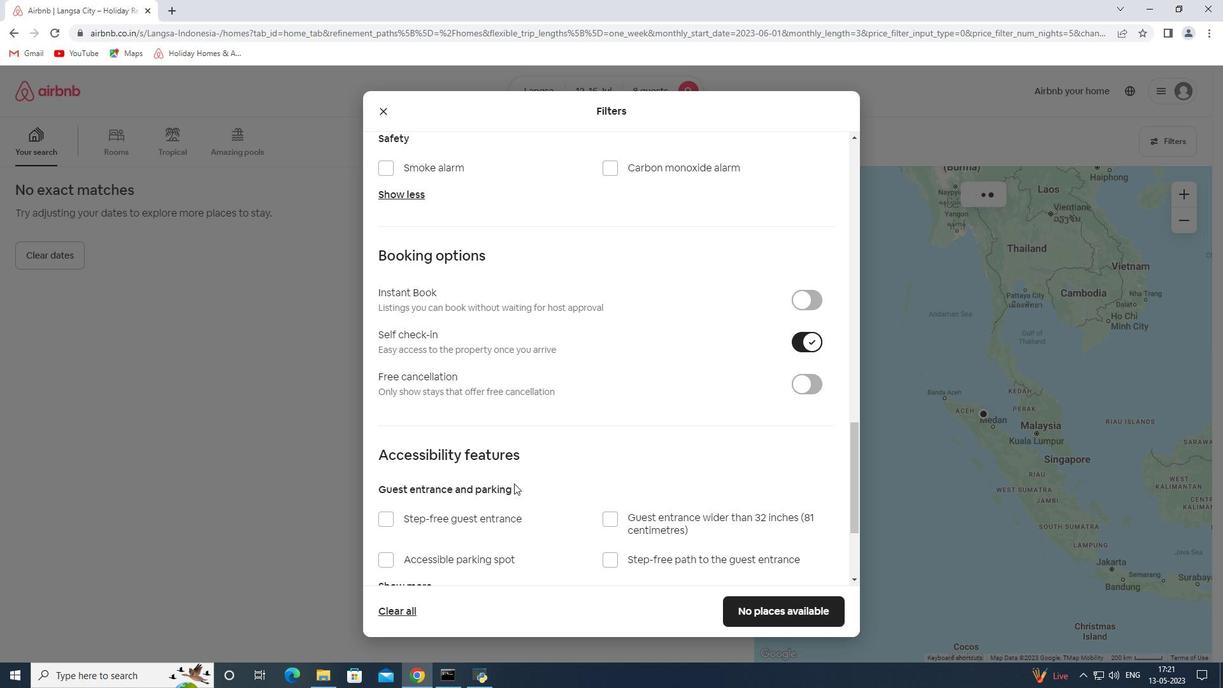 
Action: Mouse scrolled (514, 483) with delta (0, 0)
Screenshot: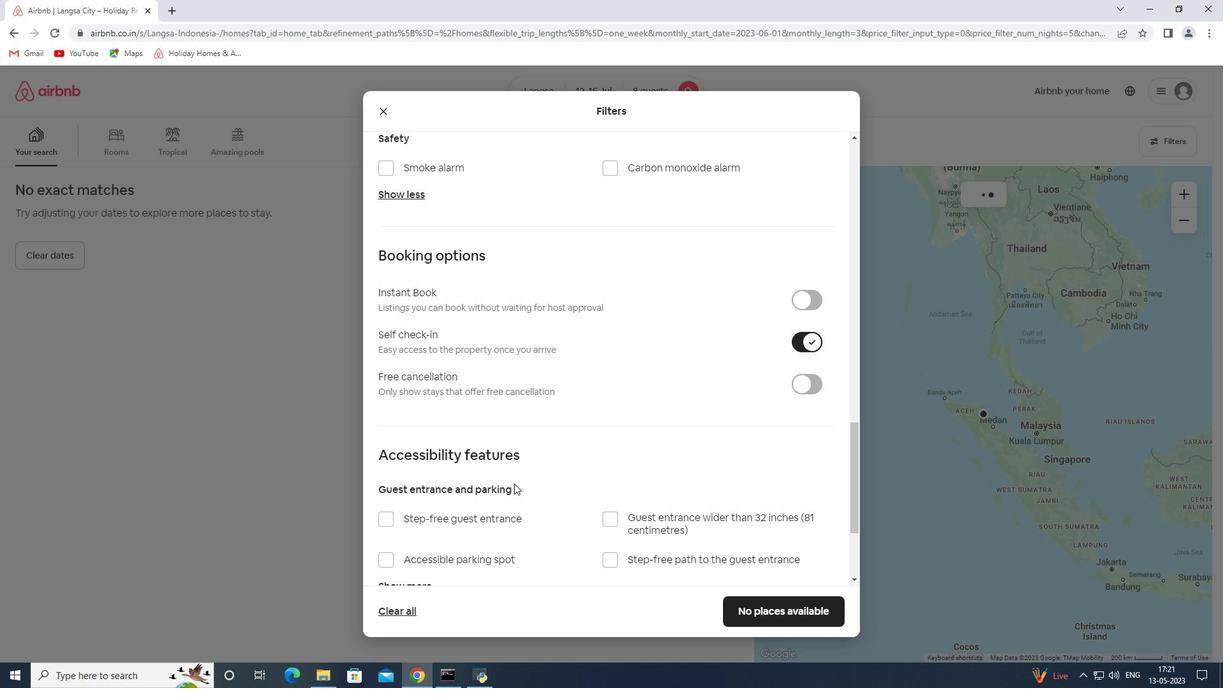 
Action: Mouse scrolled (514, 483) with delta (0, 0)
Screenshot: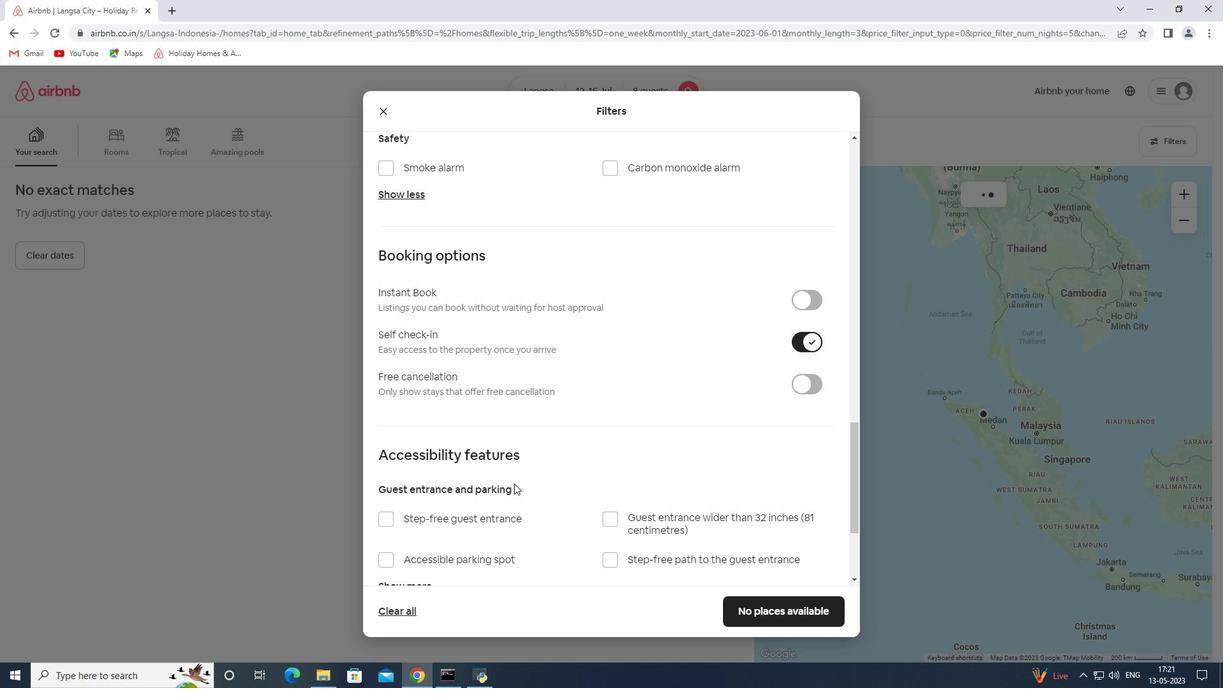 
Action: Mouse scrolled (514, 483) with delta (0, 0)
Screenshot: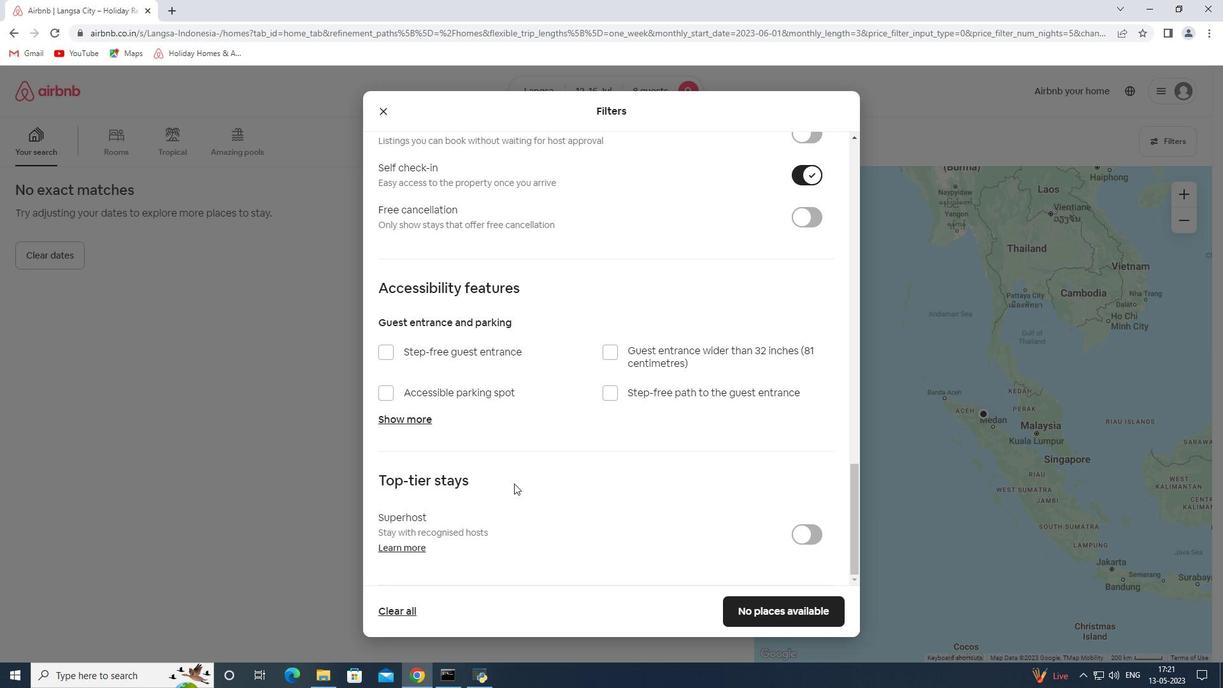
Action: Mouse scrolled (514, 483) with delta (0, 0)
Screenshot: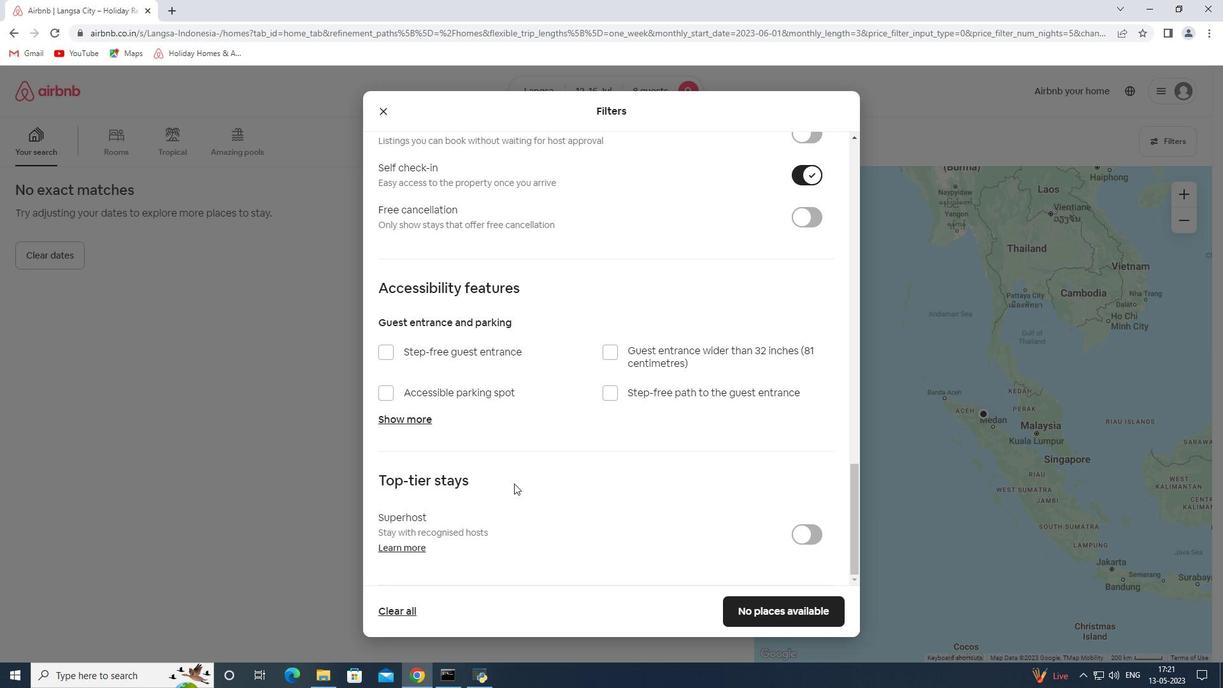 
Action: Mouse scrolled (514, 483) with delta (0, 0)
Screenshot: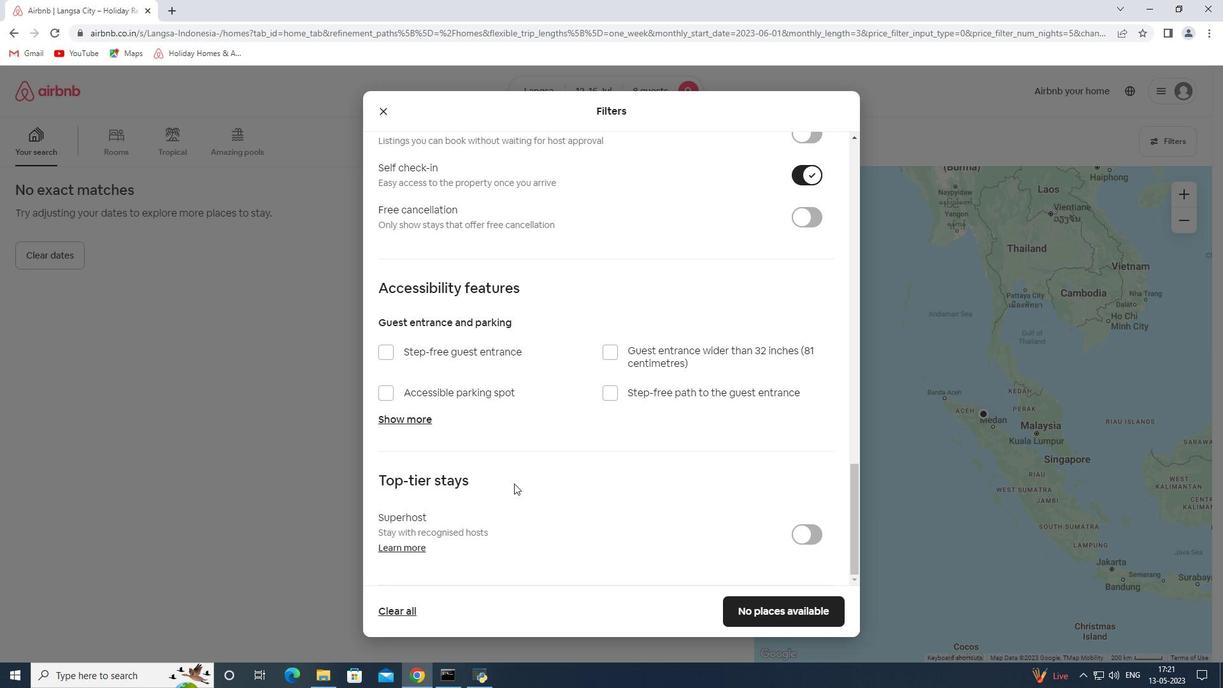 
Action: Mouse scrolled (514, 483) with delta (0, 0)
Screenshot: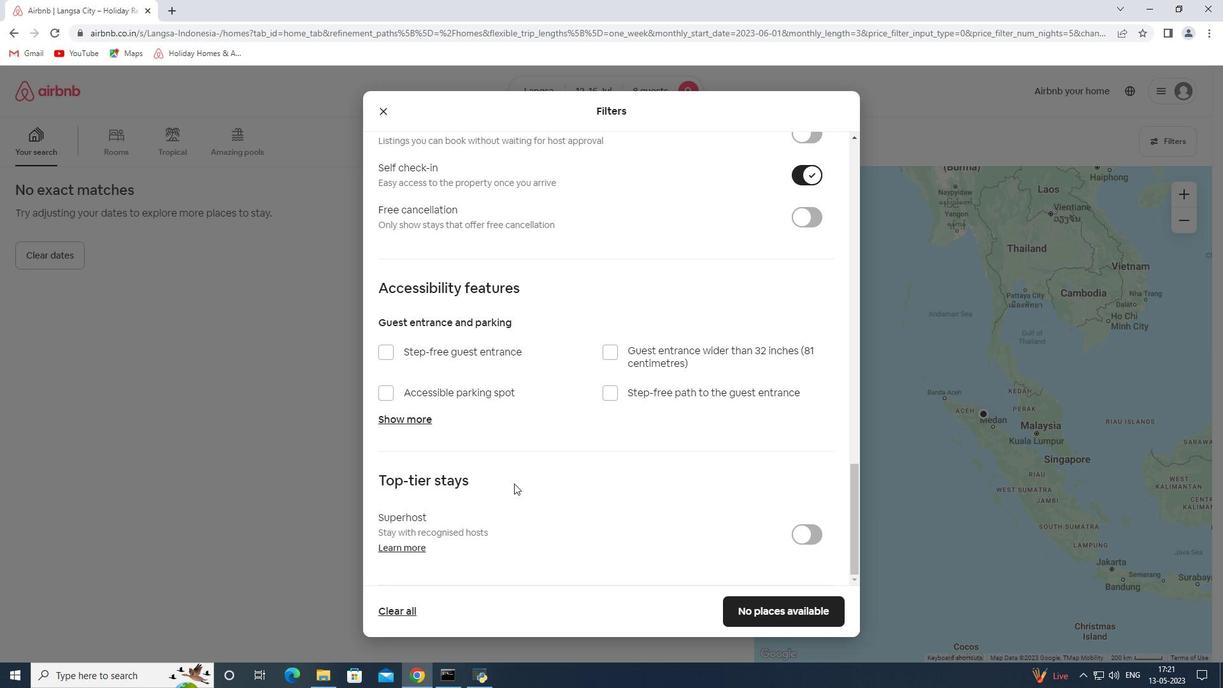 
Action: Mouse moved to (773, 615)
Screenshot: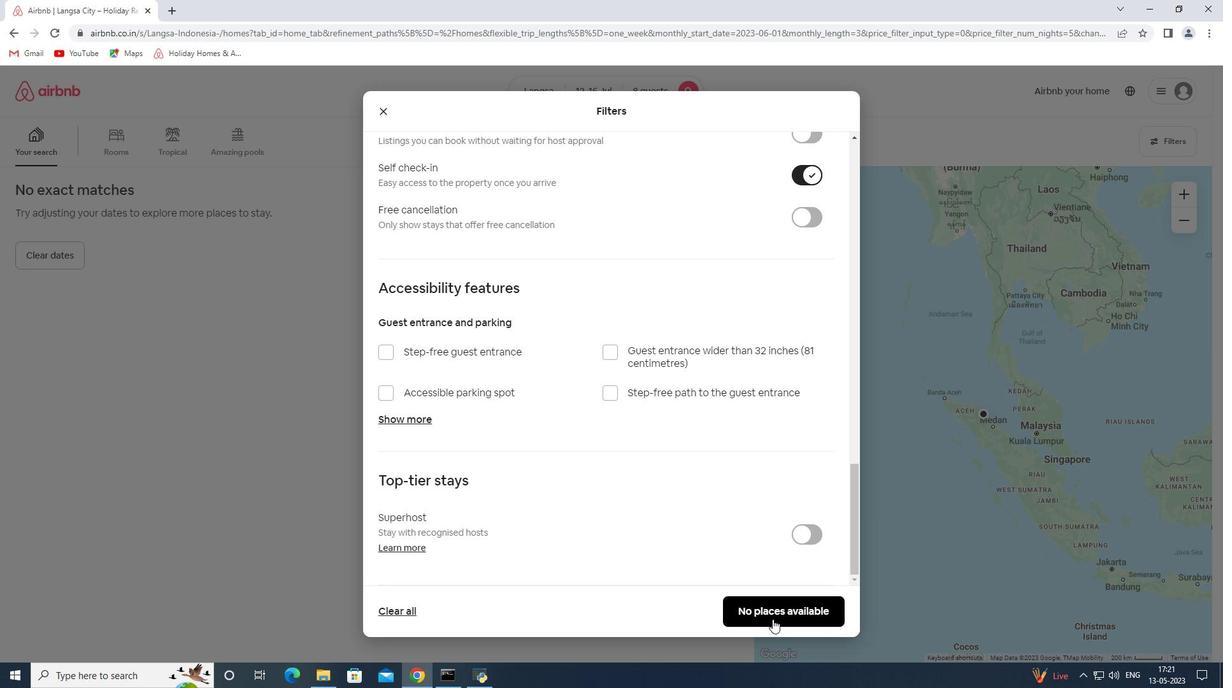 
Action: Mouse pressed left at (773, 615)
Screenshot: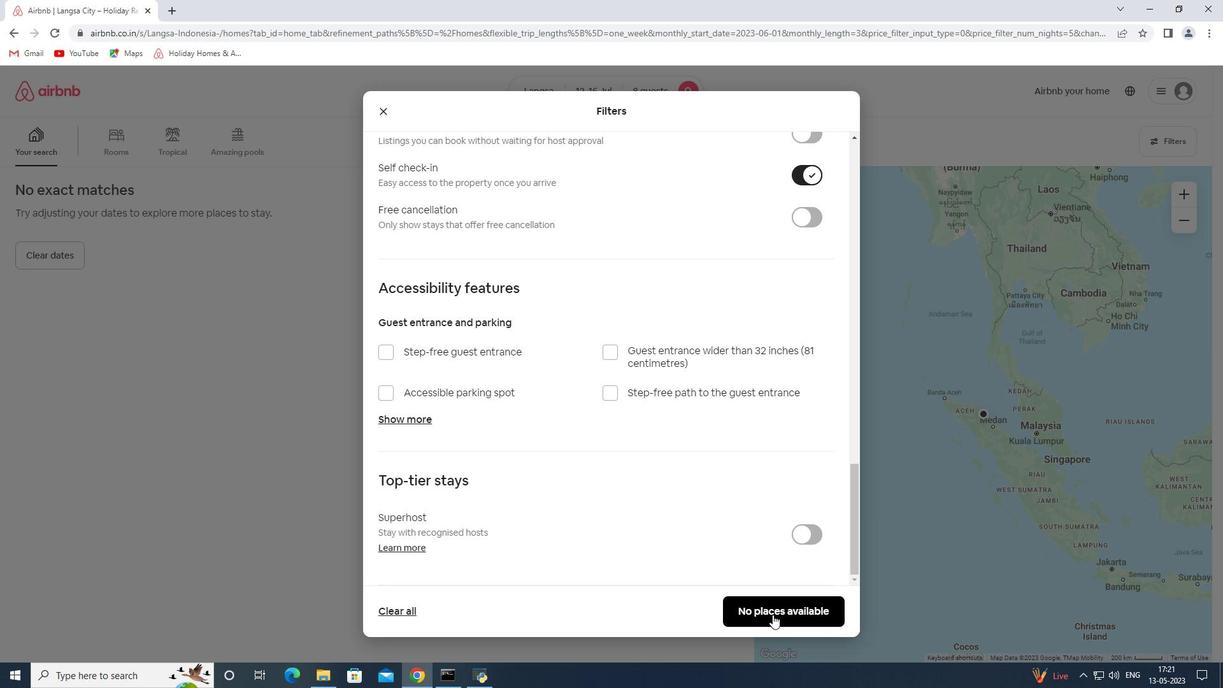 
Action: Mouse moved to (702, 504)
Screenshot: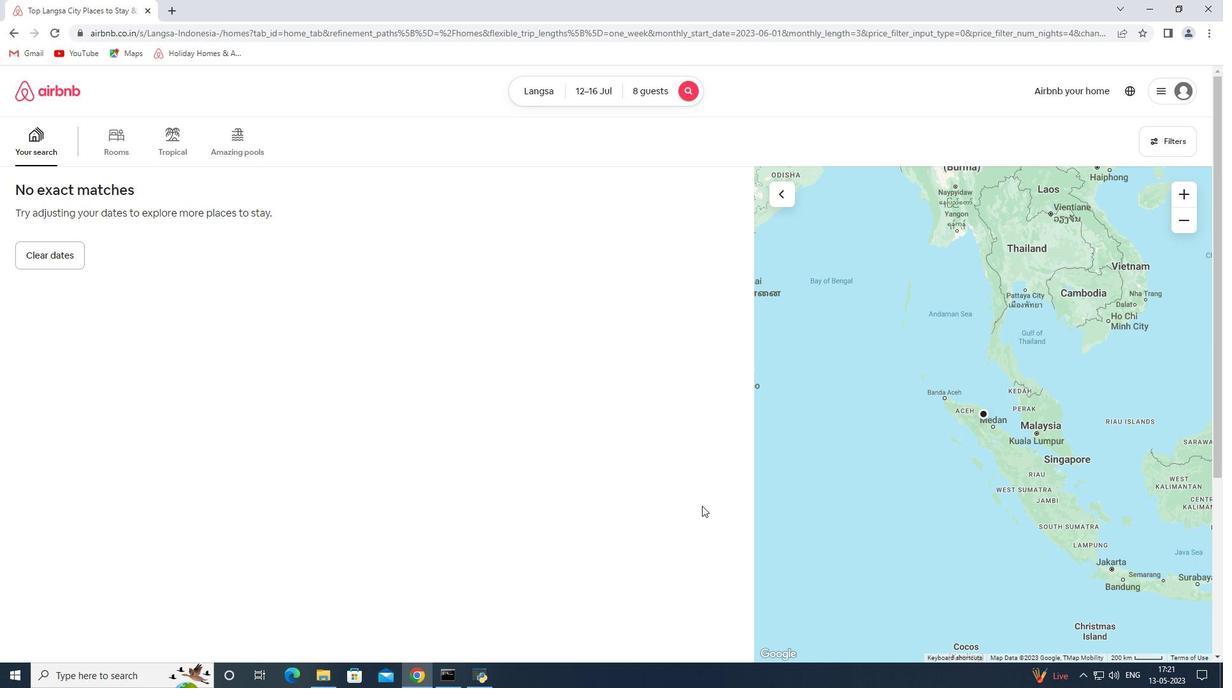 
